 Task: Look for space in Khmel'nyts'kyy, Ukraine from 8th June, 2023 to 12th June, 2023 for 2 adults in price range Rs.8000 to Rs.16000. Place can be private room with 1  bedroom having 1 bed and 1 bathroom. Property type can be flatguest house, hotel. Booking option can be shelf check-in. Required host language is English.
Action: Mouse moved to (572, 118)
Screenshot: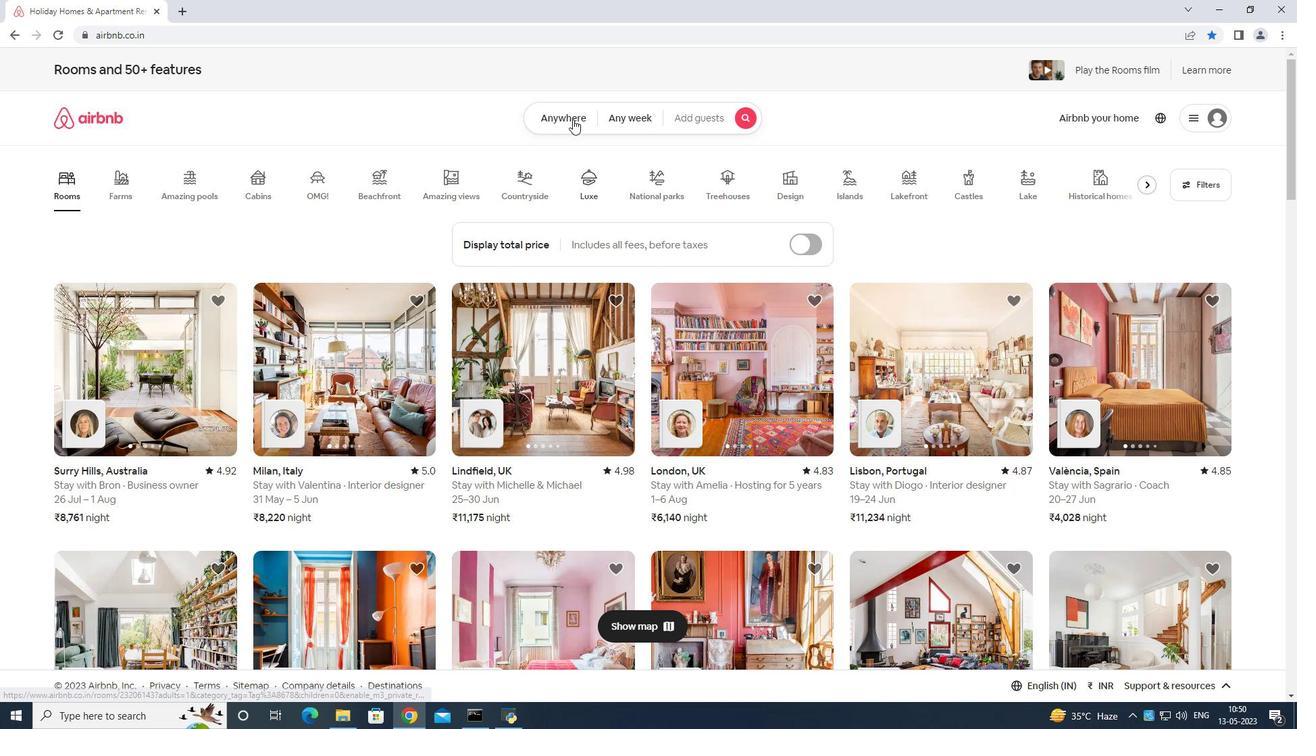 
Action: Mouse pressed left at (572, 118)
Screenshot: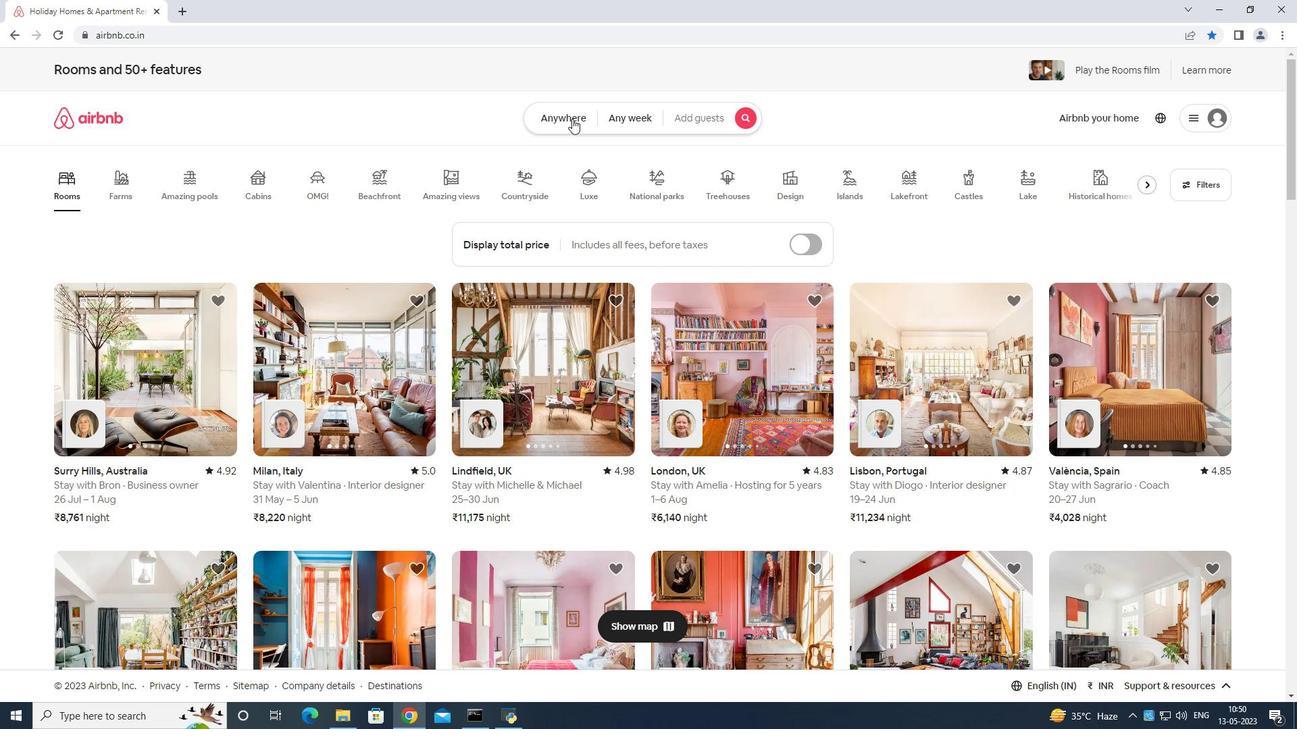 
Action: Mouse moved to (535, 173)
Screenshot: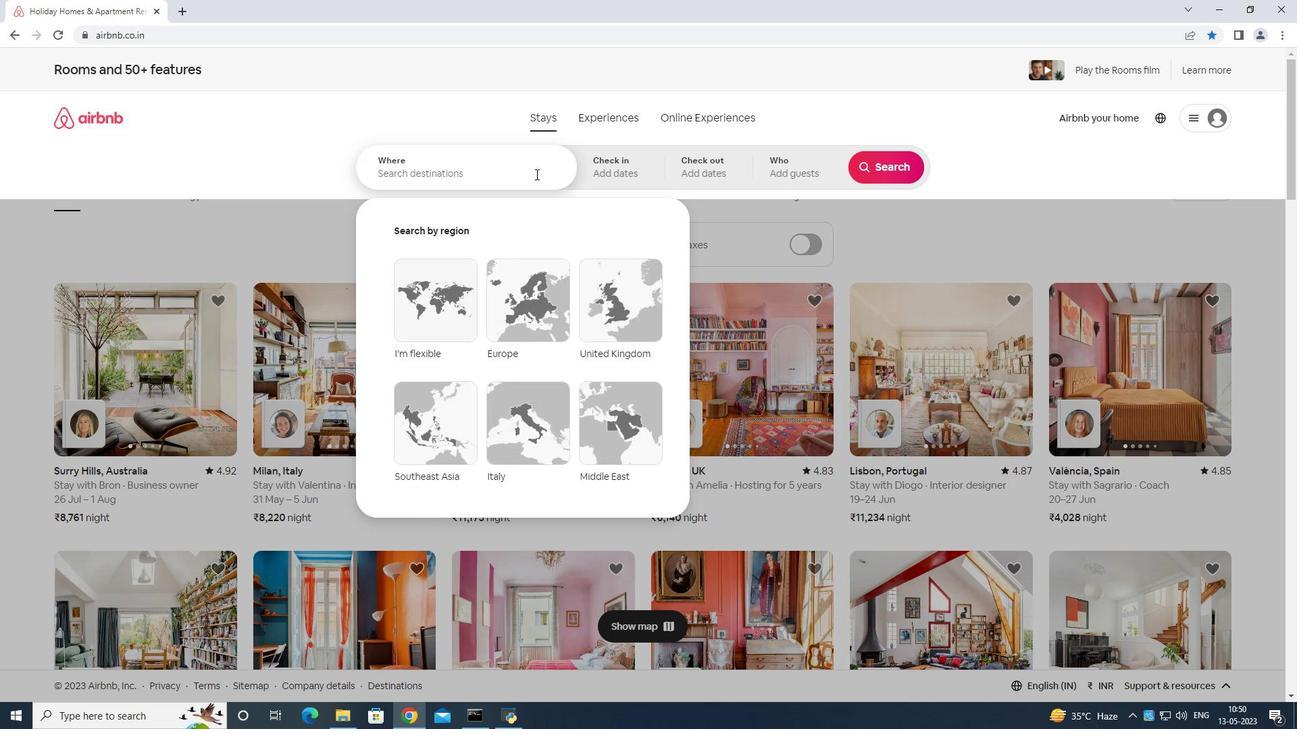 
Action: Mouse pressed left at (535, 173)
Screenshot: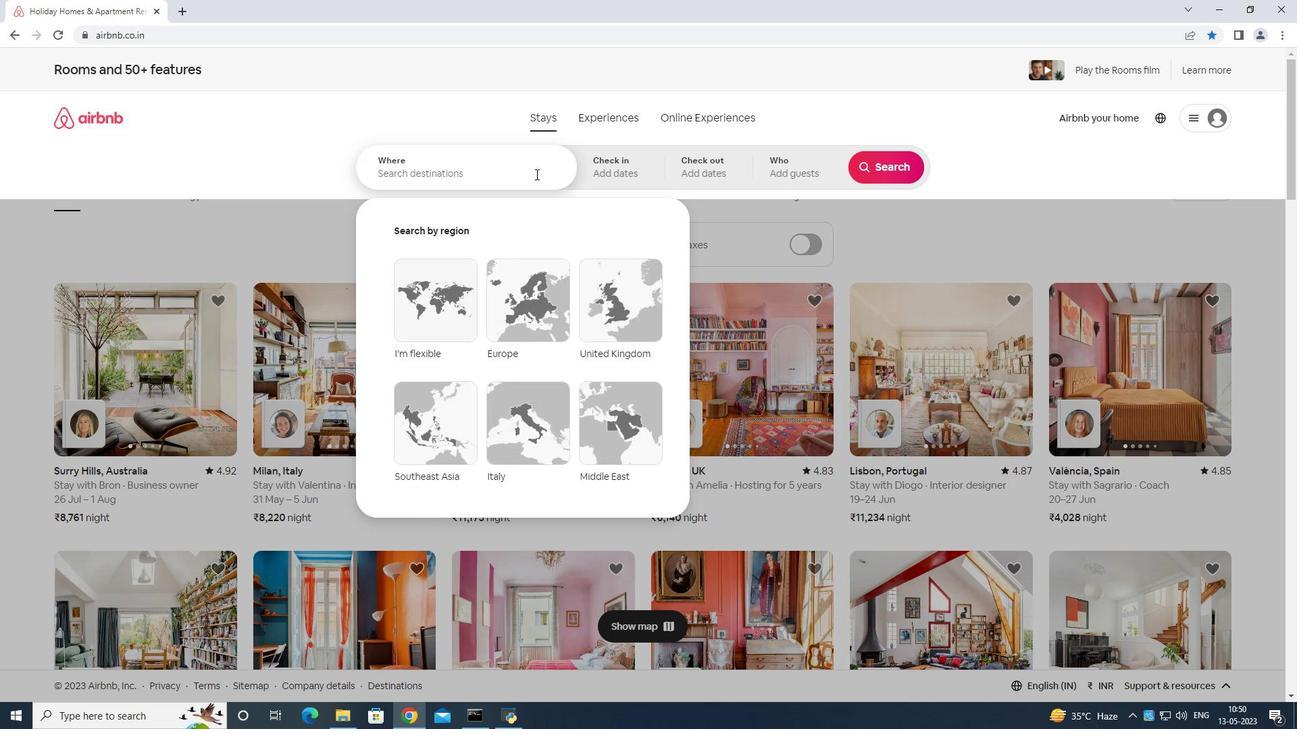 
Action: Mouse moved to (667, 231)
Screenshot: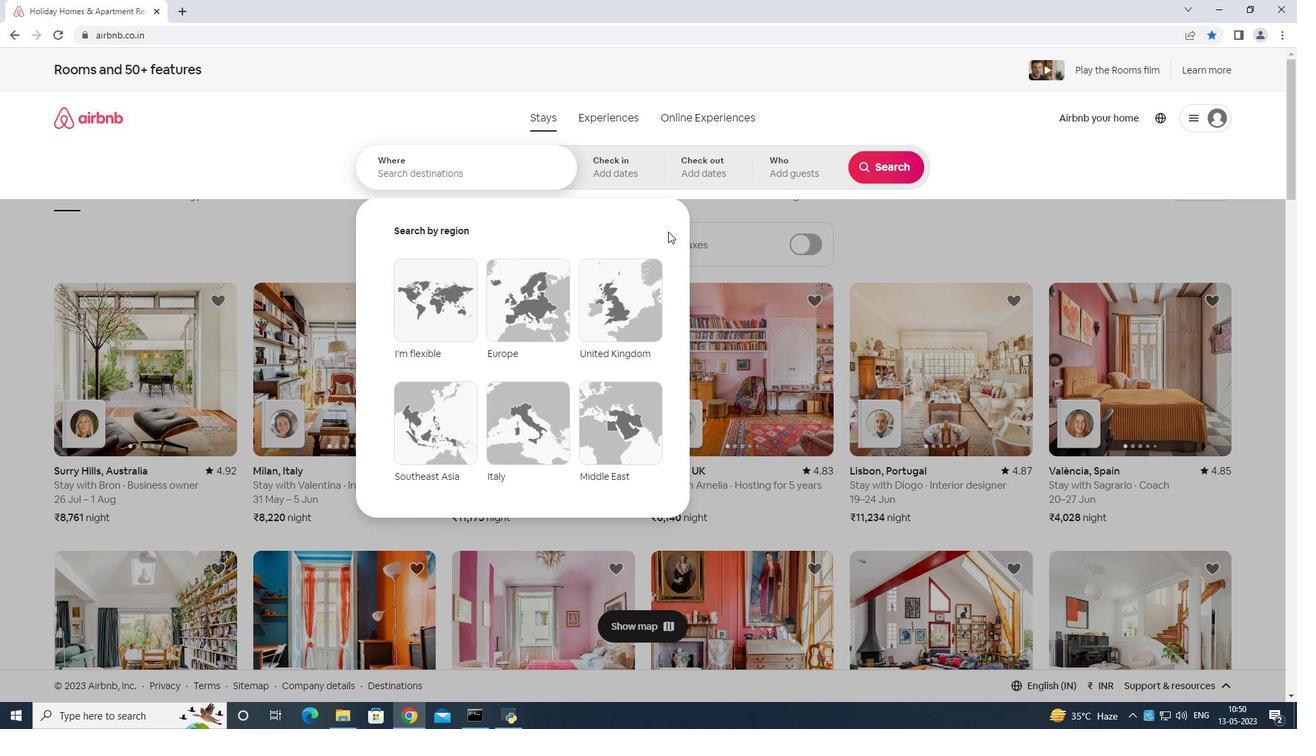 
Action: Key pressed <Key.shift>Khmelny<Key.space>ukraine<Key.enter>
Screenshot: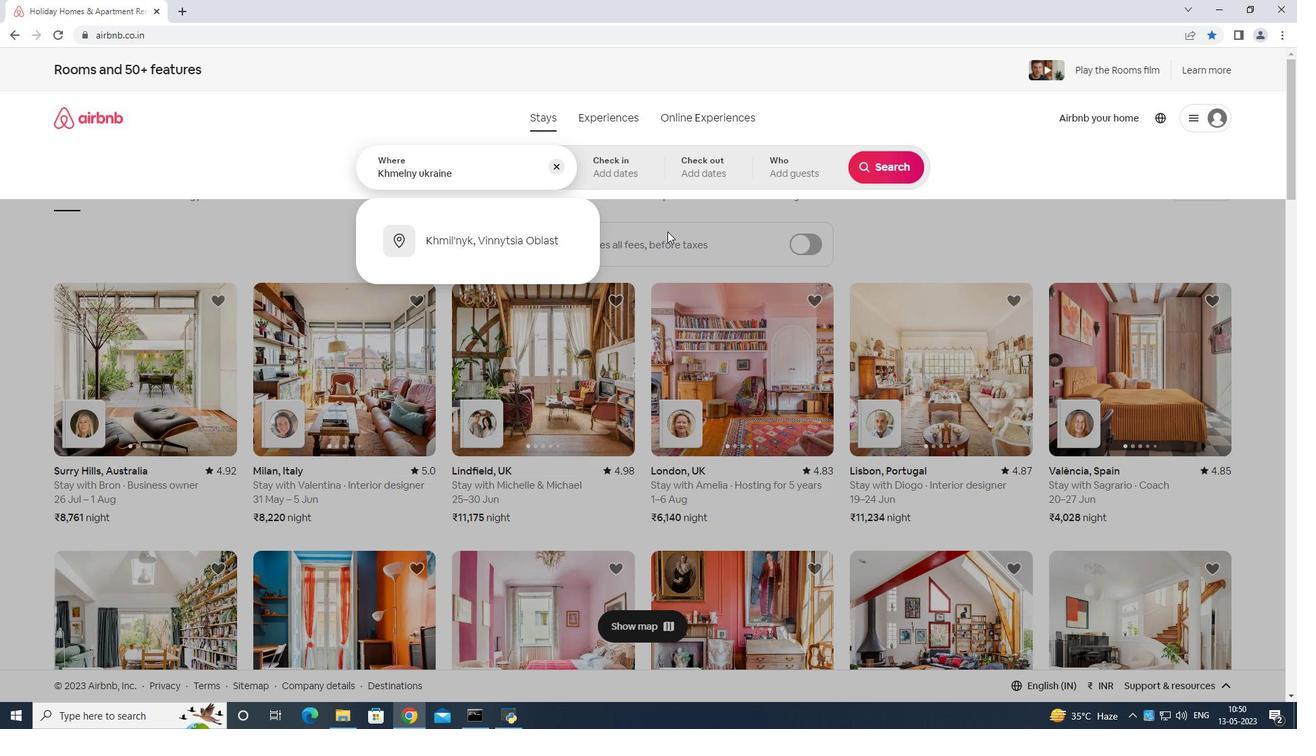 
Action: Mouse moved to (807, 362)
Screenshot: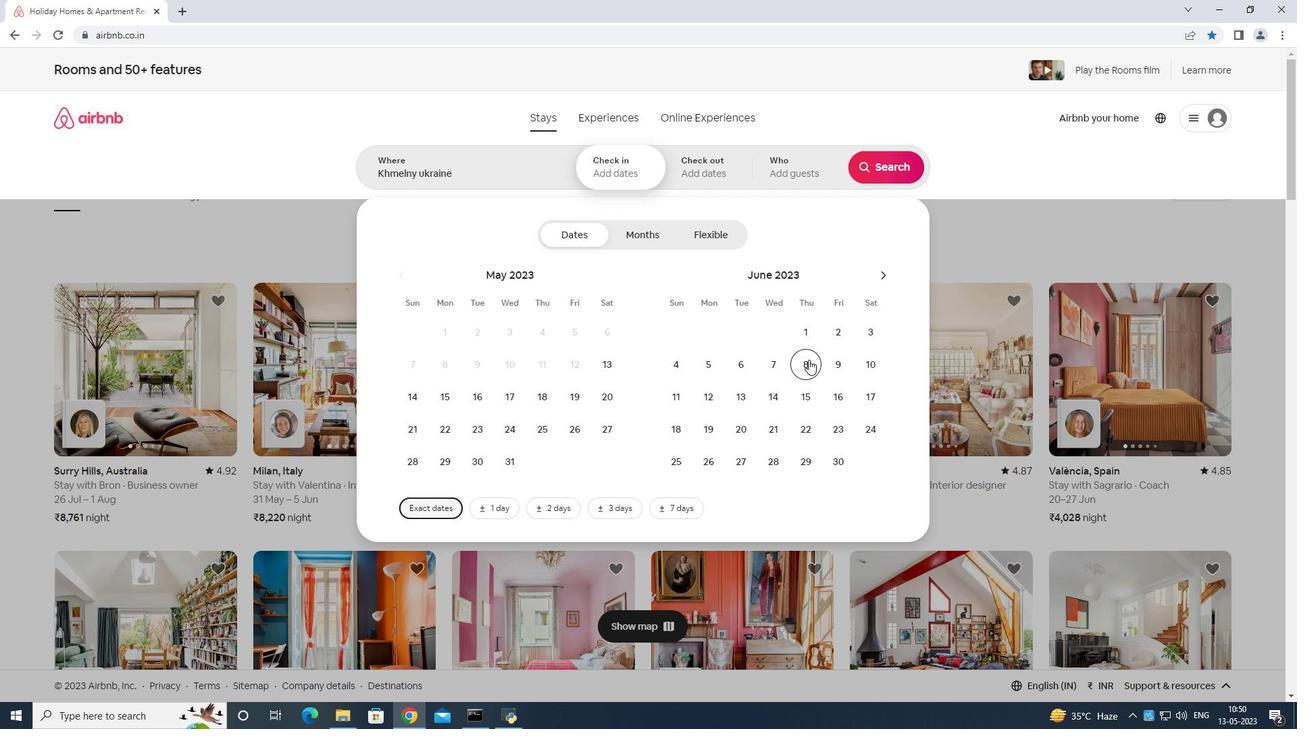
Action: Mouse pressed left at (807, 362)
Screenshot: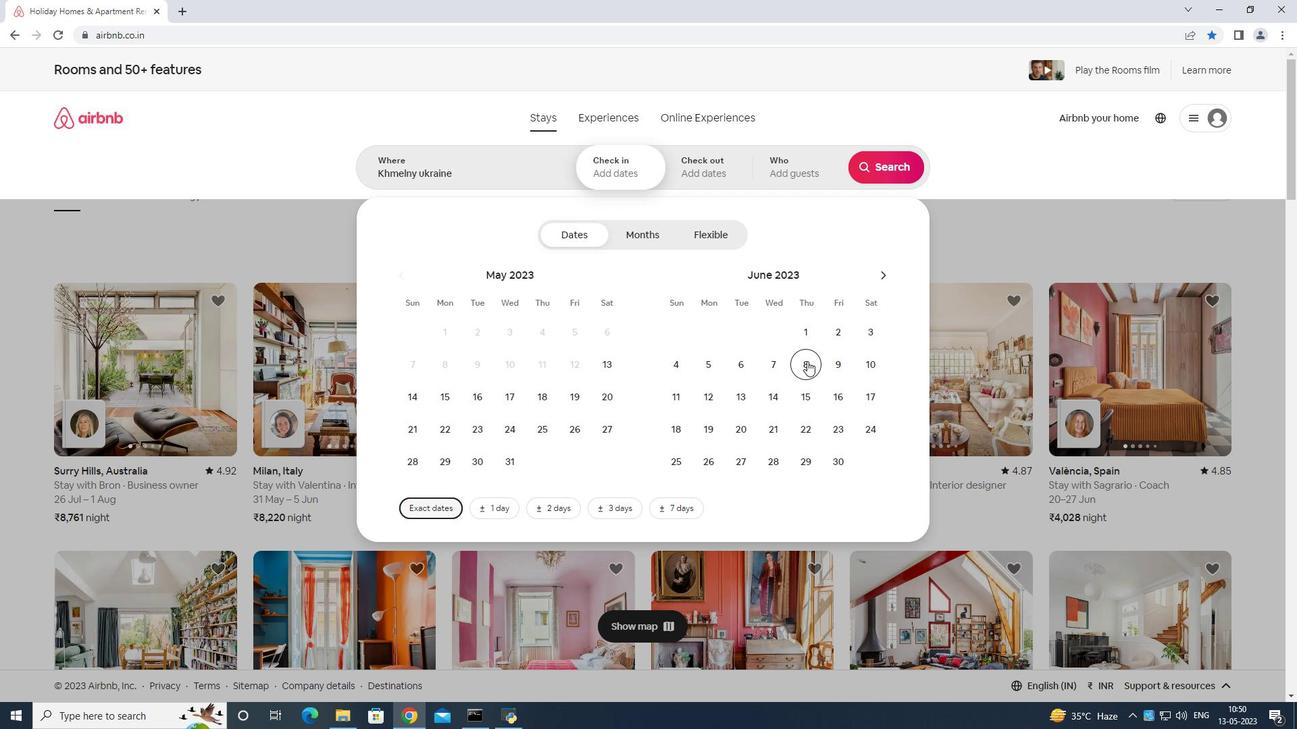 
Action: Mouse moved to (705, 398)
Screenshot: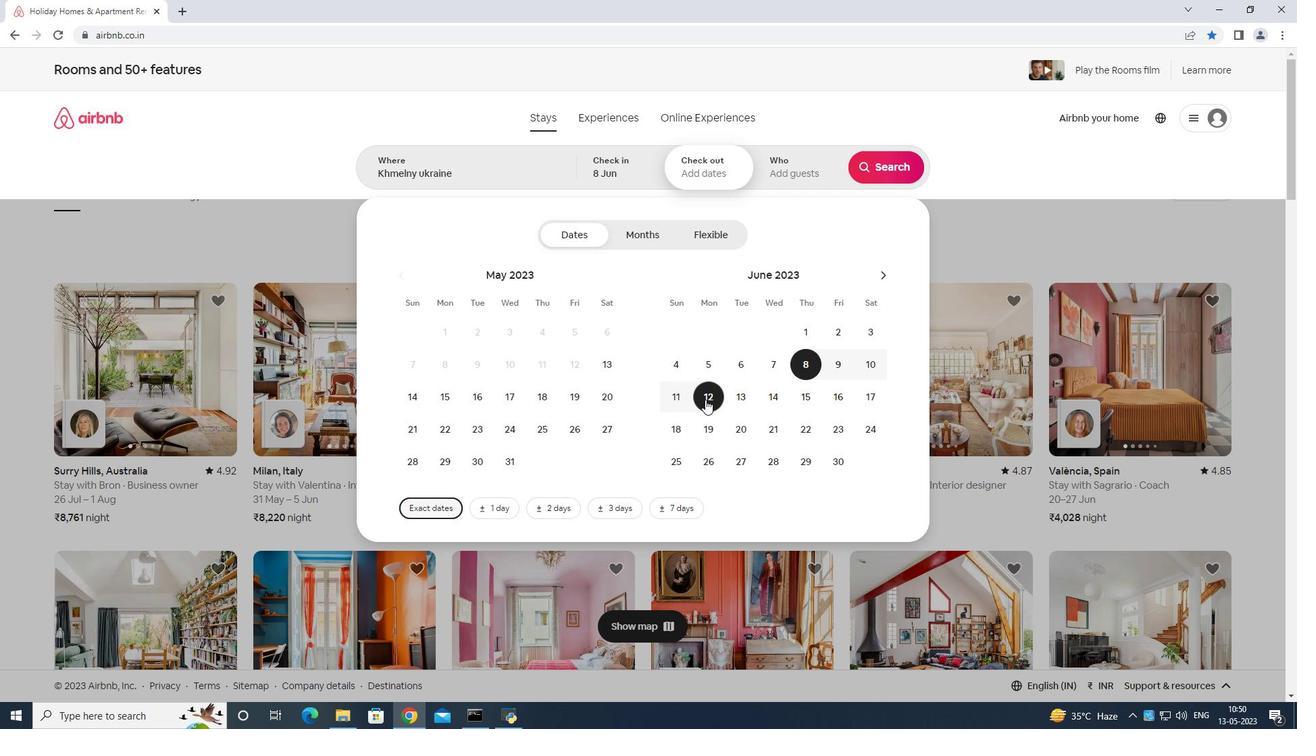 
Action: Mouse pressed left at (705, 398)
Screenshot: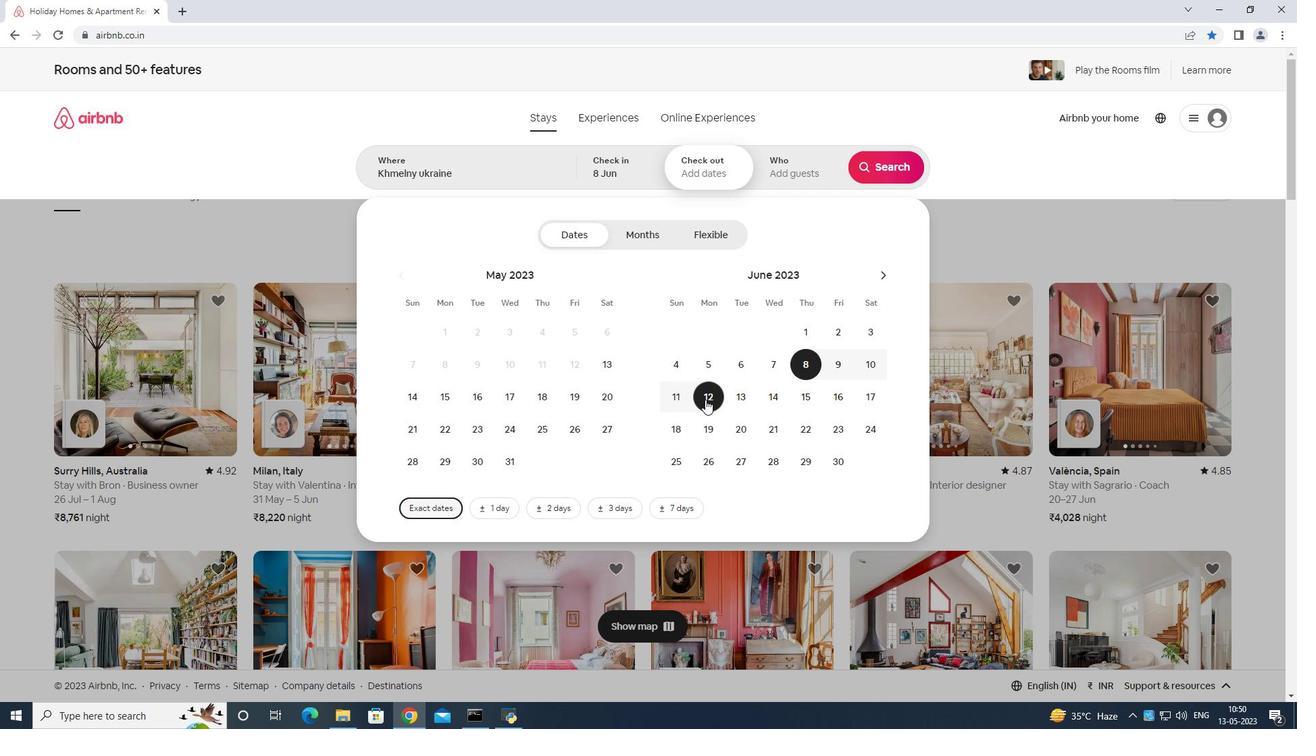 
Action: Mouse moved to (787, 167)
Screenshot: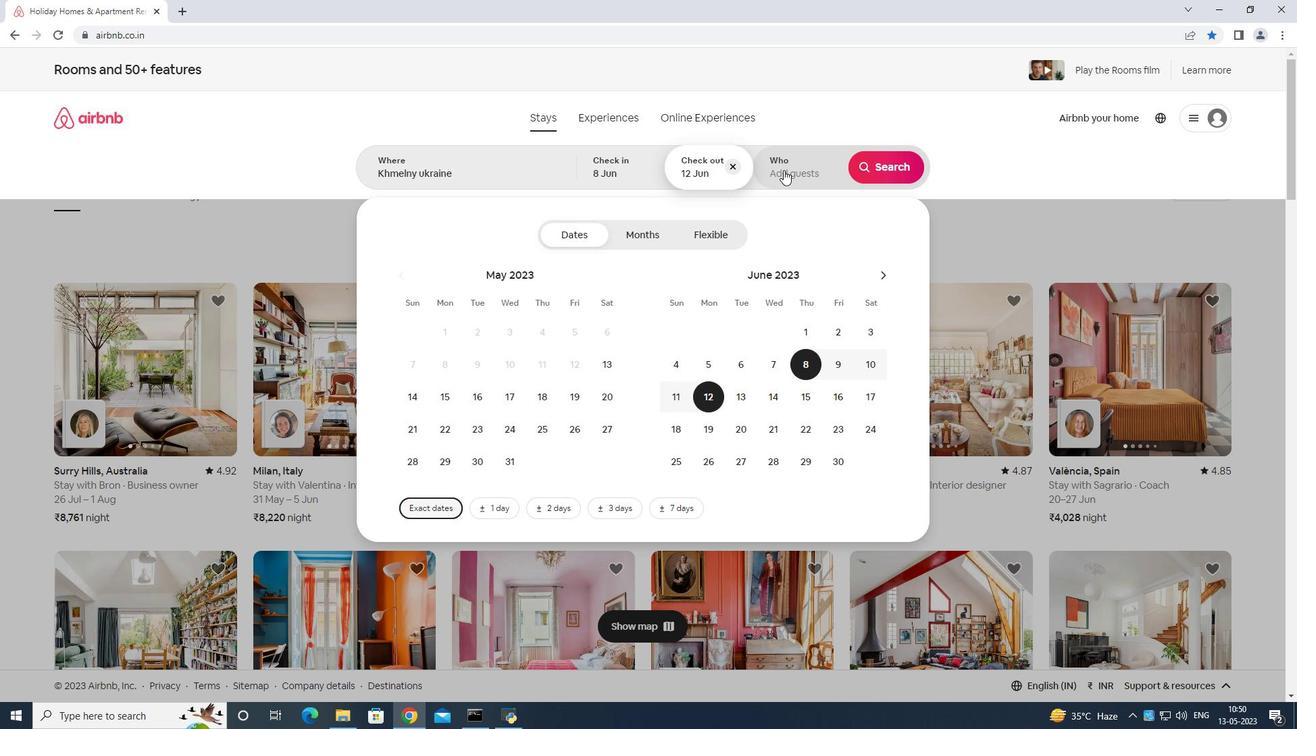 
Action: Mouse pressed left at (787, 167)
Screenshot: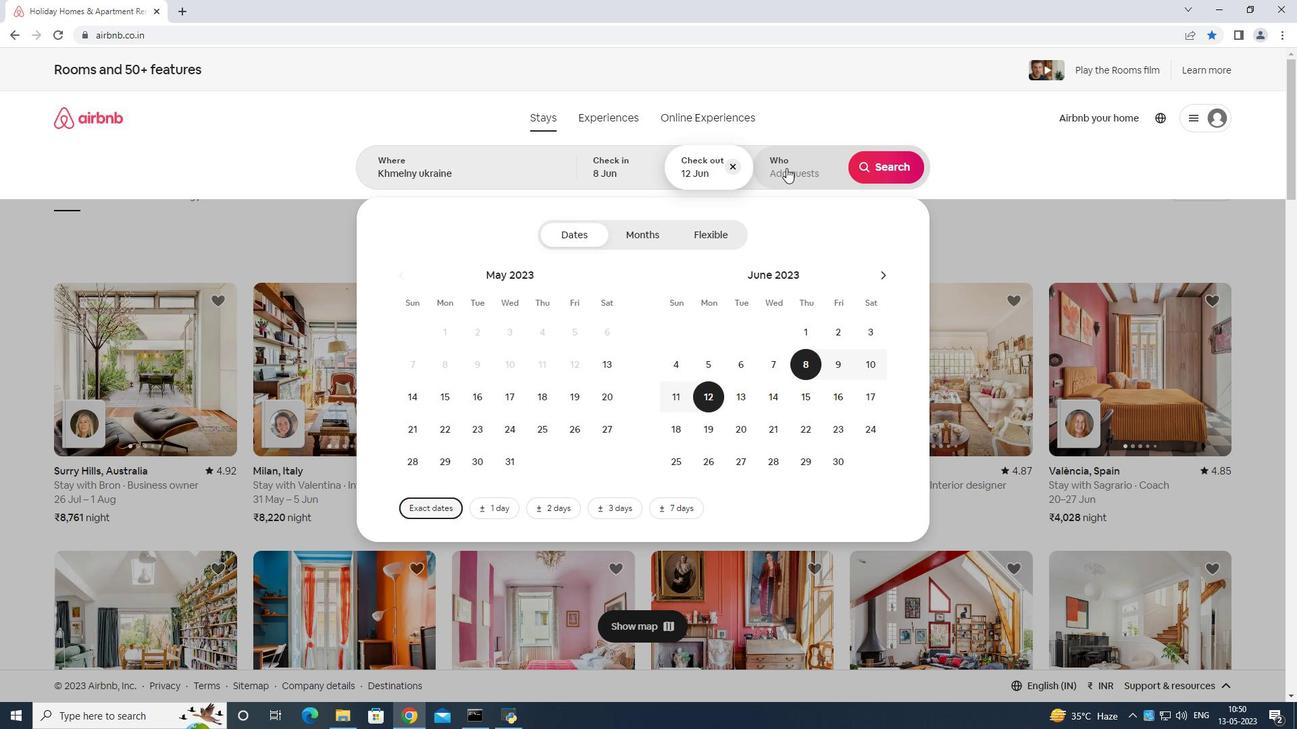 
Action: Mouse moved to (893, 238)
Screenshot: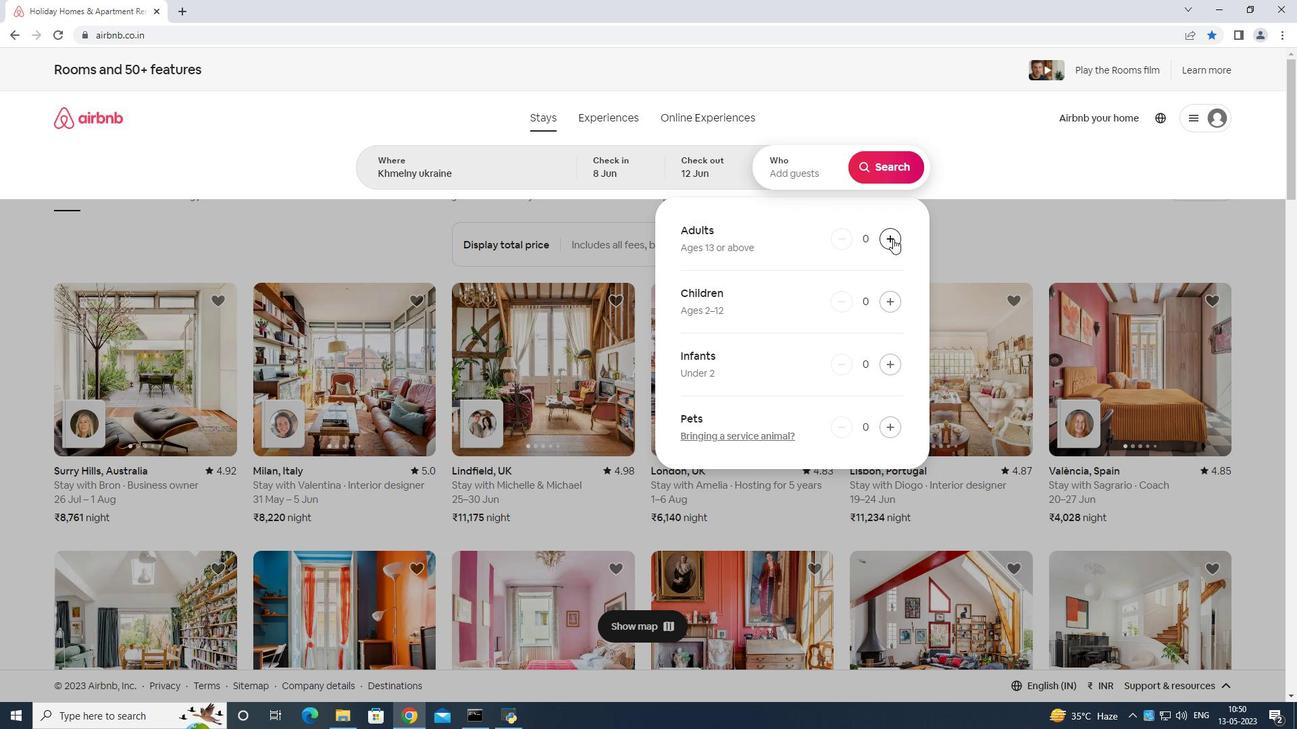 
Action: Mouse pressed left at (893, 238)
Screenshot: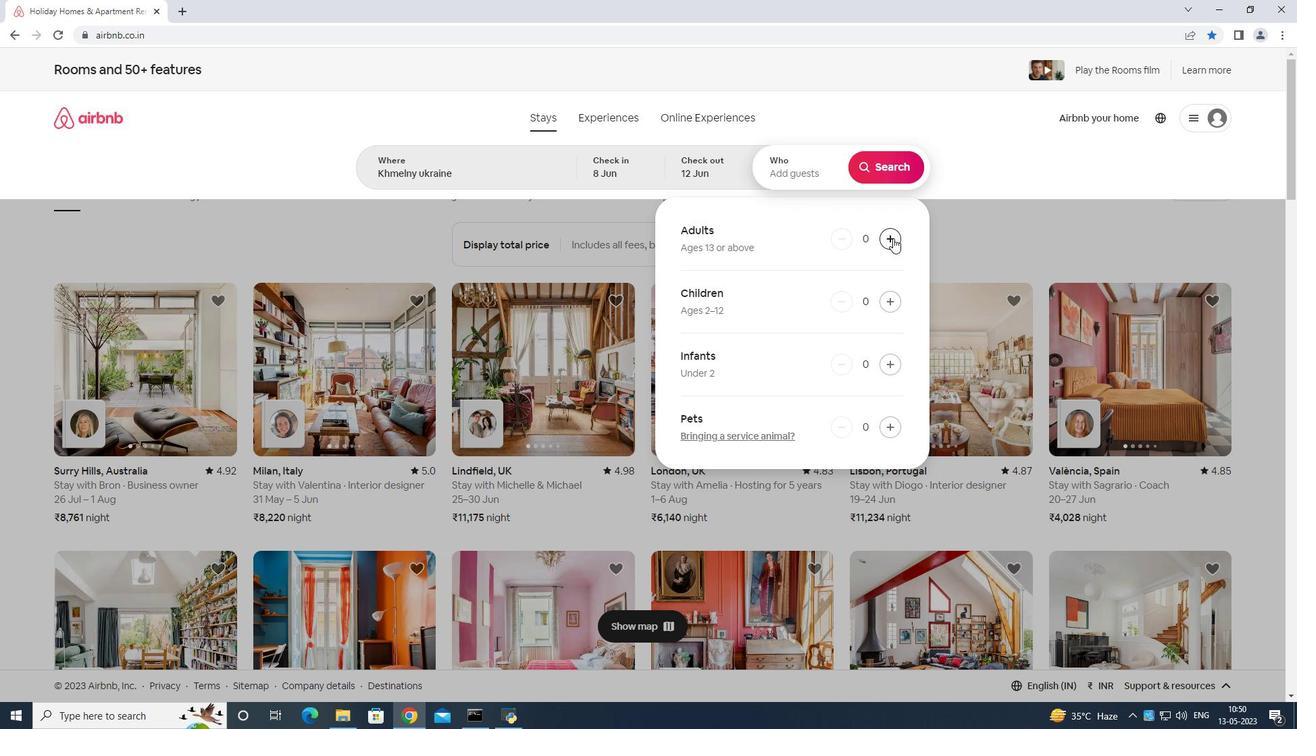 
Action: Mouse moved to (893, 237)
Screenshot: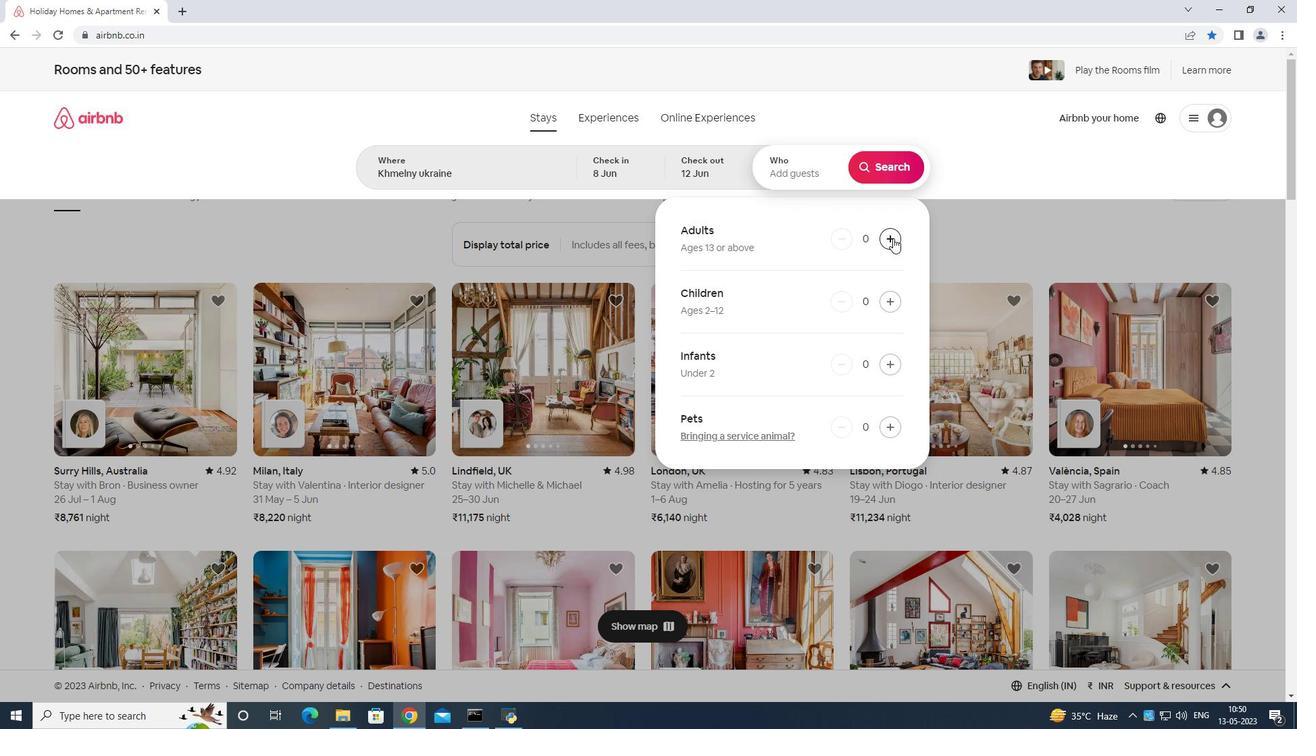 
Action: Mouse pressed left at (893, 237)
Screenshot: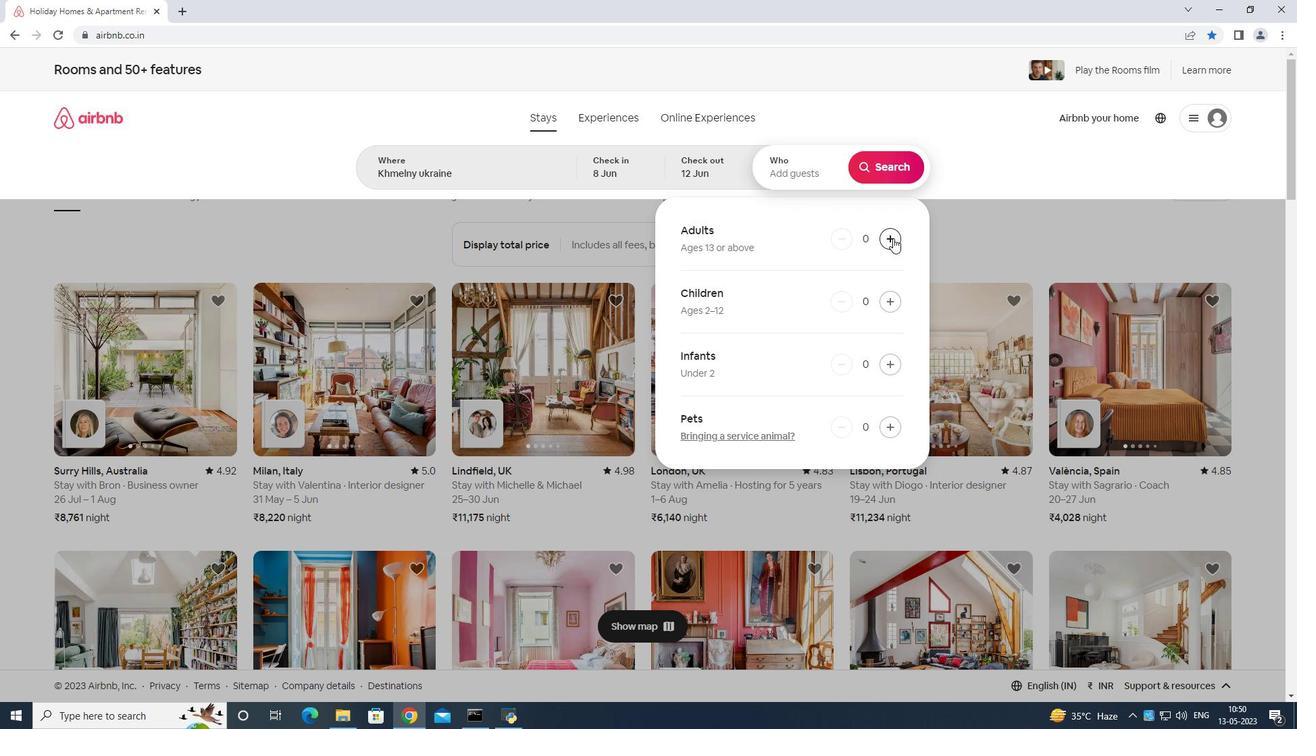 
Action: Mouse moved to (893, 235)
Screenshot: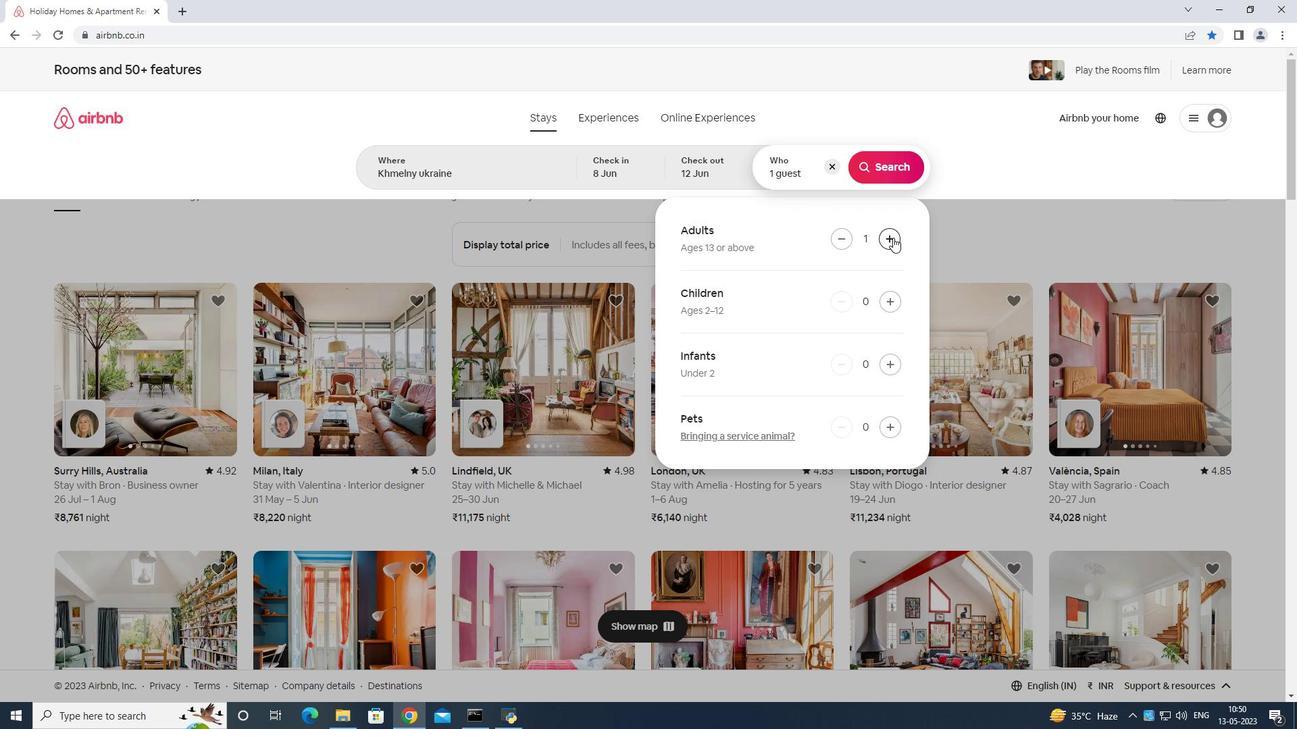 
Action: Mouse pressed left at (893, 235)
Screenshot: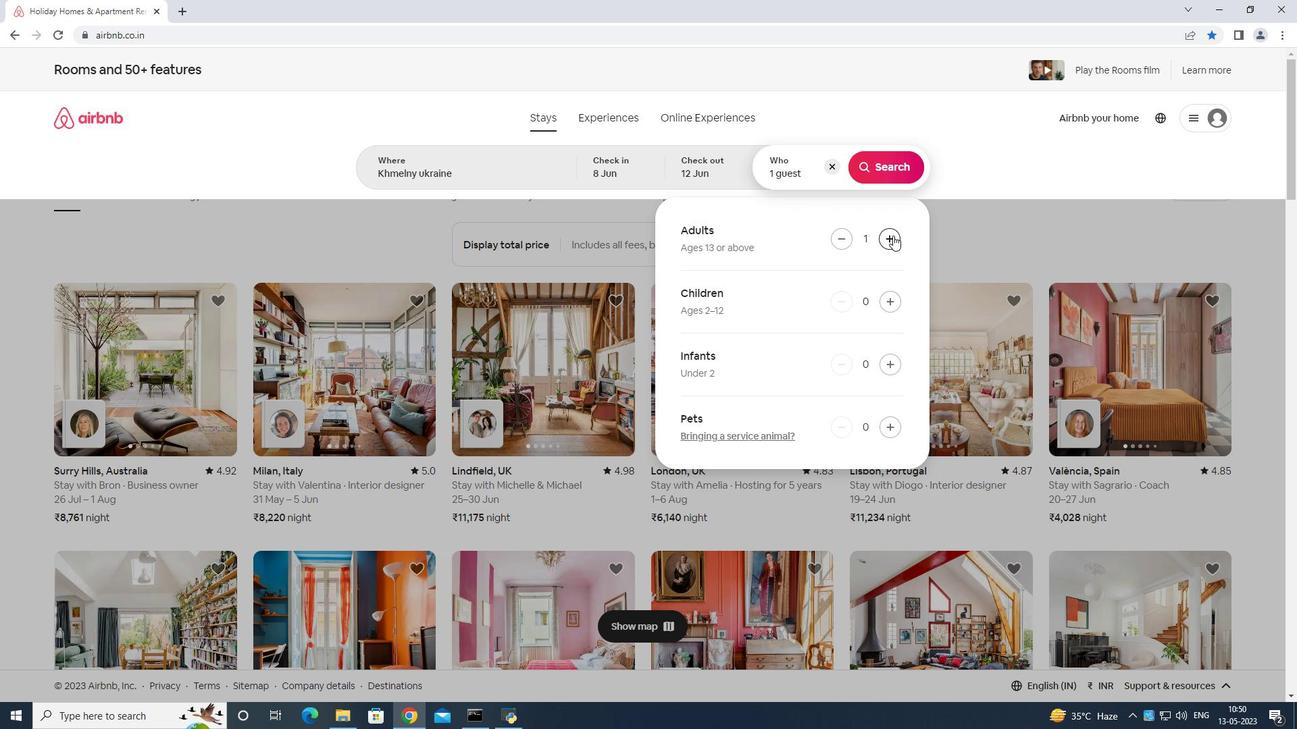 
Action: Mouse moved to (893, 233)
Screenshot: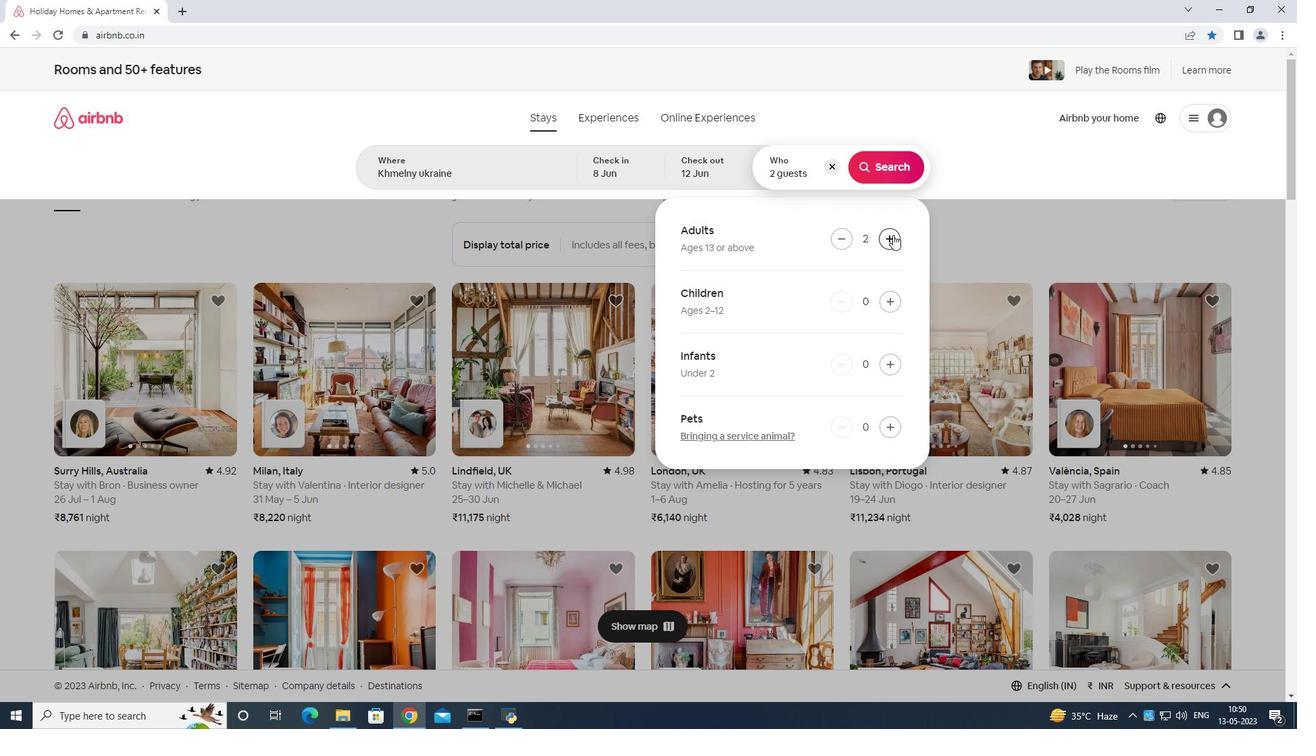 
Action: Mouse pressed left at (893, 233)
Screenshot: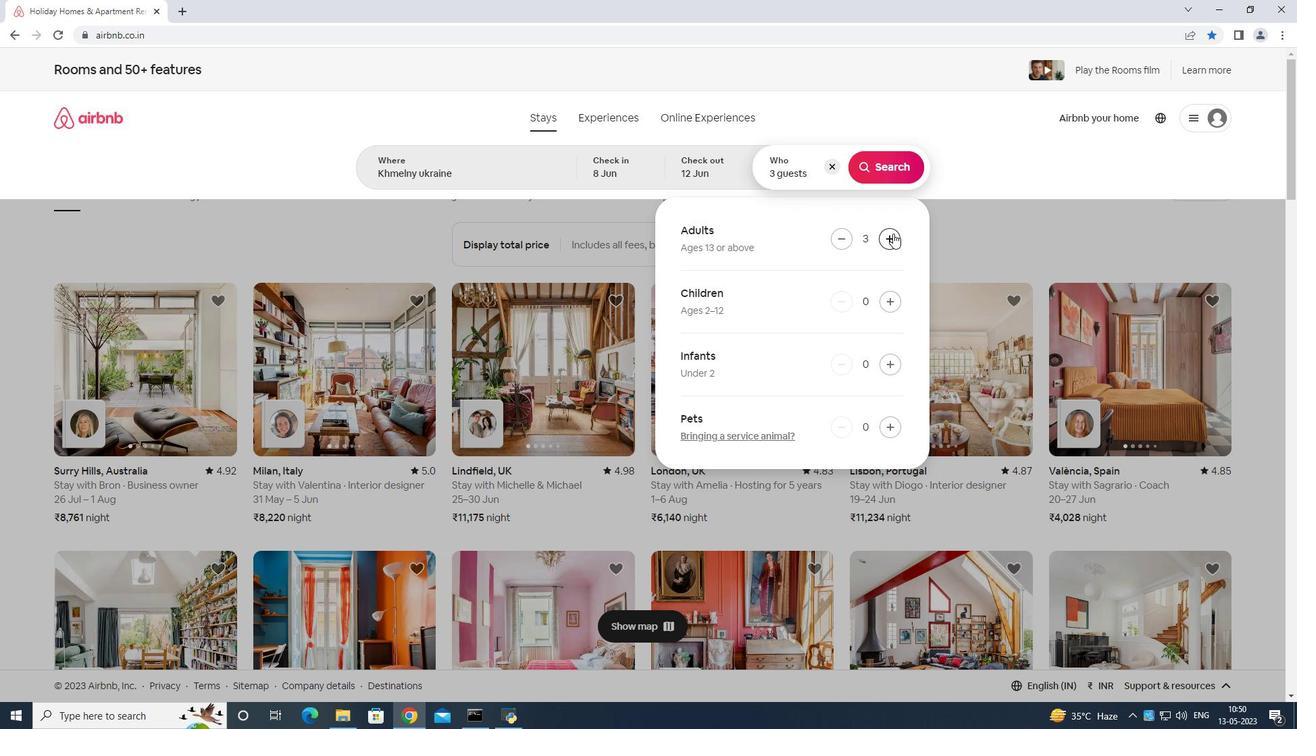 
Action: Mouse pressed left at (893, 233)
Screenshot: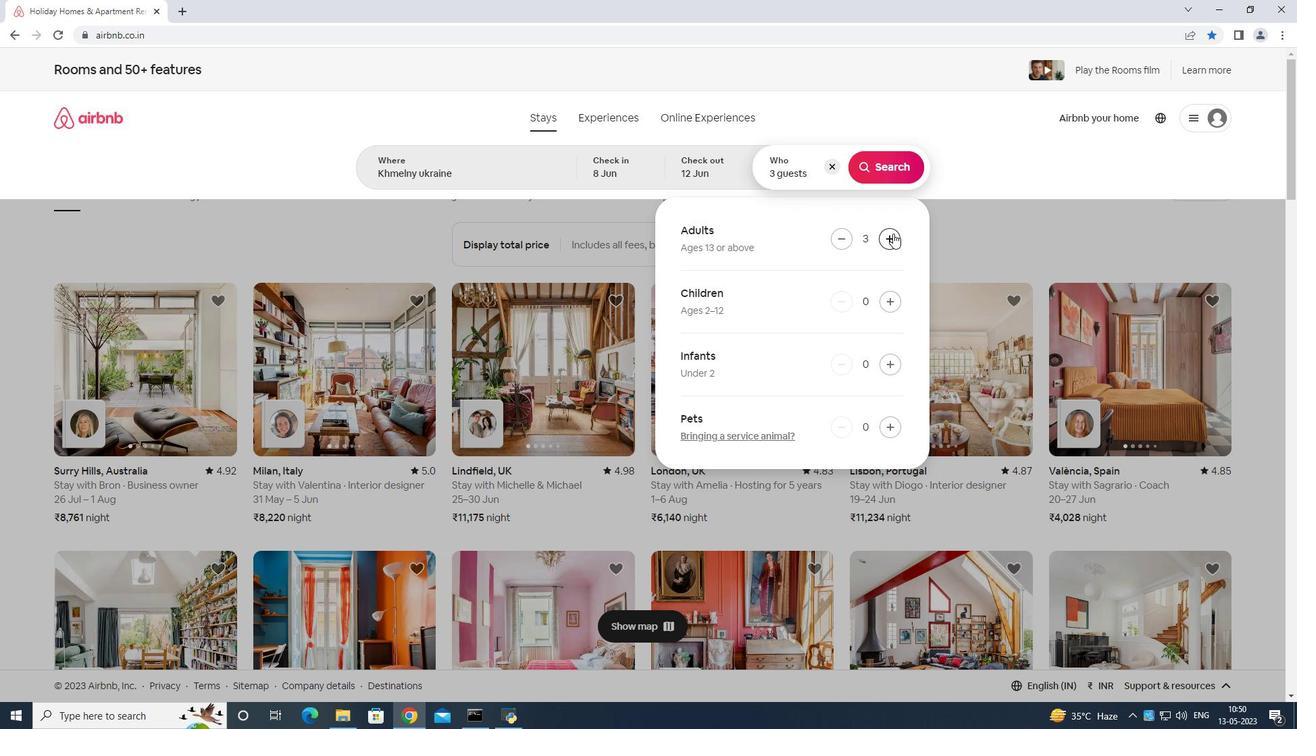 
Action: Mouse pressed left at (893, 233)
Screenshot: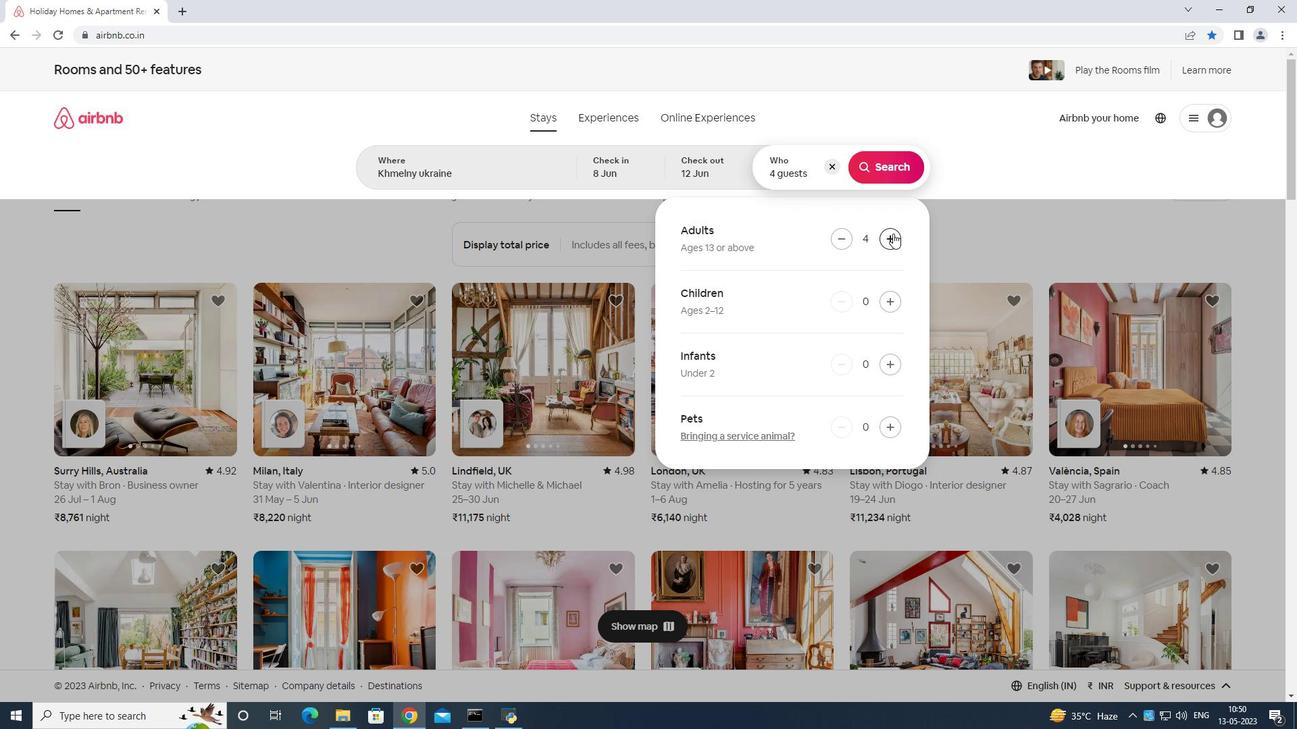 
Action: Mouse moved to (837, 236)
Screenshot: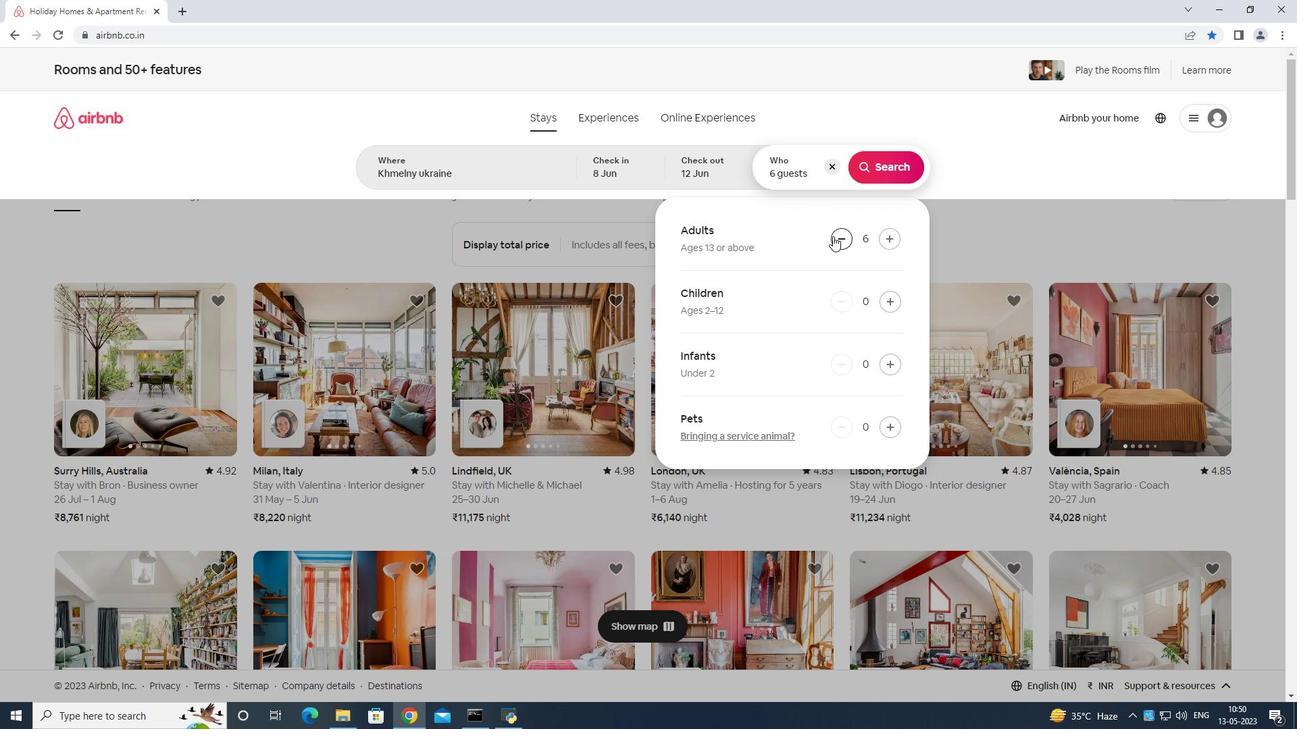 
Action: Mouse pressed left at (837, 236)
Screenshot: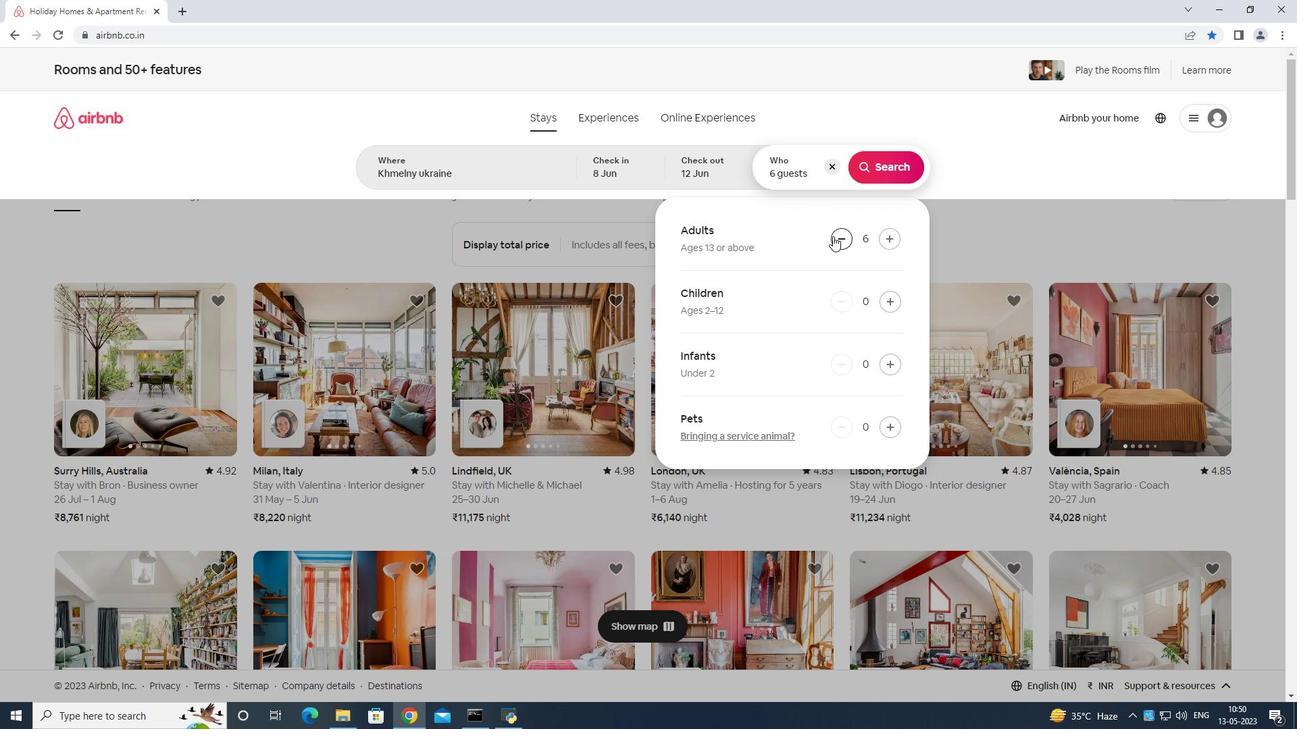 
Action: Mouse moved to (837, 235)
Screenshot: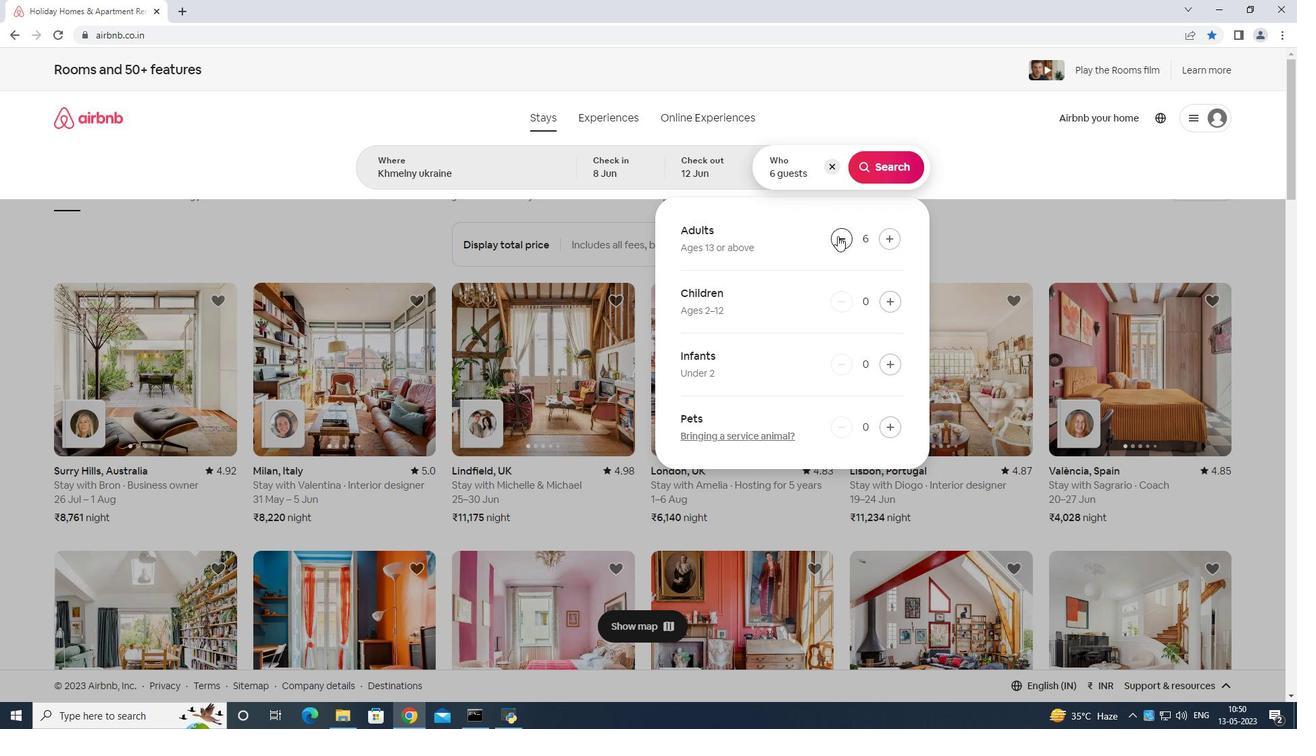 
Action: Mouse pressed left at (837, 235)
Screenshot: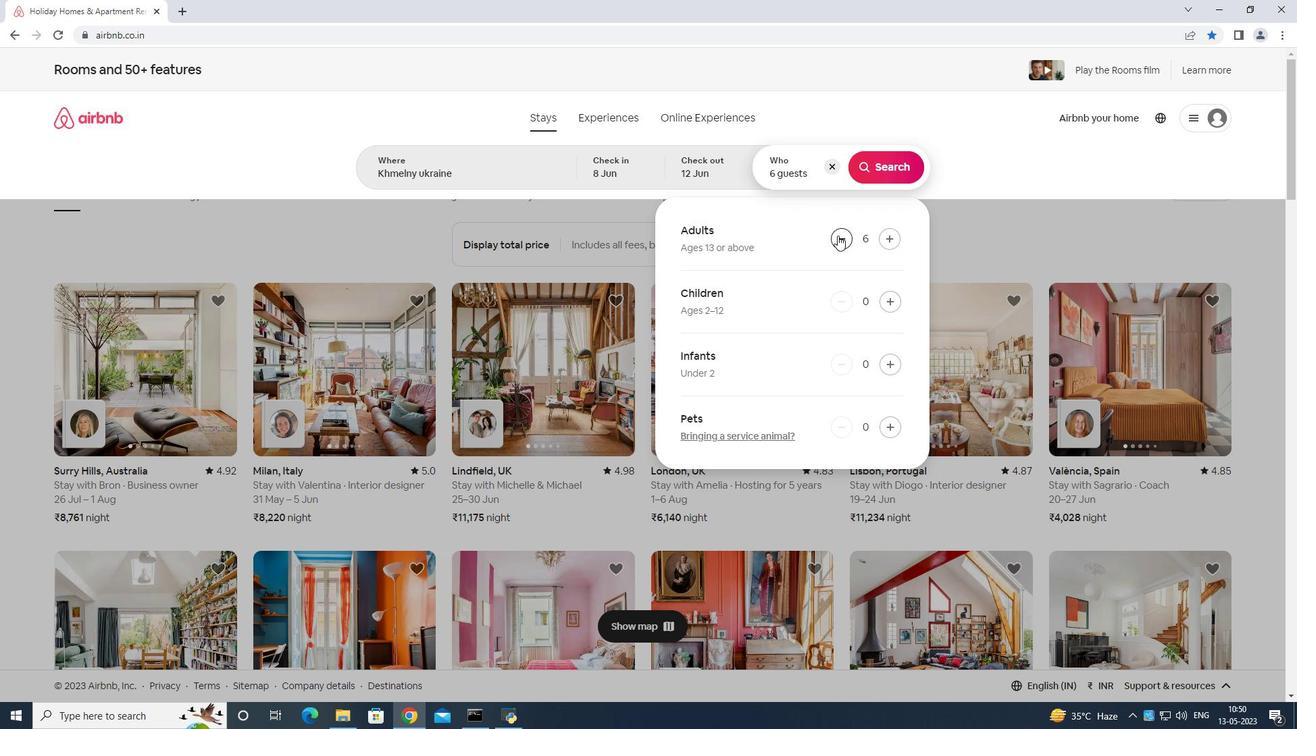 
Action: Mouse moved to (837, 235)
Screenshot: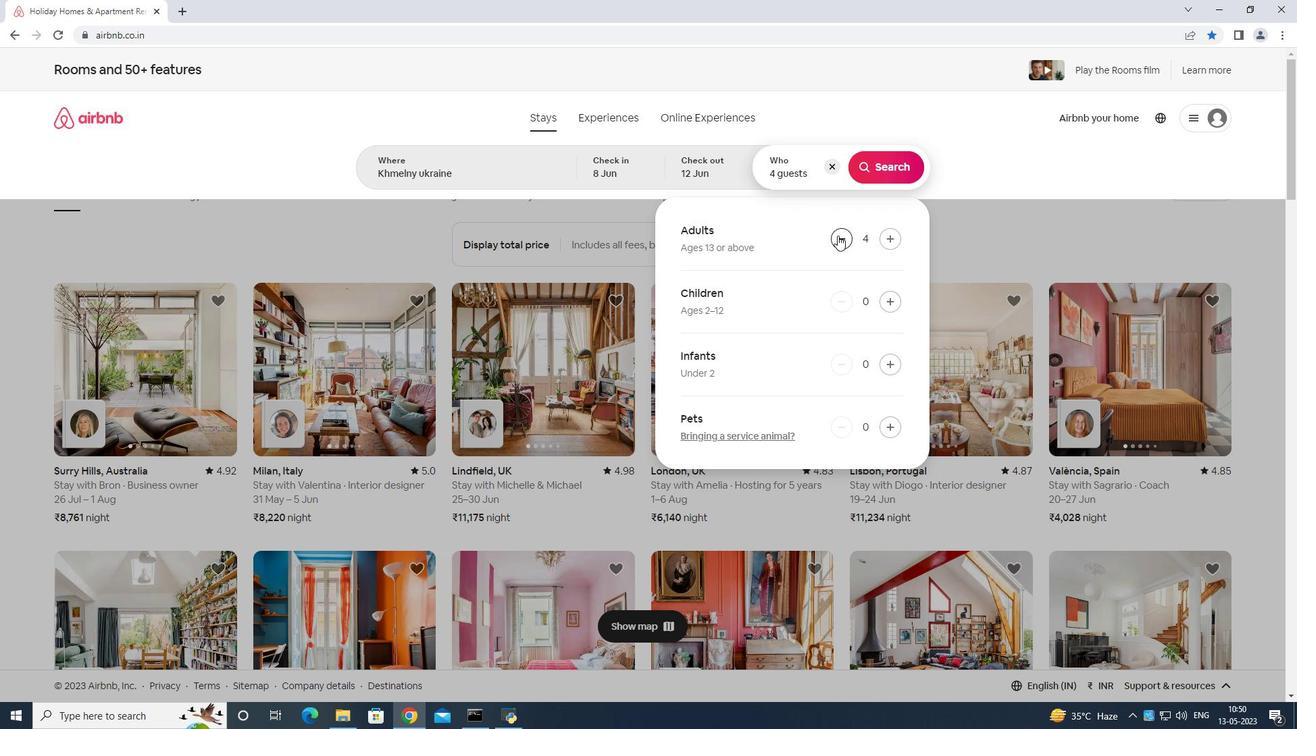 
Action: Mouse pressed left at (837, 235)
Screenshot: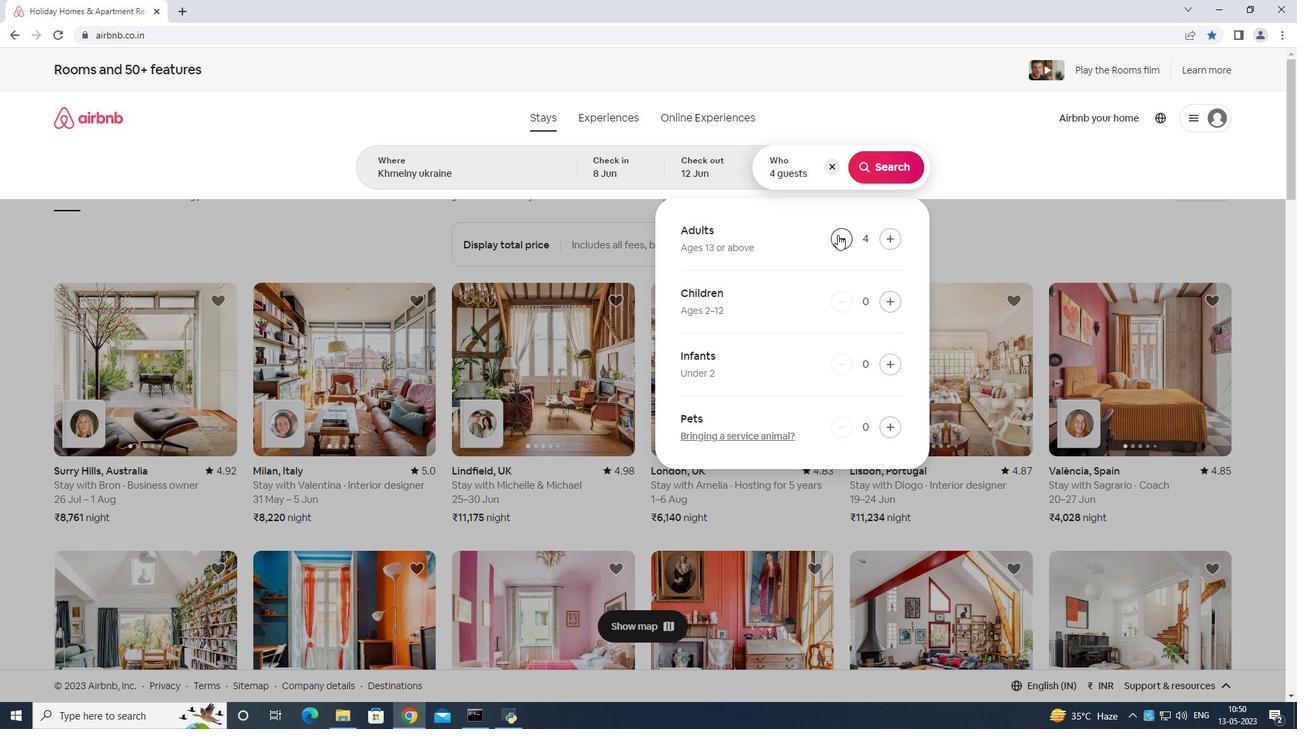 
Action: Mouse moved to (837, 234)
Screenshot: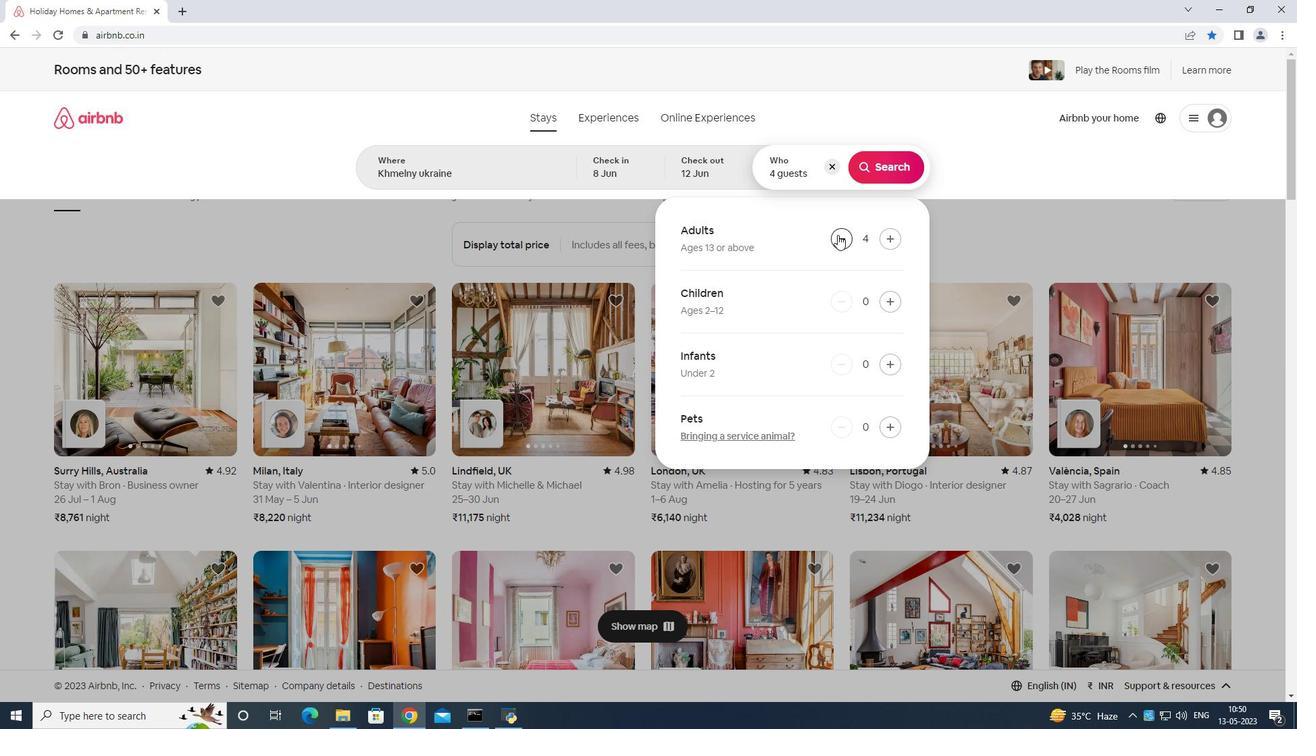 
Action: Mouse pressed left at (837, 234)
Screenshot: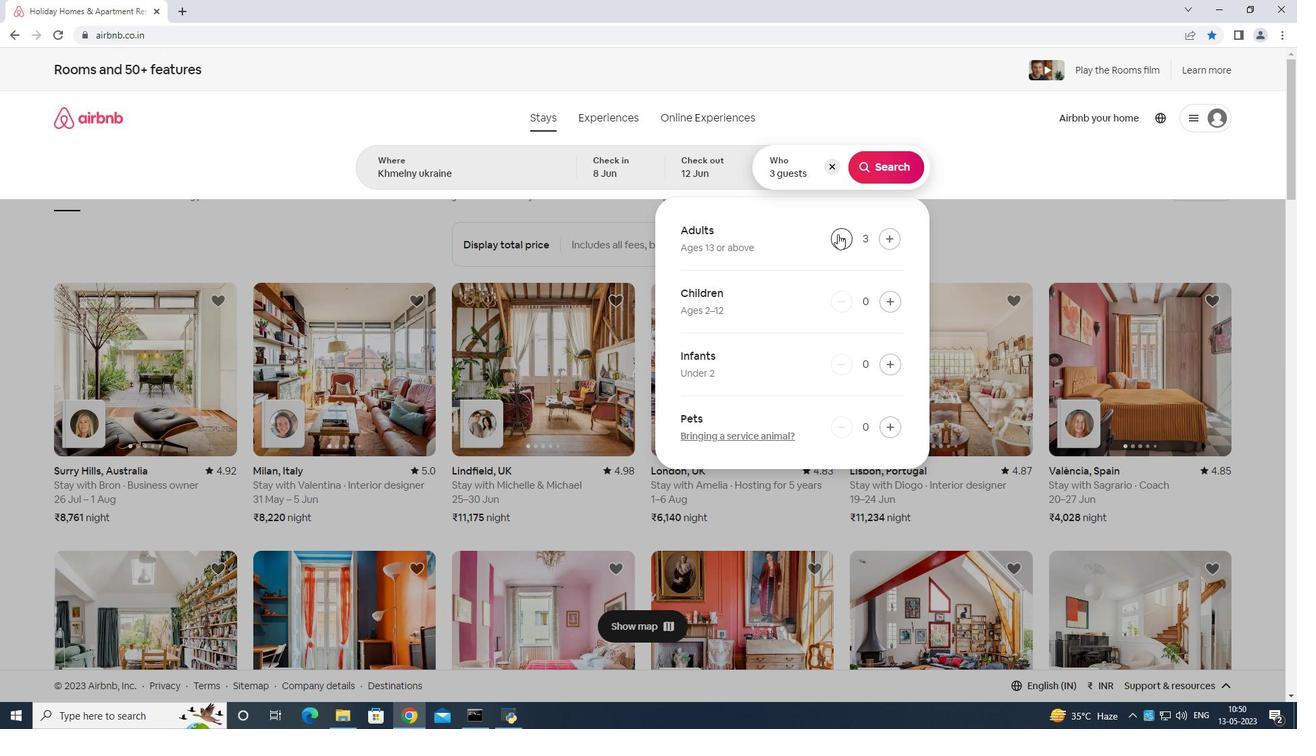 
Action: Mouse moved to (885, 162)
Screenshot: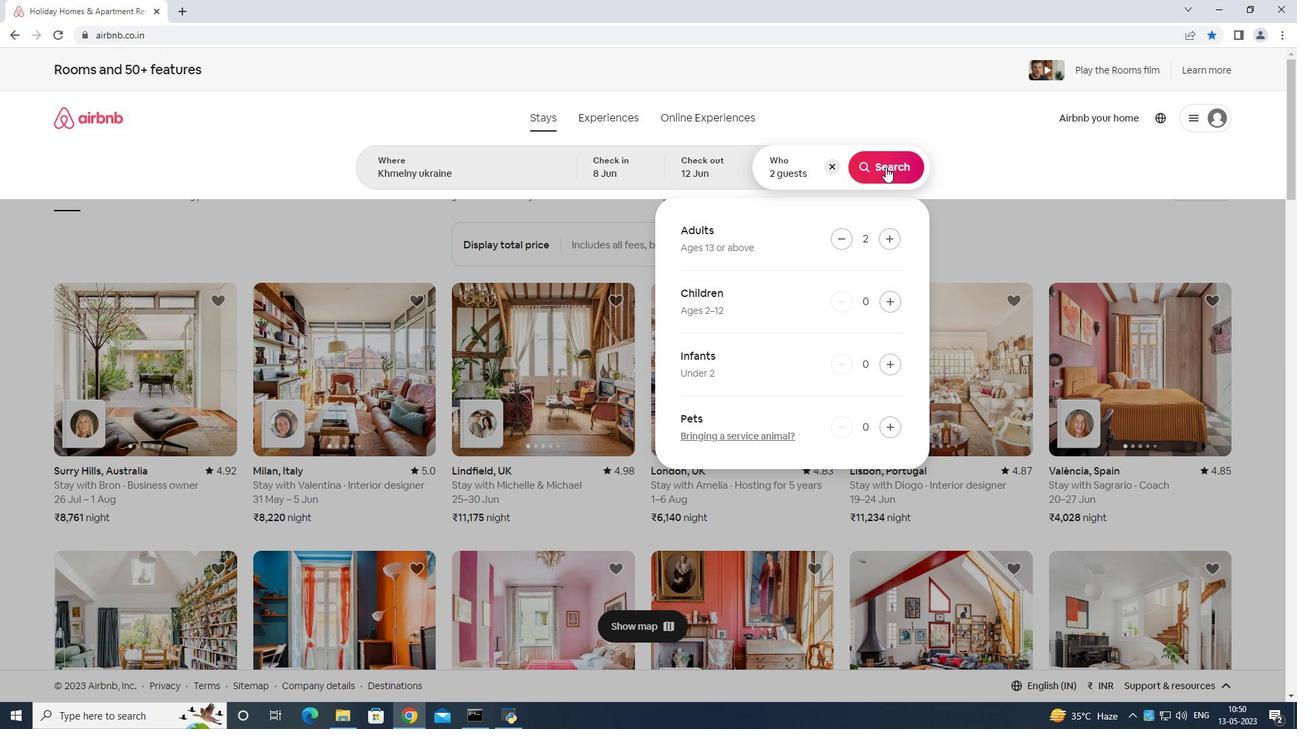 
Action: Mouse pressed left at (885, 162)
Screenshot: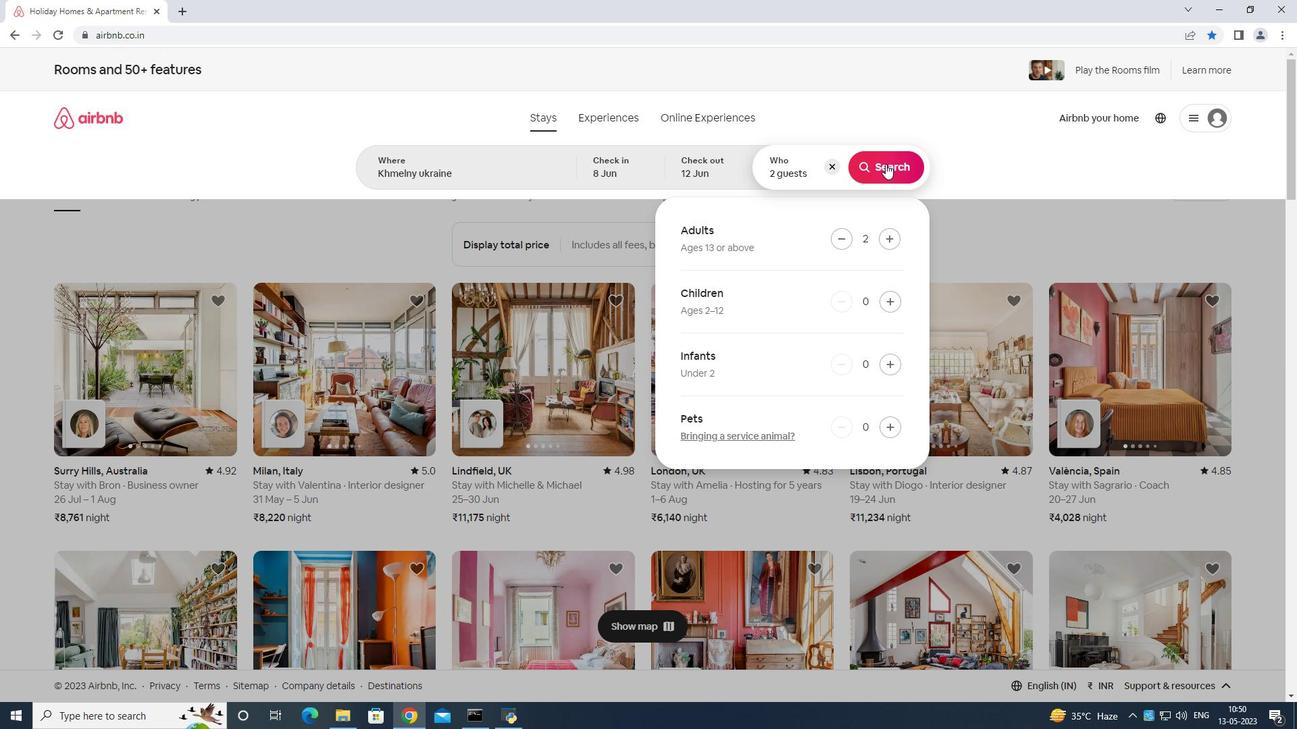 
Action: Mouse moved to (1232, 131)
Screenshot: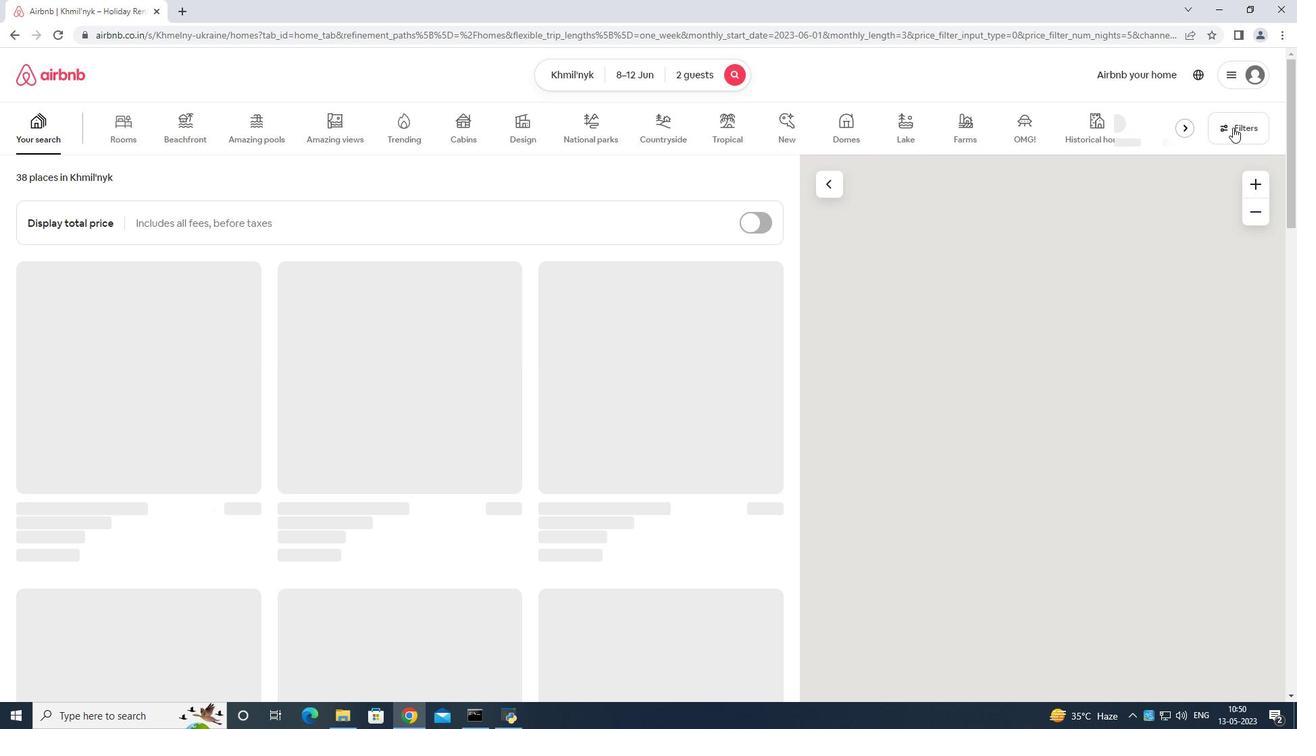 
Action: Mouse pressed left at (1232, 131)
Screenshot: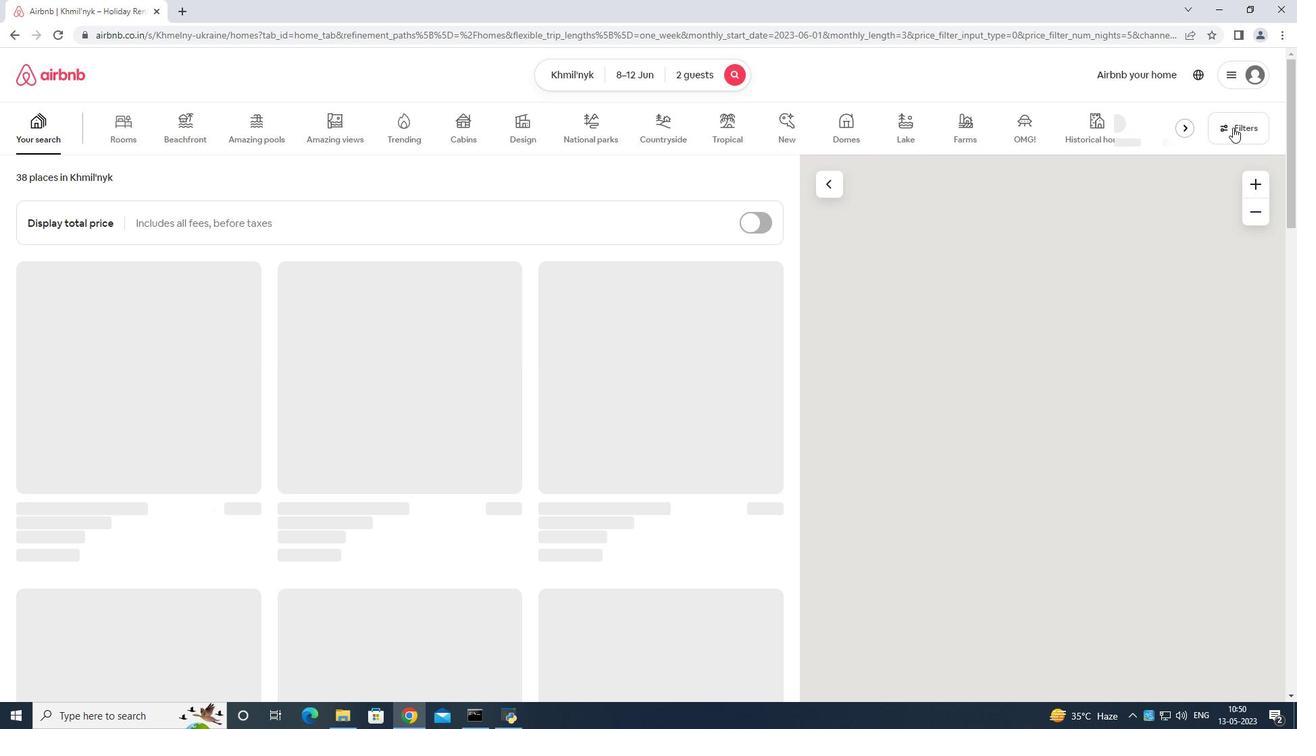 
Action: Mouse moved to (581, 445)
Screenshot: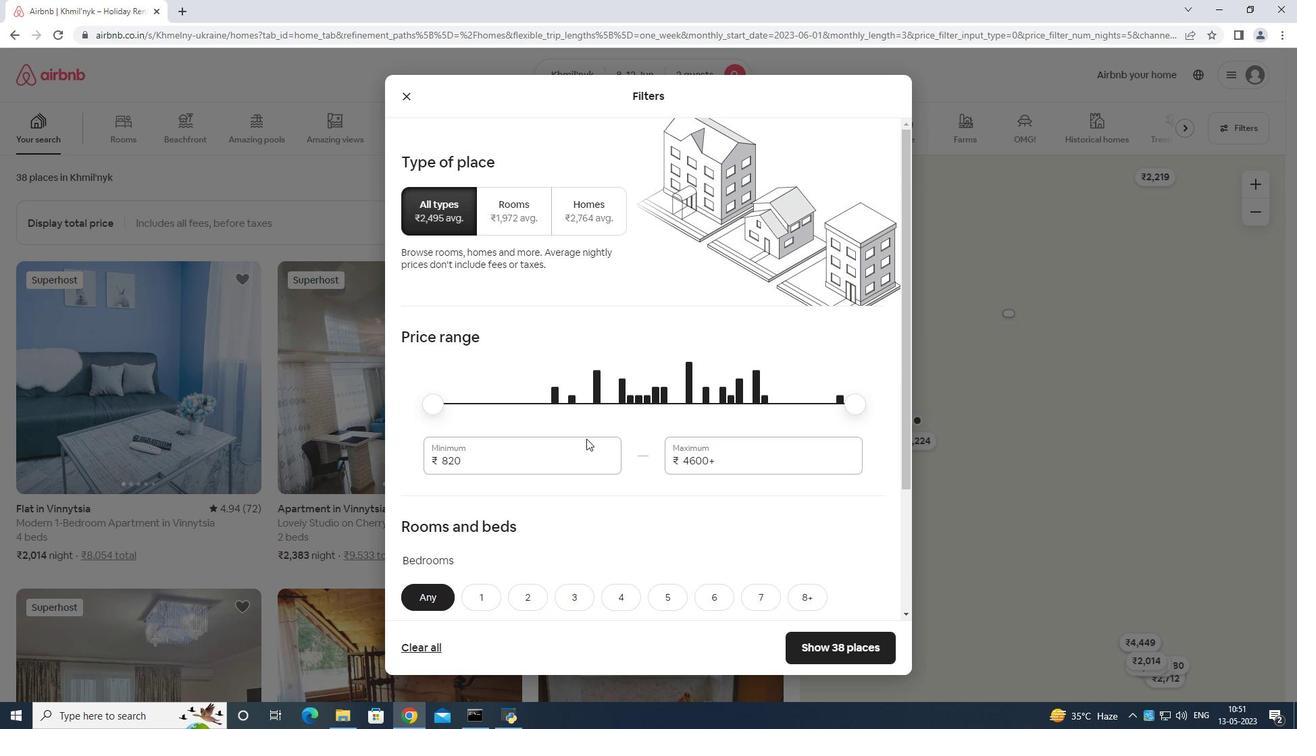 
Action: Mouse pressed left at (581, 445)
Screenshot: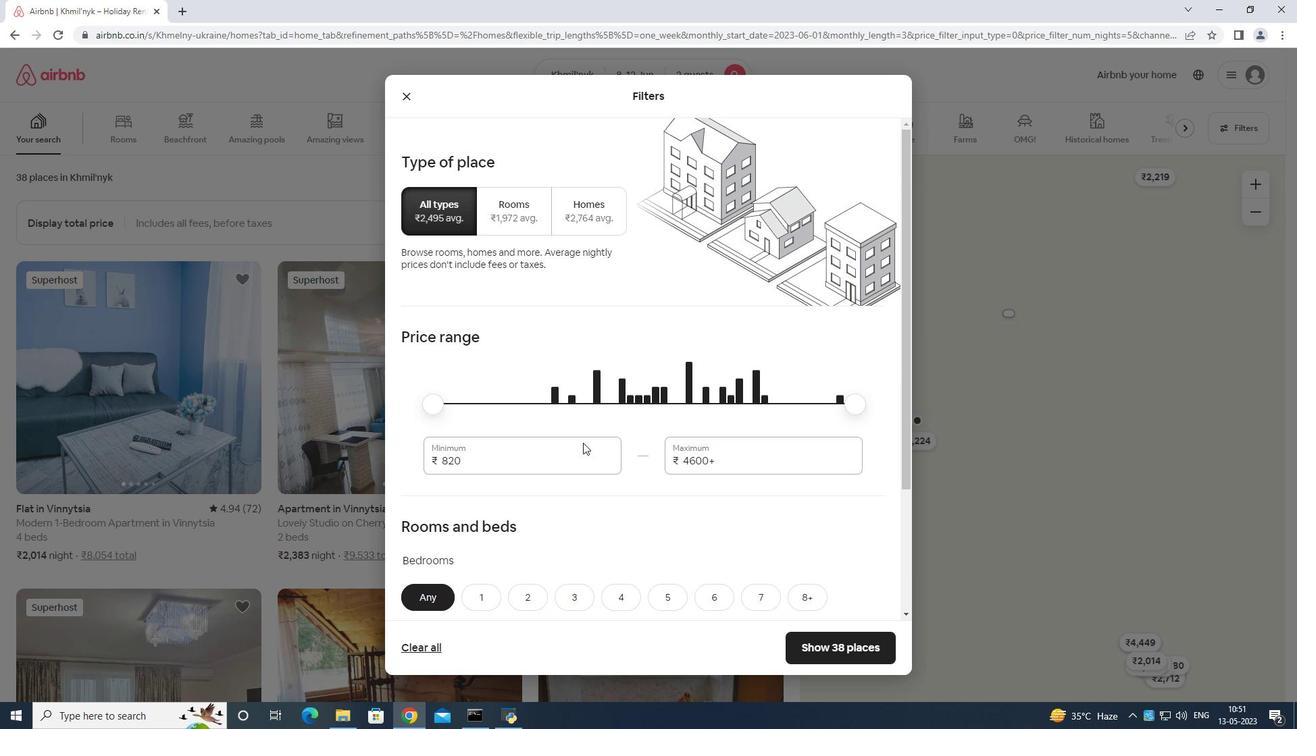 
Action: Mouse moved to (590, 428)
Screenshot: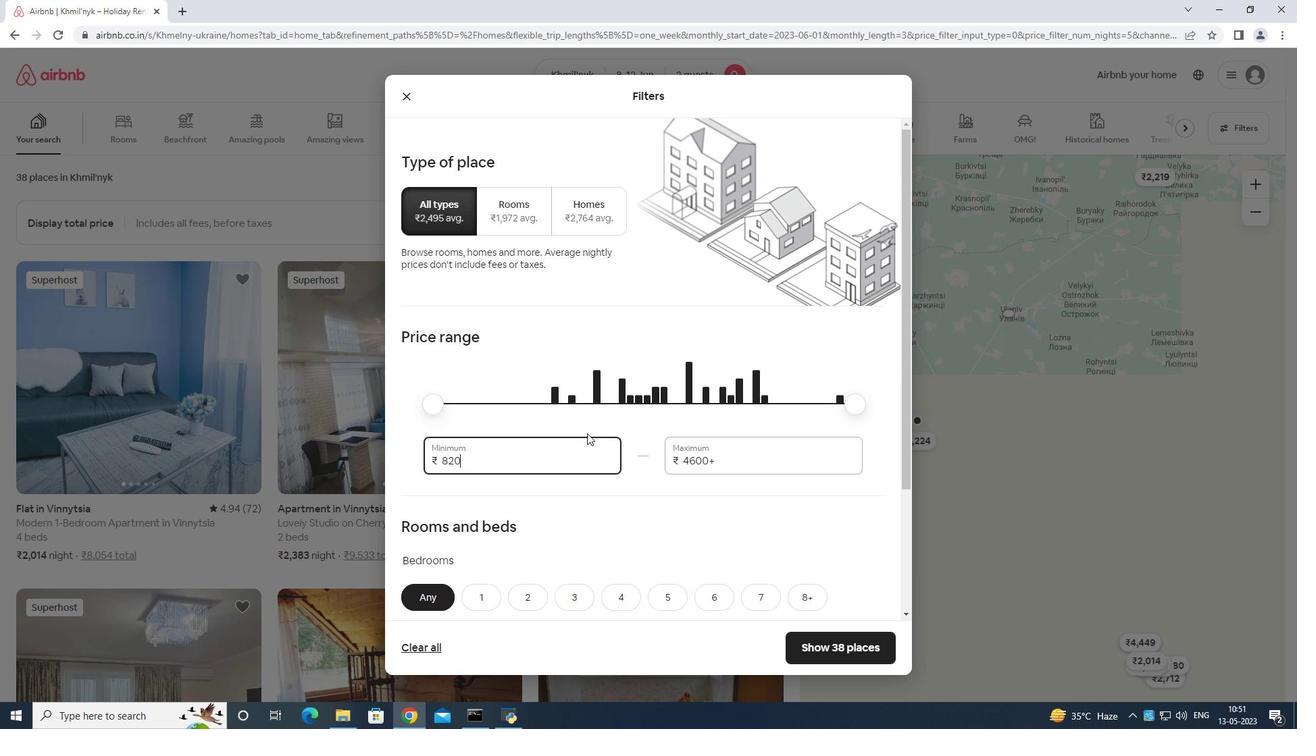 
Action: Key pressed <Key.backspace>
Screenshot: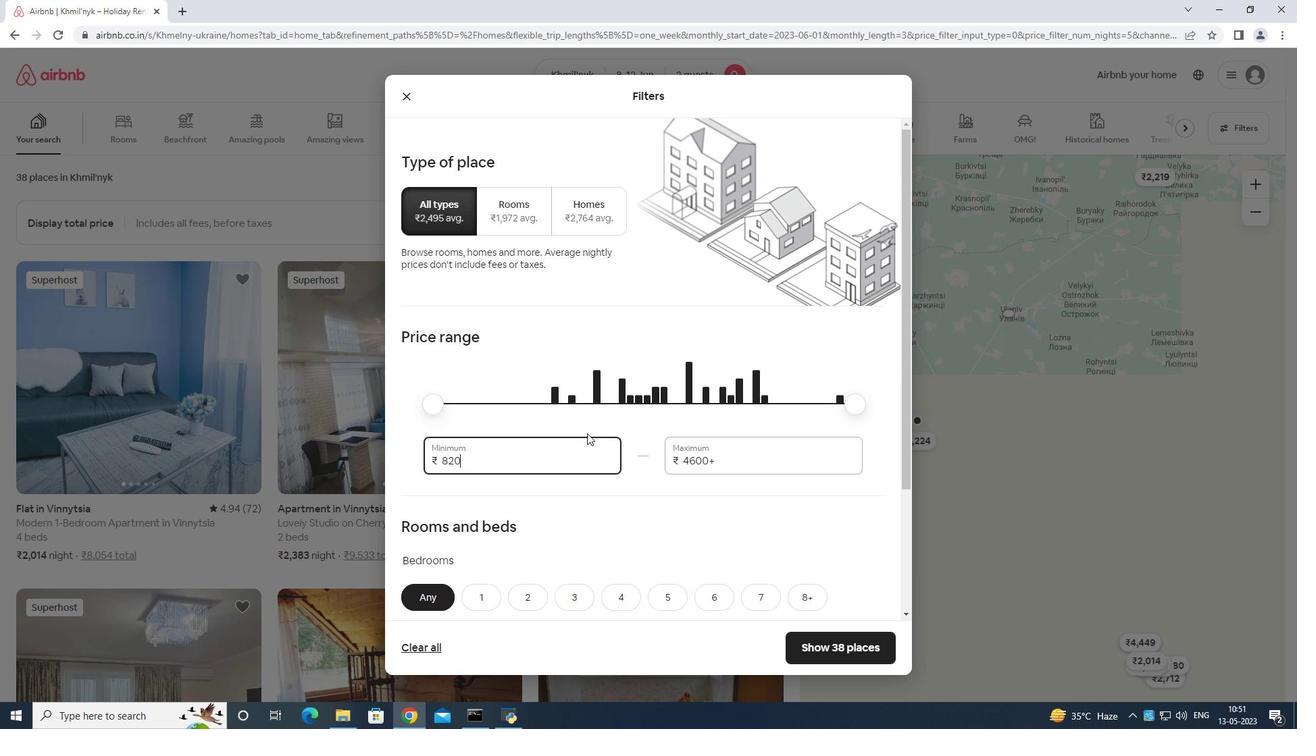 
Action: Mouse moved to (591, 426)
Screenshot: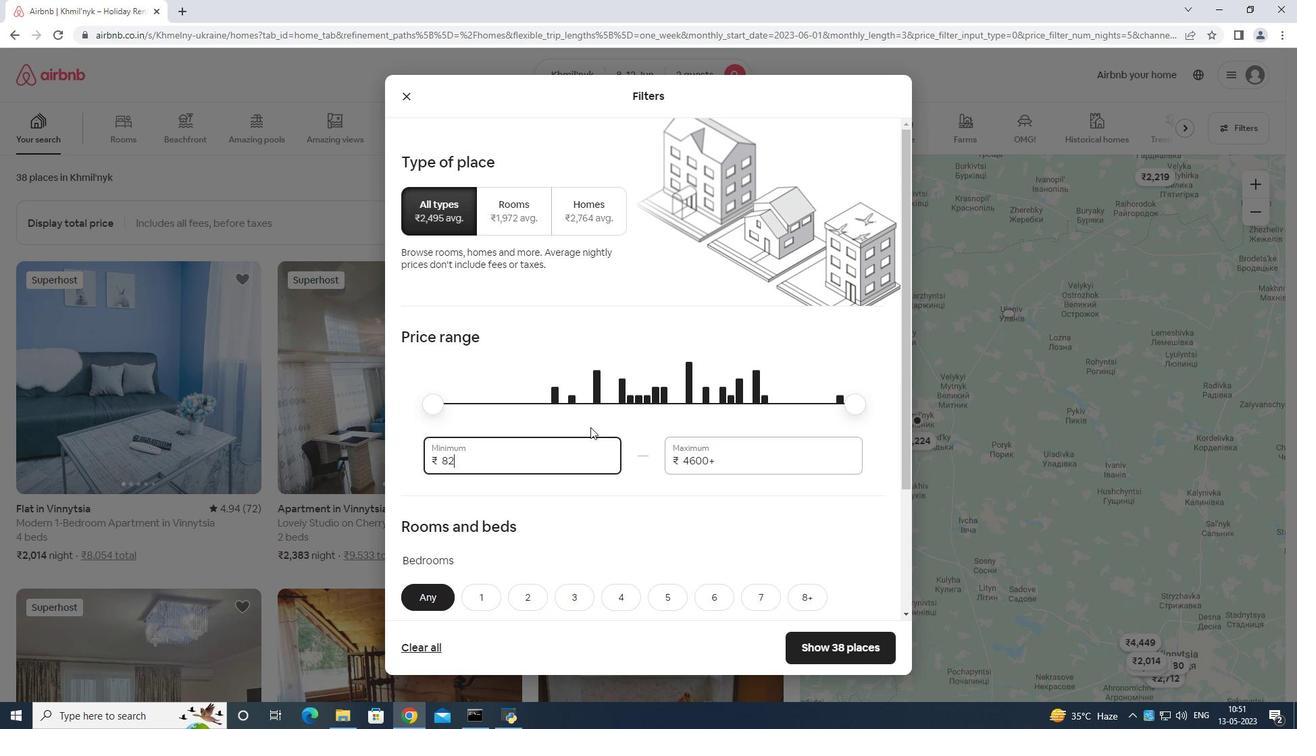 
Action: Key pressed <Key.backspace><Key.backspace>
Screenshot: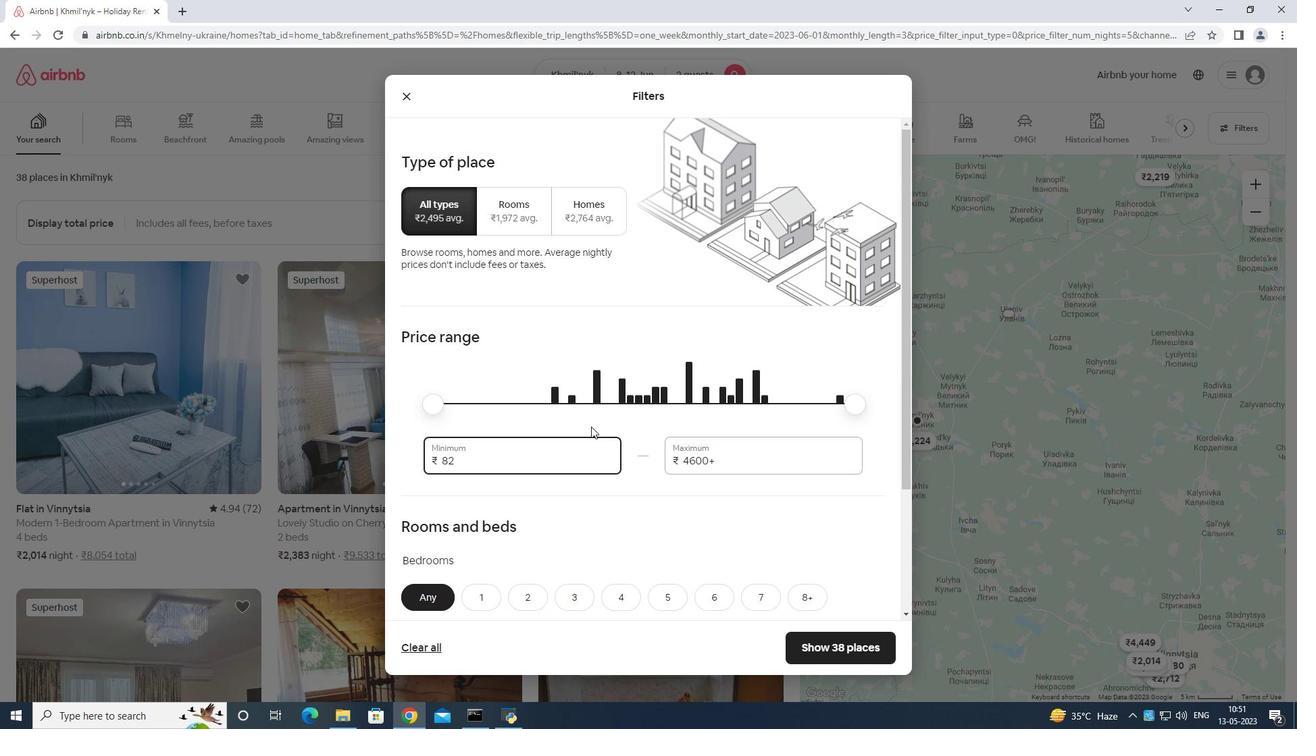 
Action: Mouse moved to (591, 426)
Screenshot: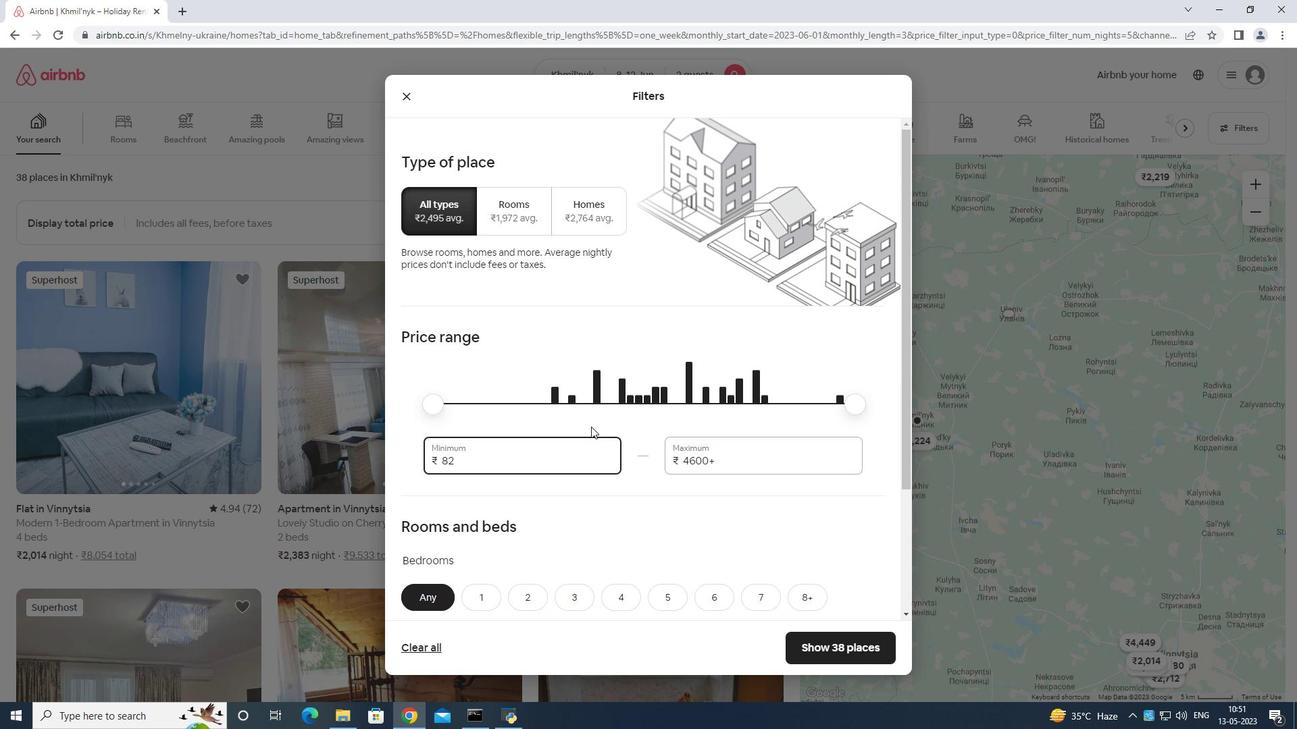 
Action: Key pressed <Key.backspace>
Screenshot: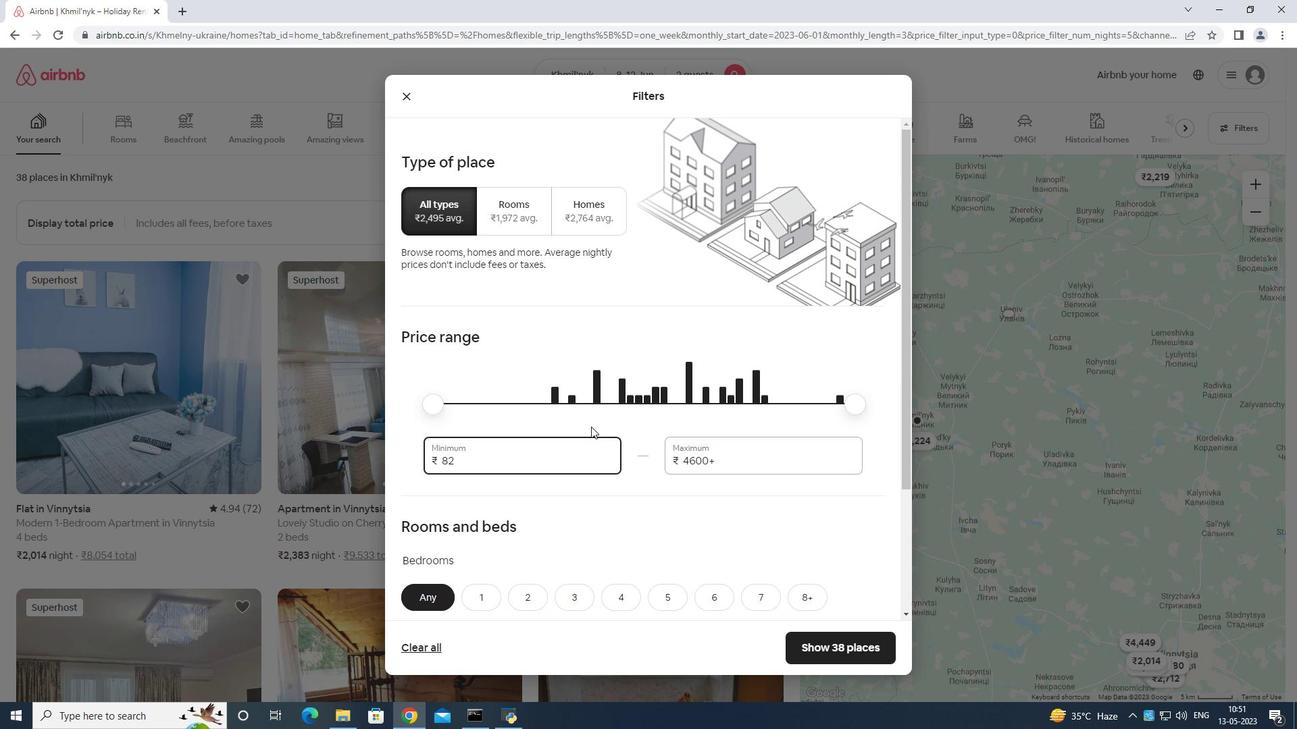 
Action: Mouse moved to (591, 426)
Screenshot: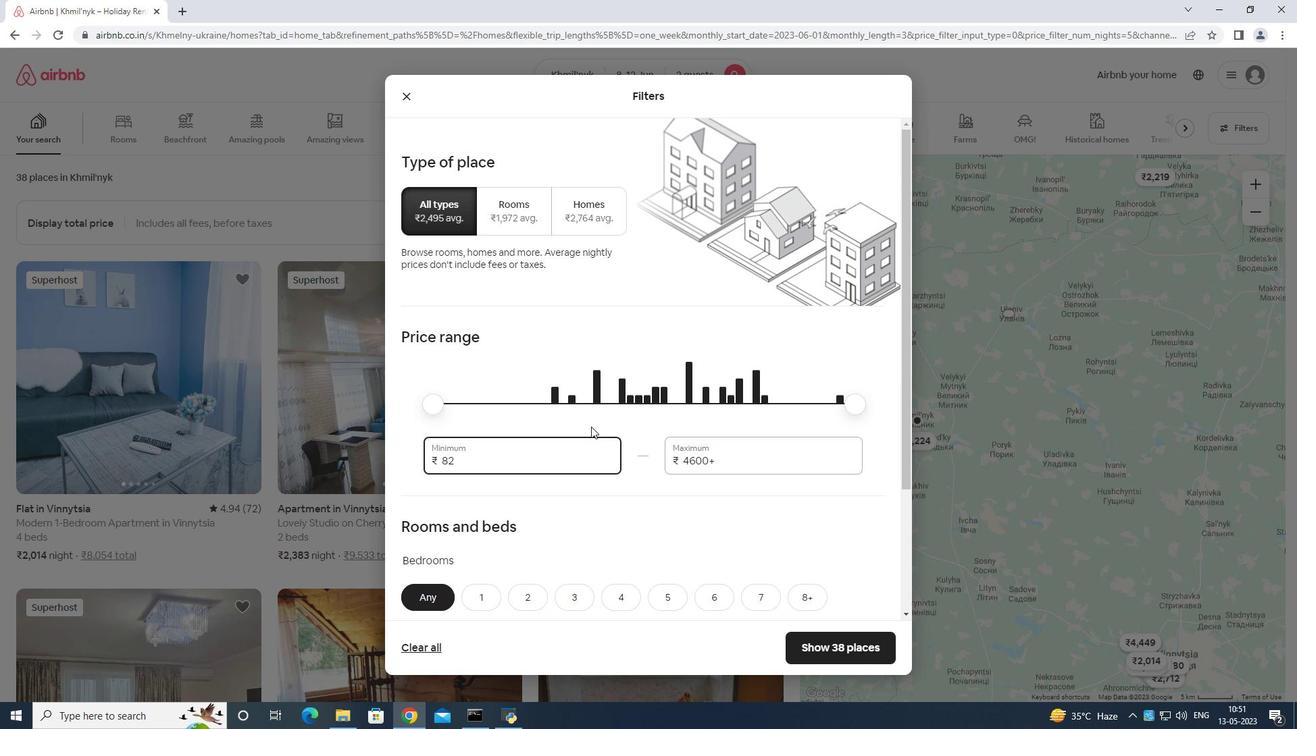 
Action: Key pressed <Key.backspace>
Screenshot: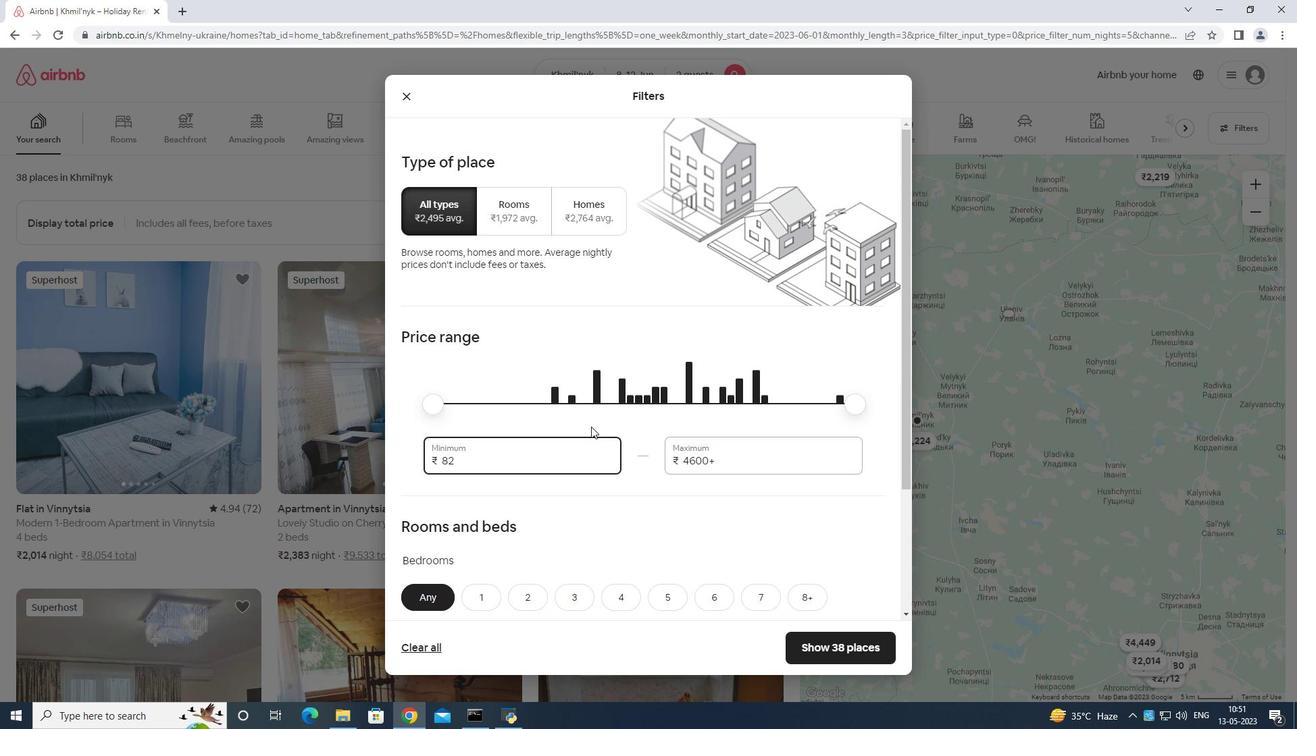 
Action: Mouse moved to (592, 425)
Screenshot: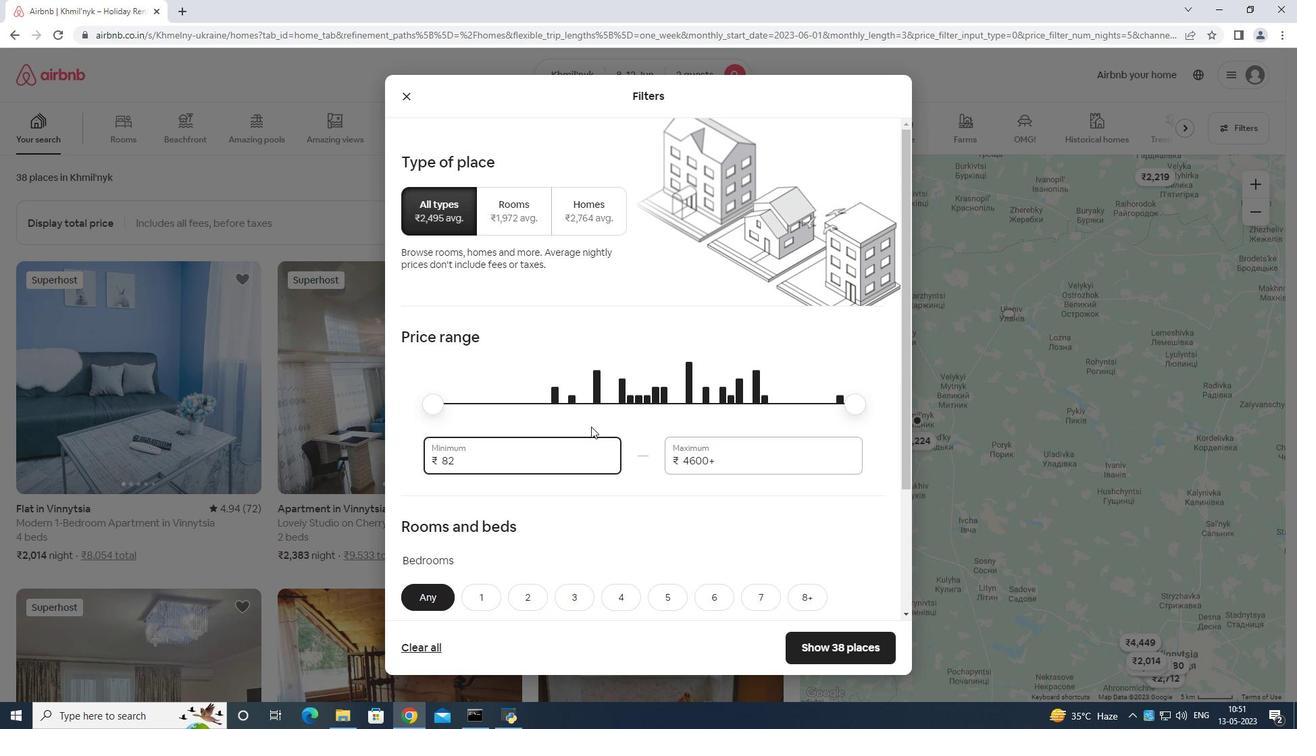 
Action: Key pressed <Key.backspace>
Screenshot: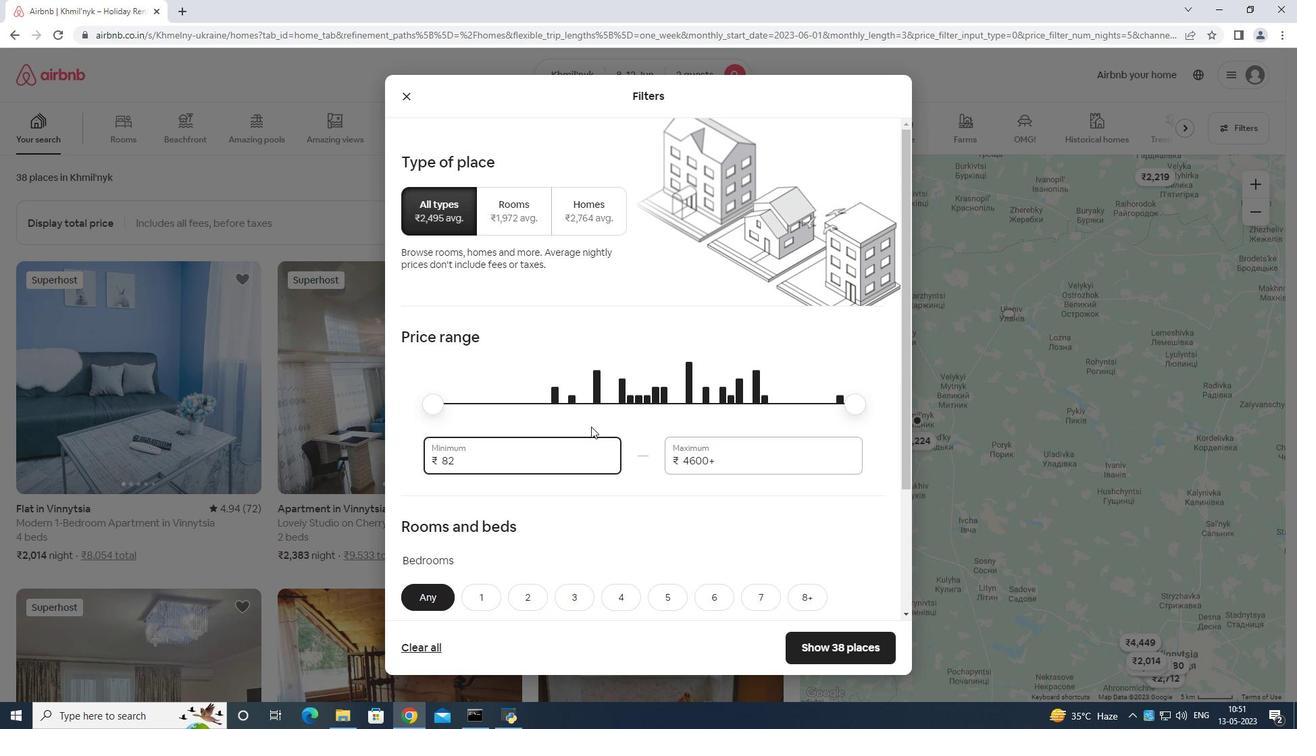 
Action: Mouse moved to (593, 425)
Screenshot: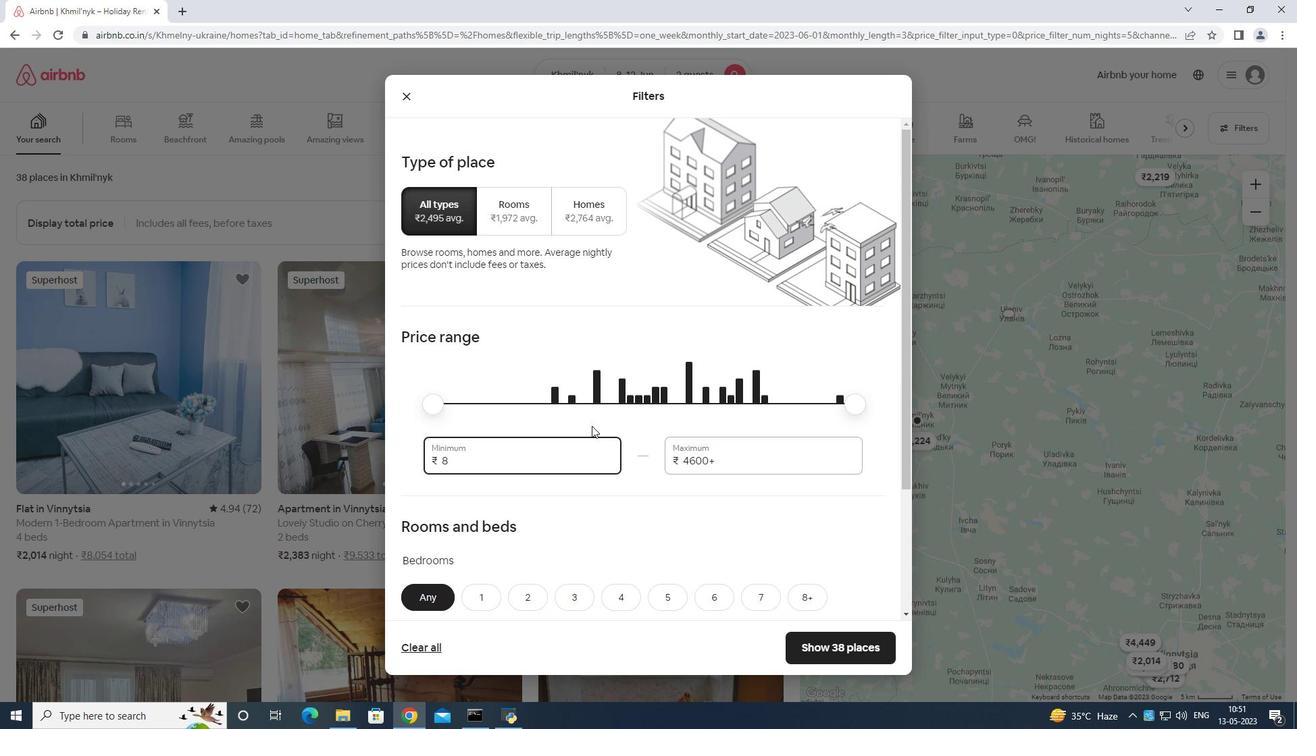 
Action: Key pressed <Key.backspace>
Screenshot: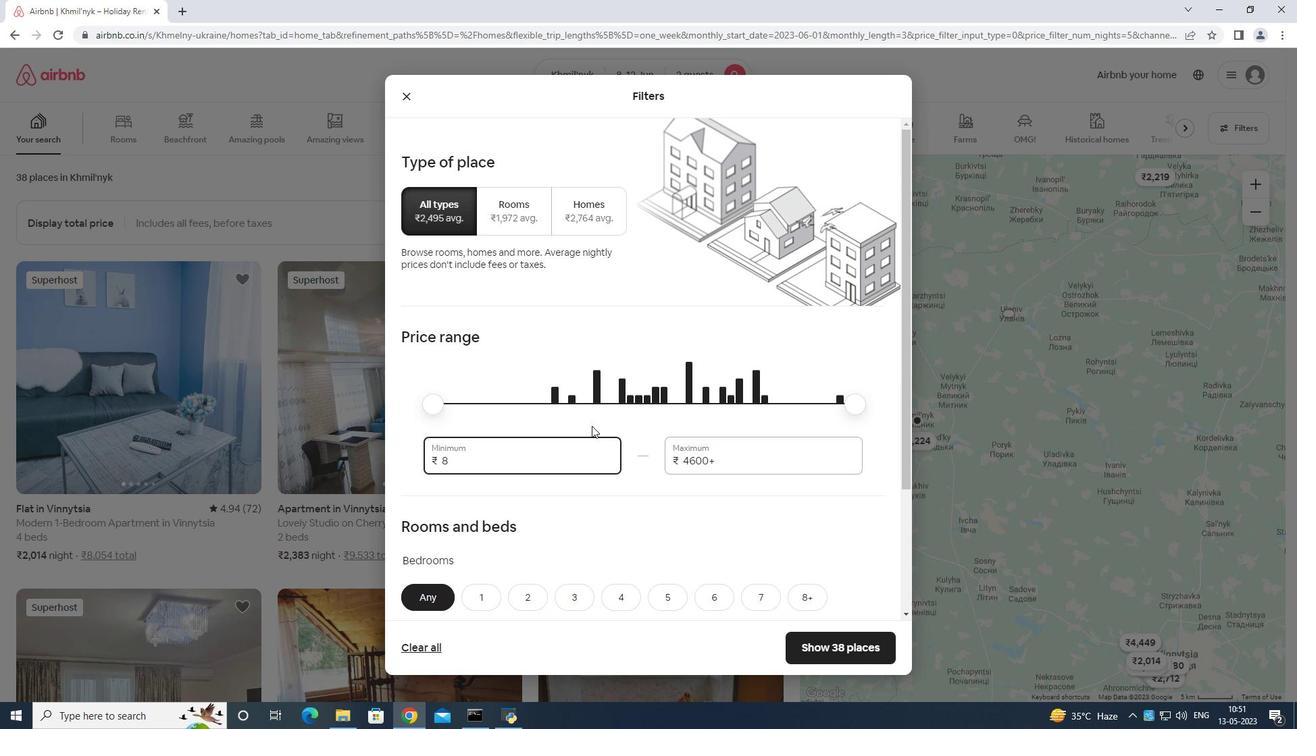 
Action: Mouse moved to (596, 424)
Screenshot: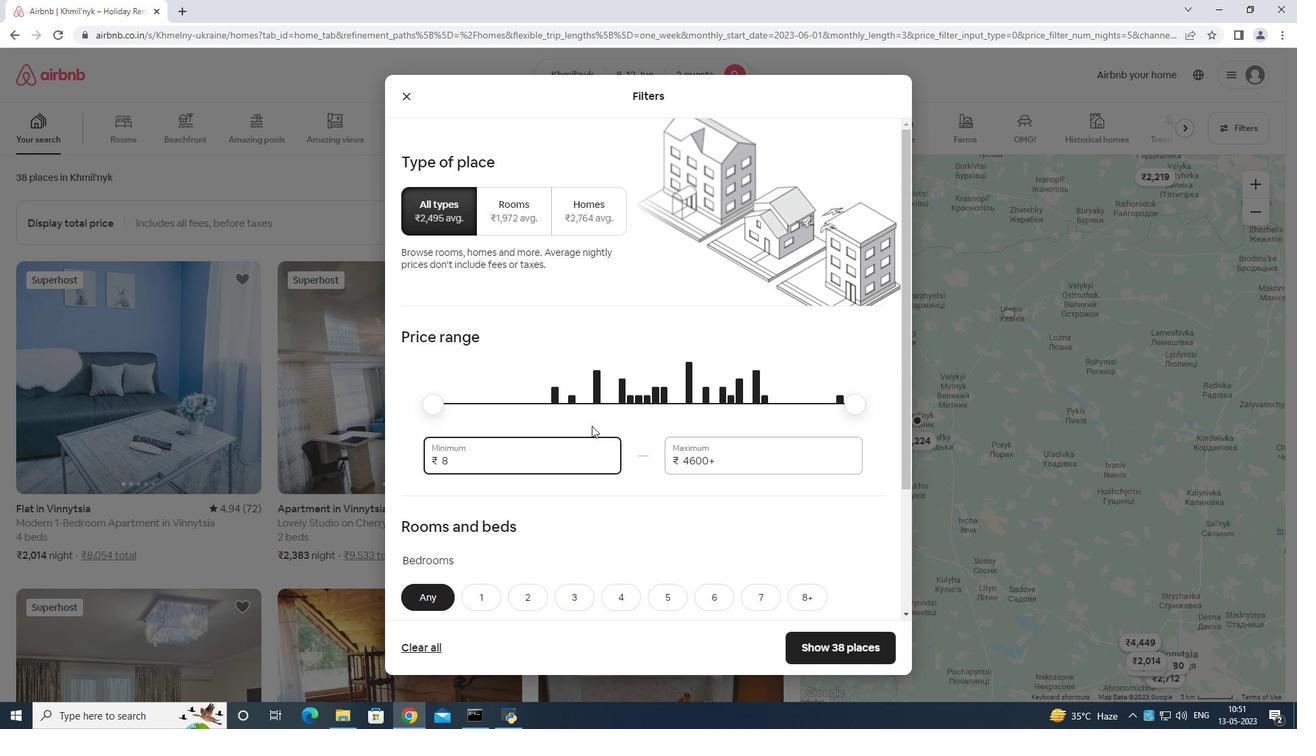 
Action: Key pressed <Key.backspace><Key.backspace>
Screenshot: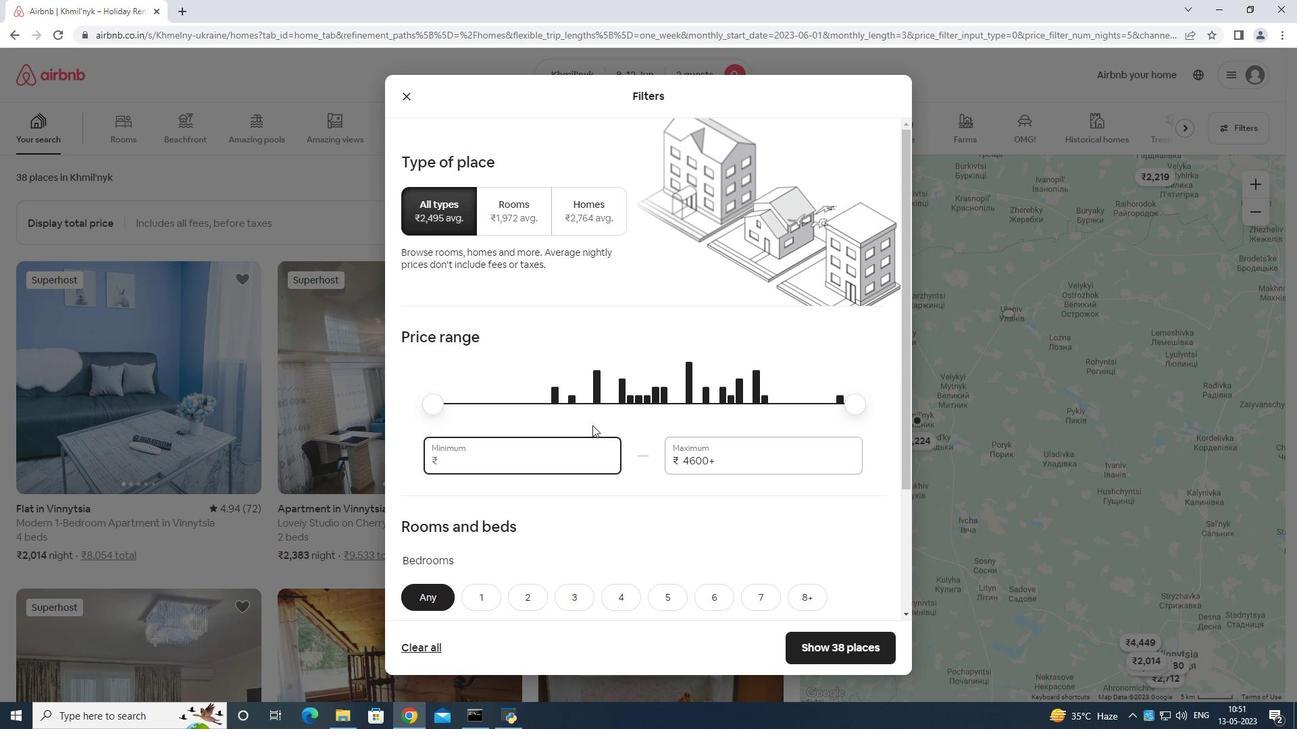
Action: Mouse moved to (601, 423)
Screenshot: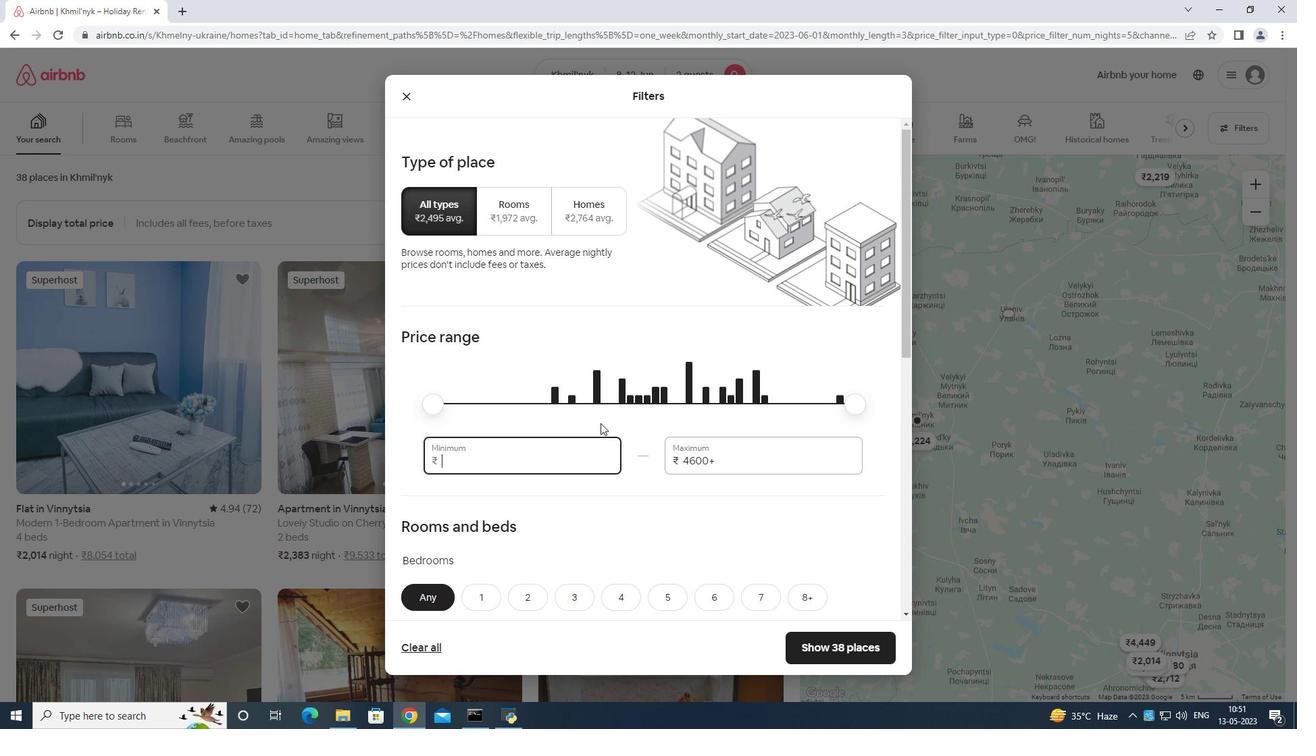 
Action: Key pressed 8
Screenshot: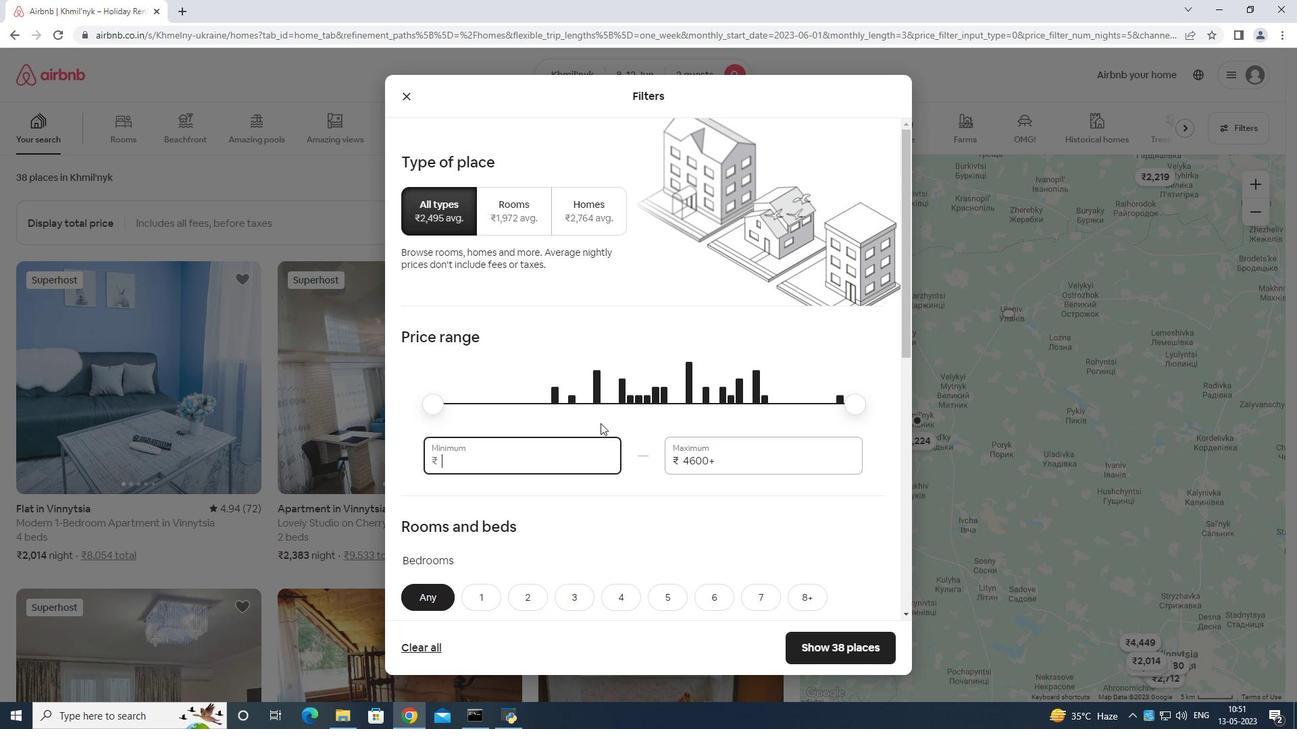 
Action: Mouse moved to (603, 422)
Screenshot: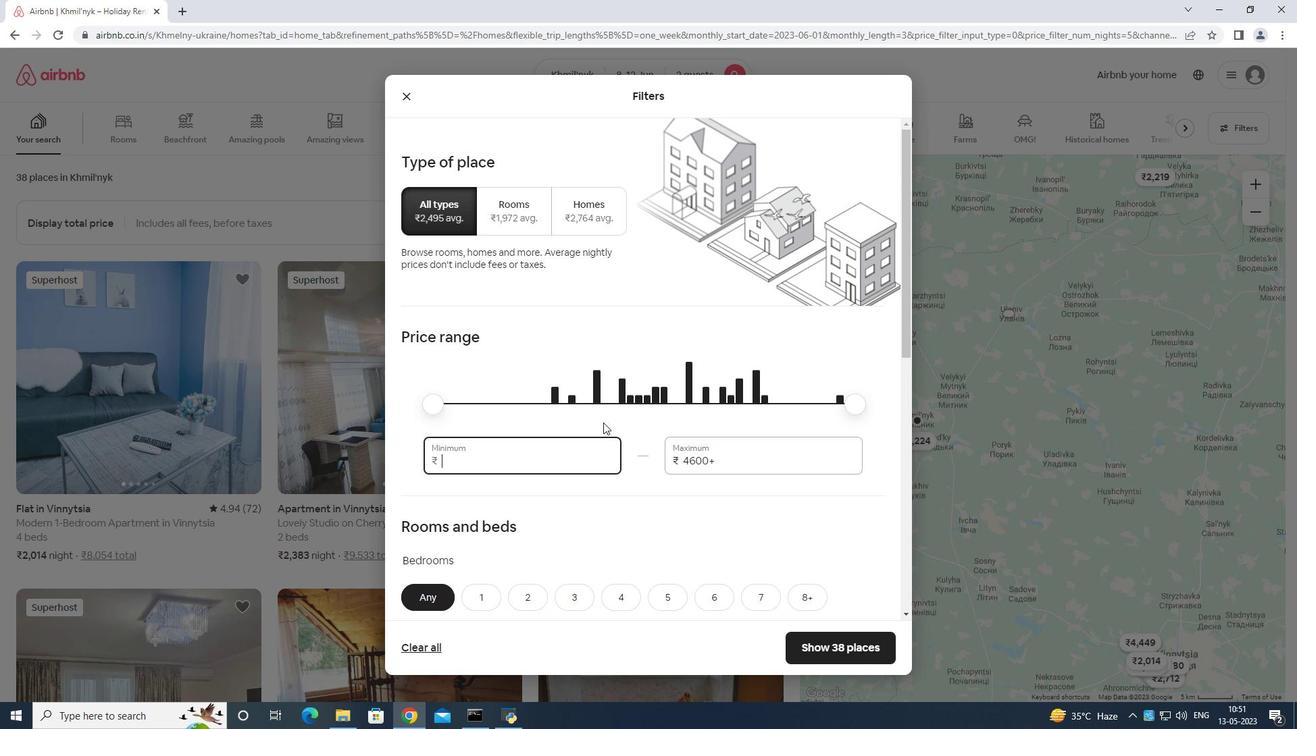 
Action: Key pressed 00
Screenshot: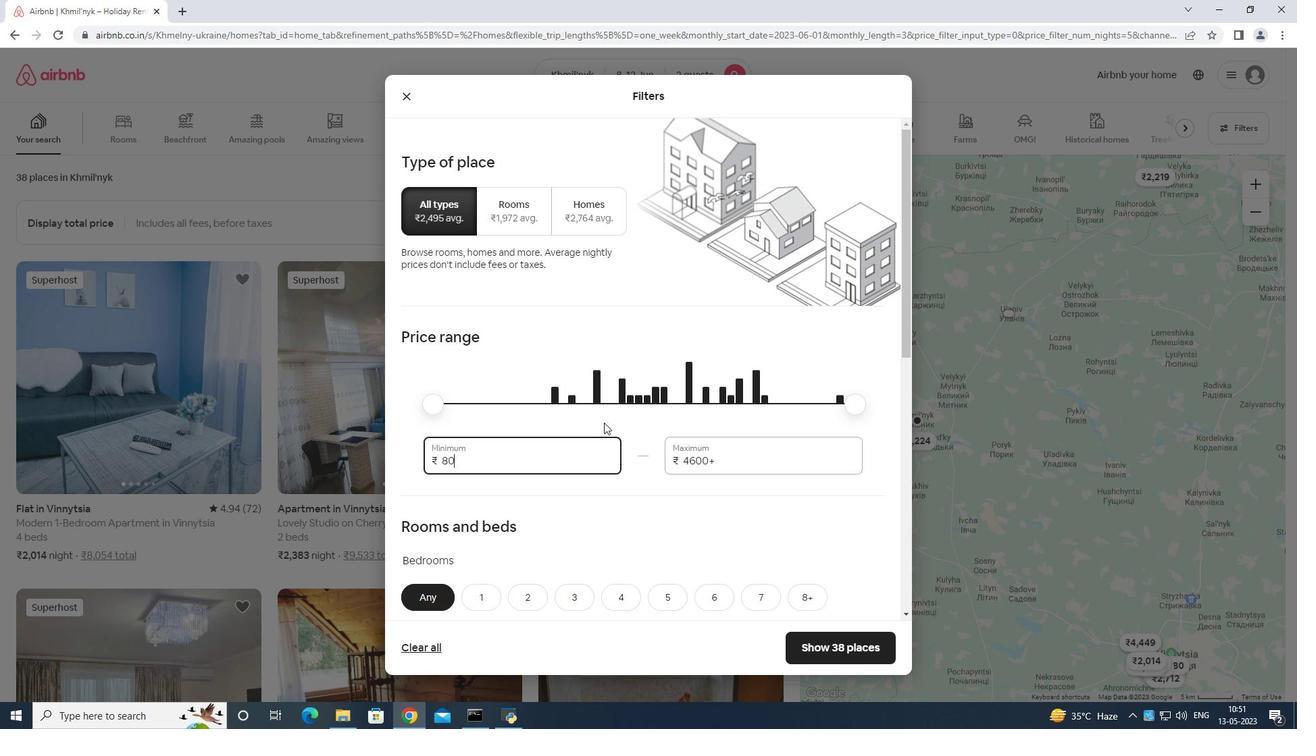
Action: Mouse moved to (604, 422)
Screenshot: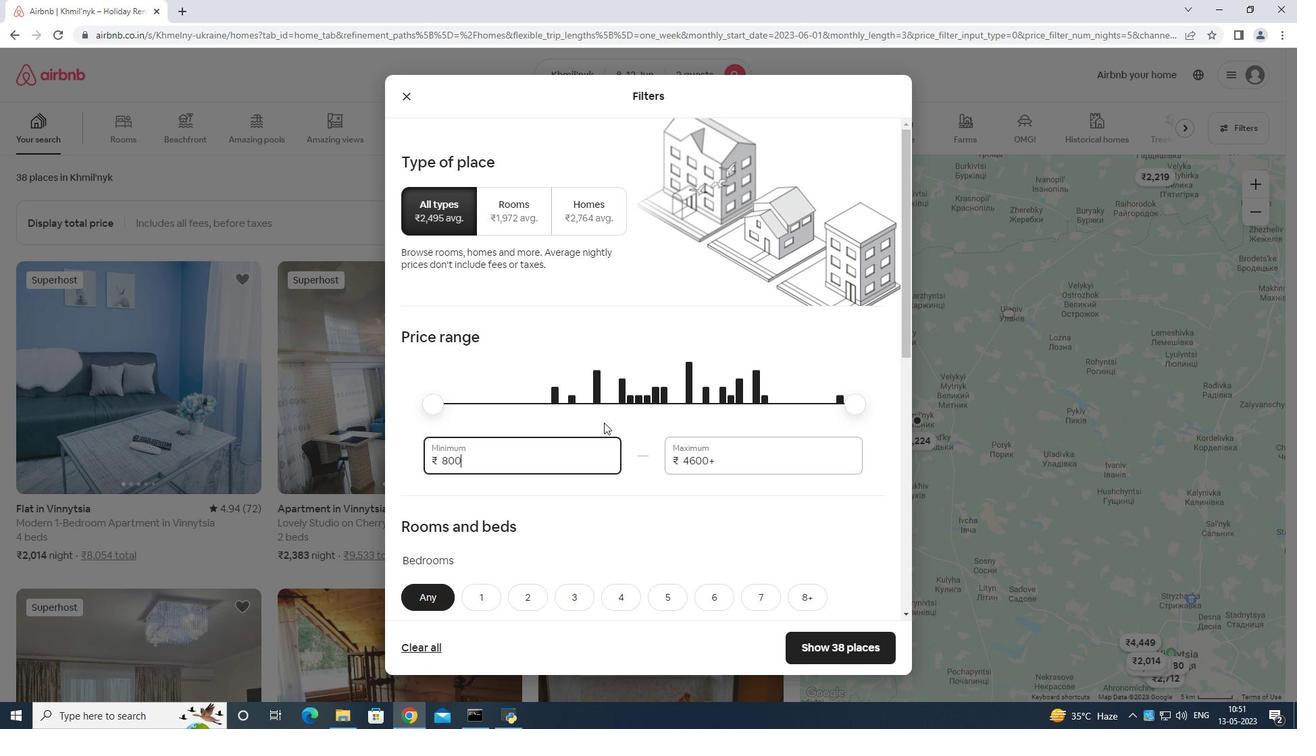 
Action: Key pressed 0
Screenshot: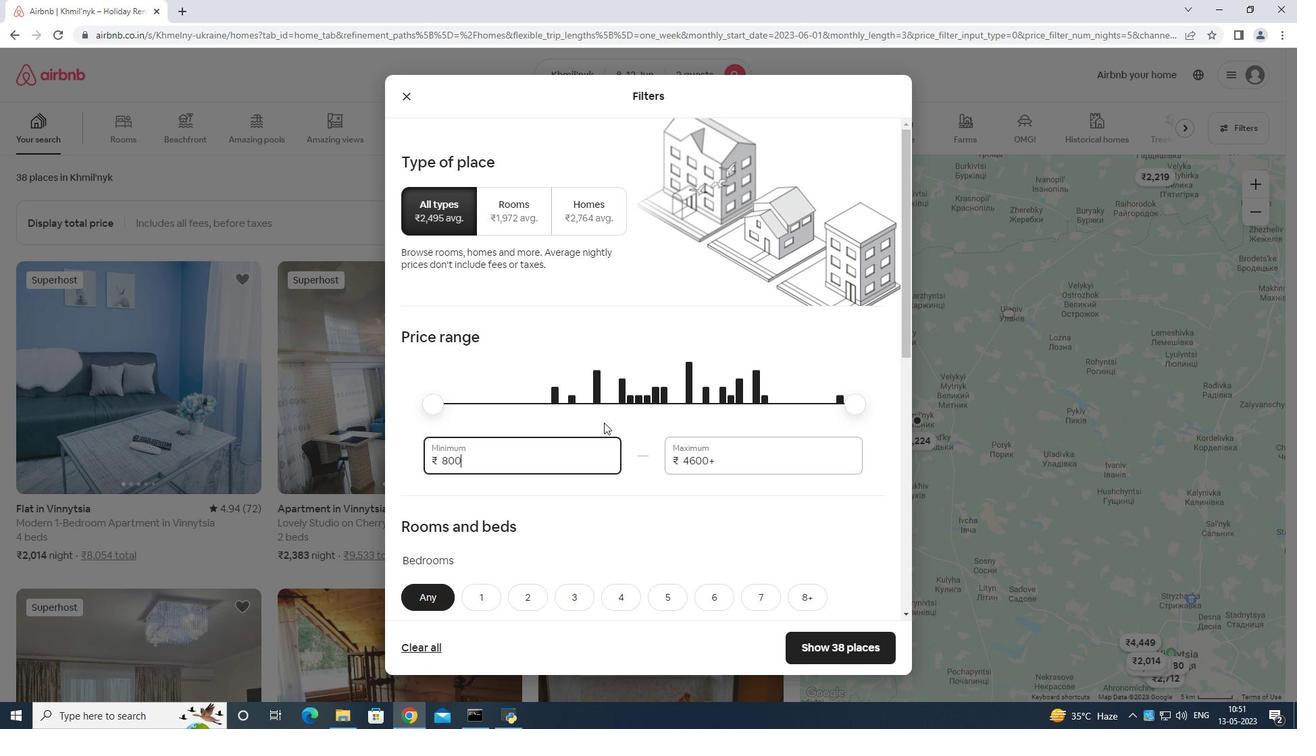 
Action: Mouse moved to (758, 441)
Screenshot: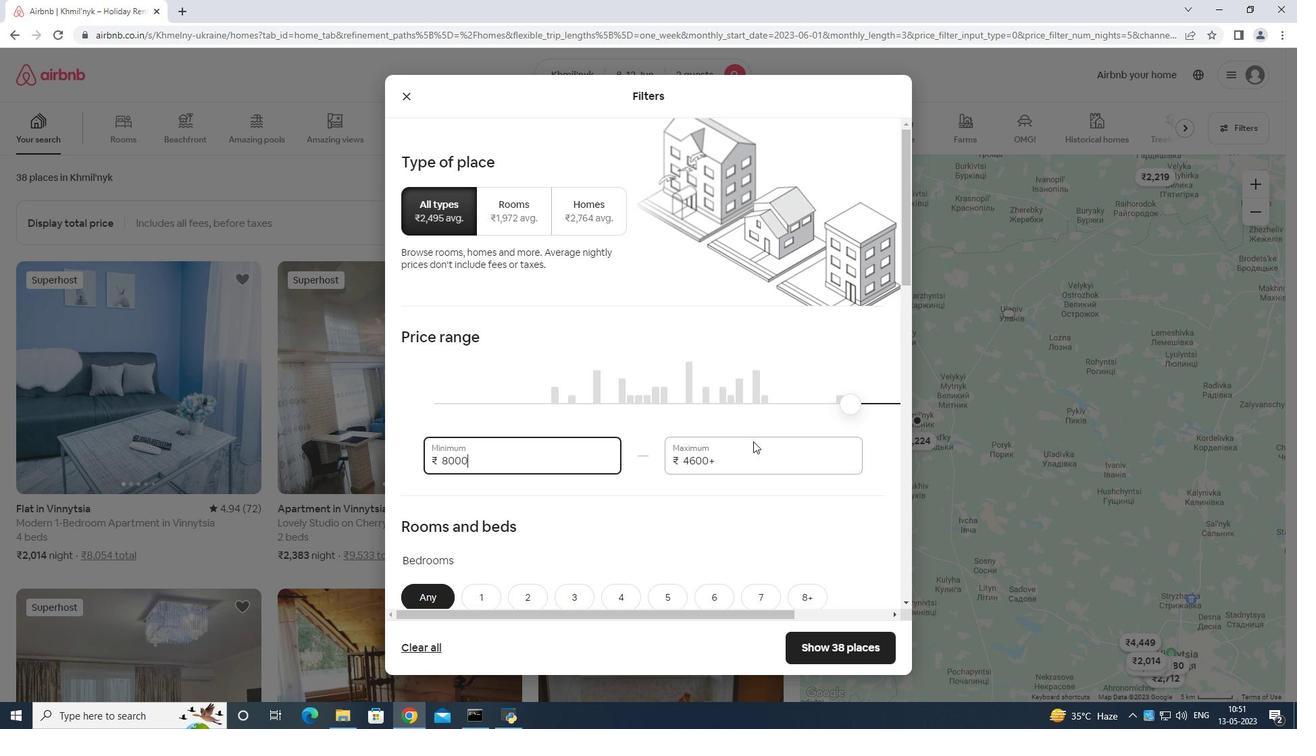 
Action: Mouse pressed left at (758, 441)
Screenshot: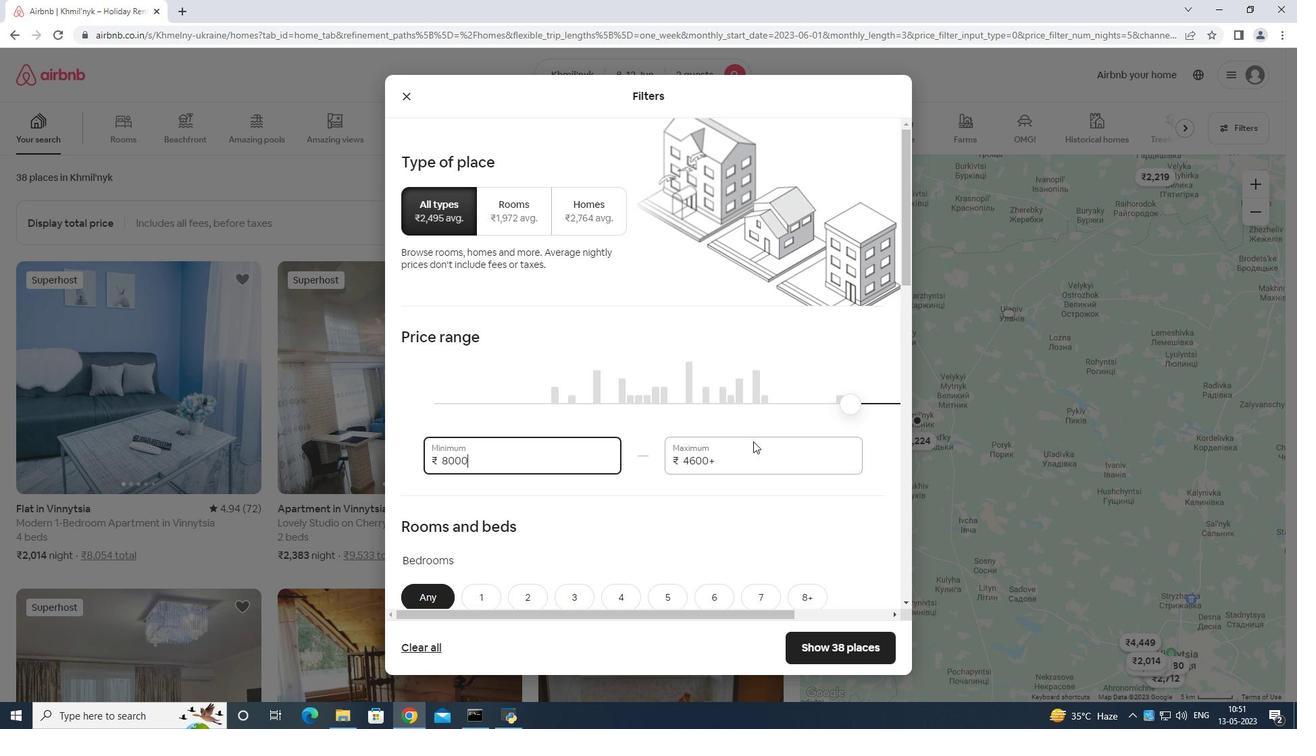 
Action: Mouse moved to (758, 439)
Screenshot: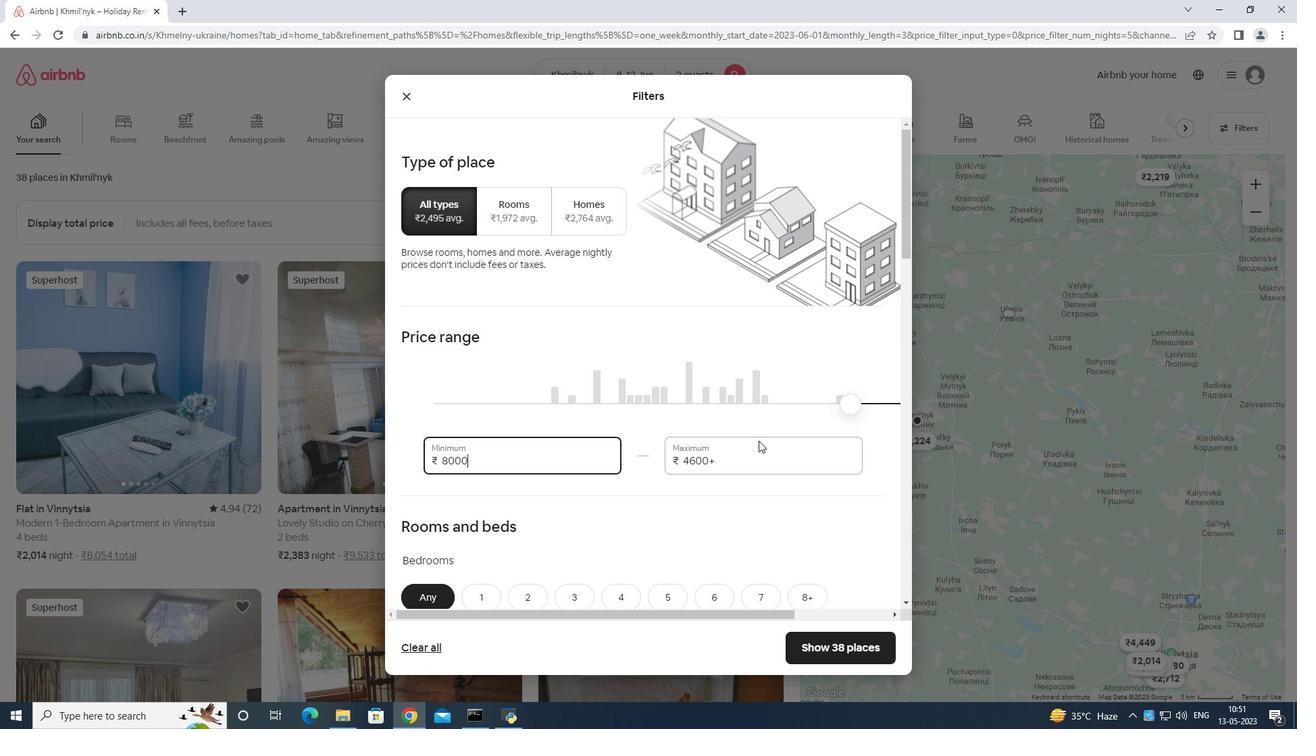 
Action: Key pressed <Key.backspace>
Screenshot: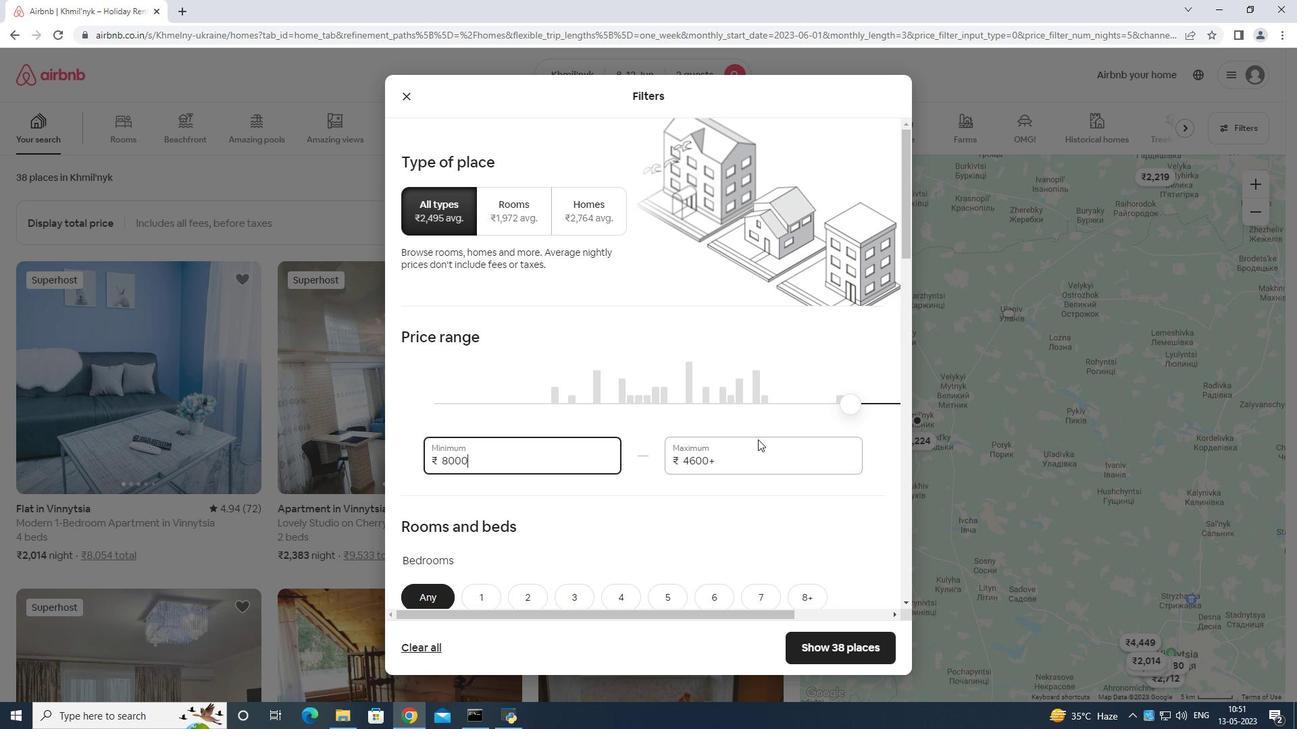 
Action: Mouse moved to (757, 436)
Screenshot: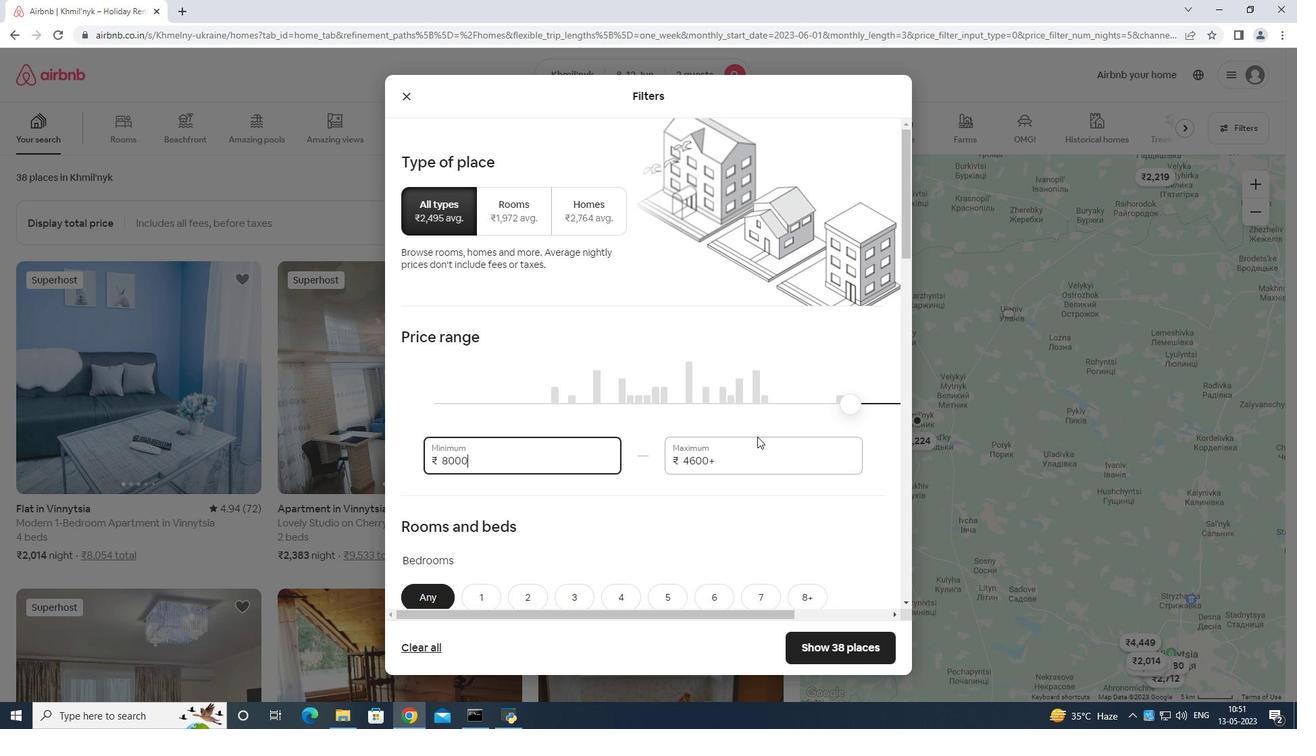 
Action: Key pressed <Key.backspace><Key.backspace><Key.backspace>
Screenshot: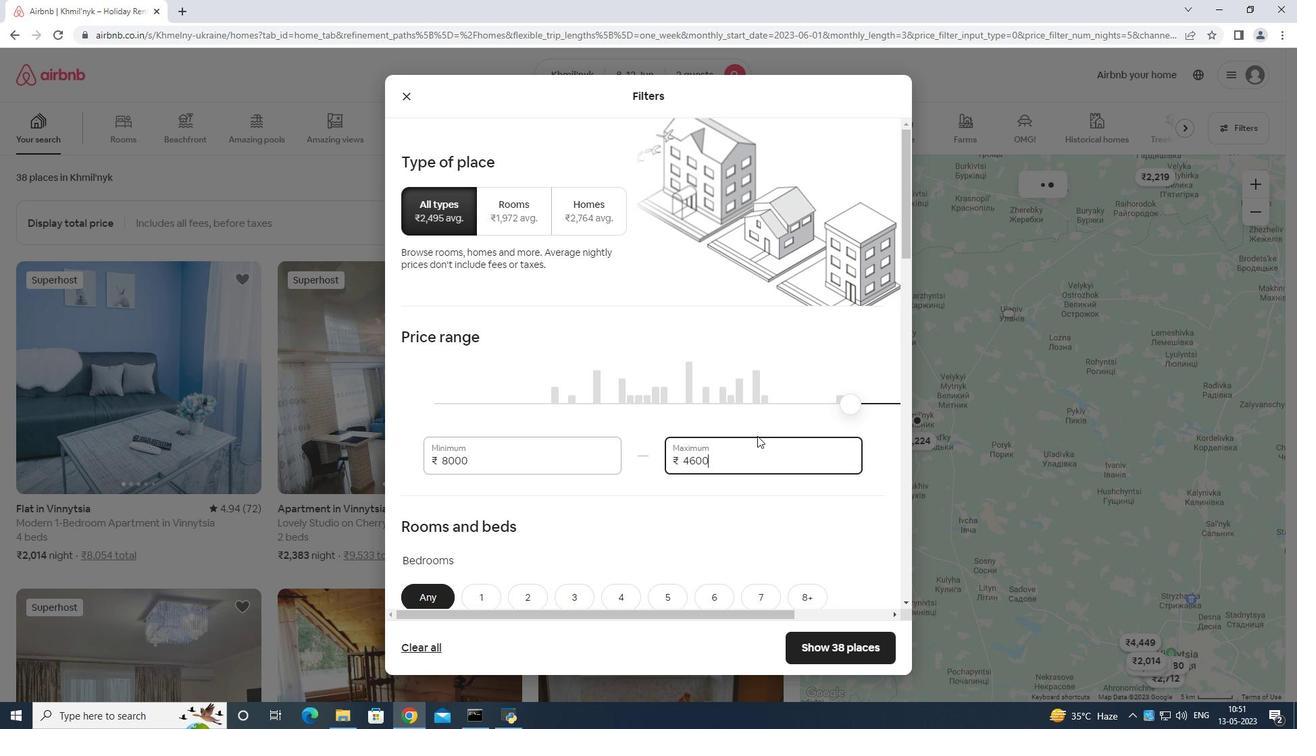 
Action: Mouse moved to (757, 435)
Screenshot: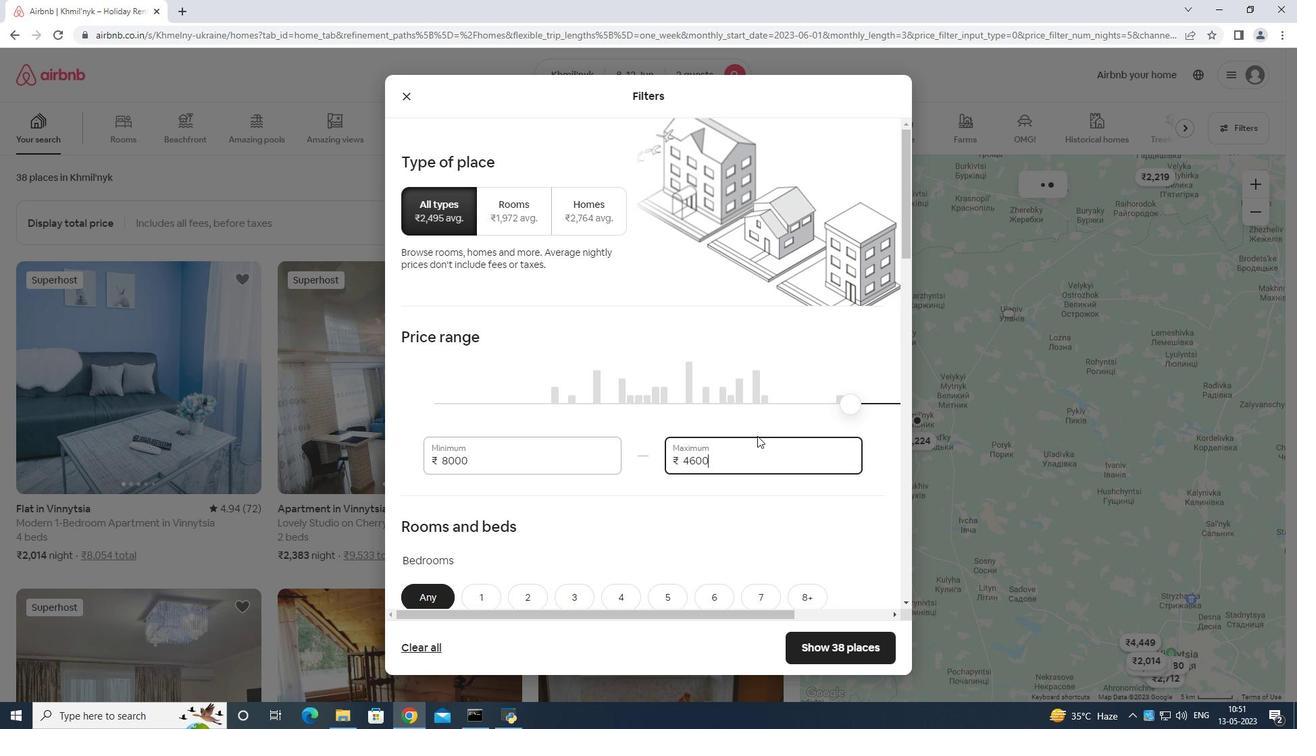 
Action: Key pressed <Key.backspace><Key.backspace><Key.backspace><Key.backspace><Key.backspace><Key.backspace><Key.backspace><Key.backspace><Key.backspace><Key.backspace><Key.backspace><Key.backspace><Key.backspace>
Screenshot: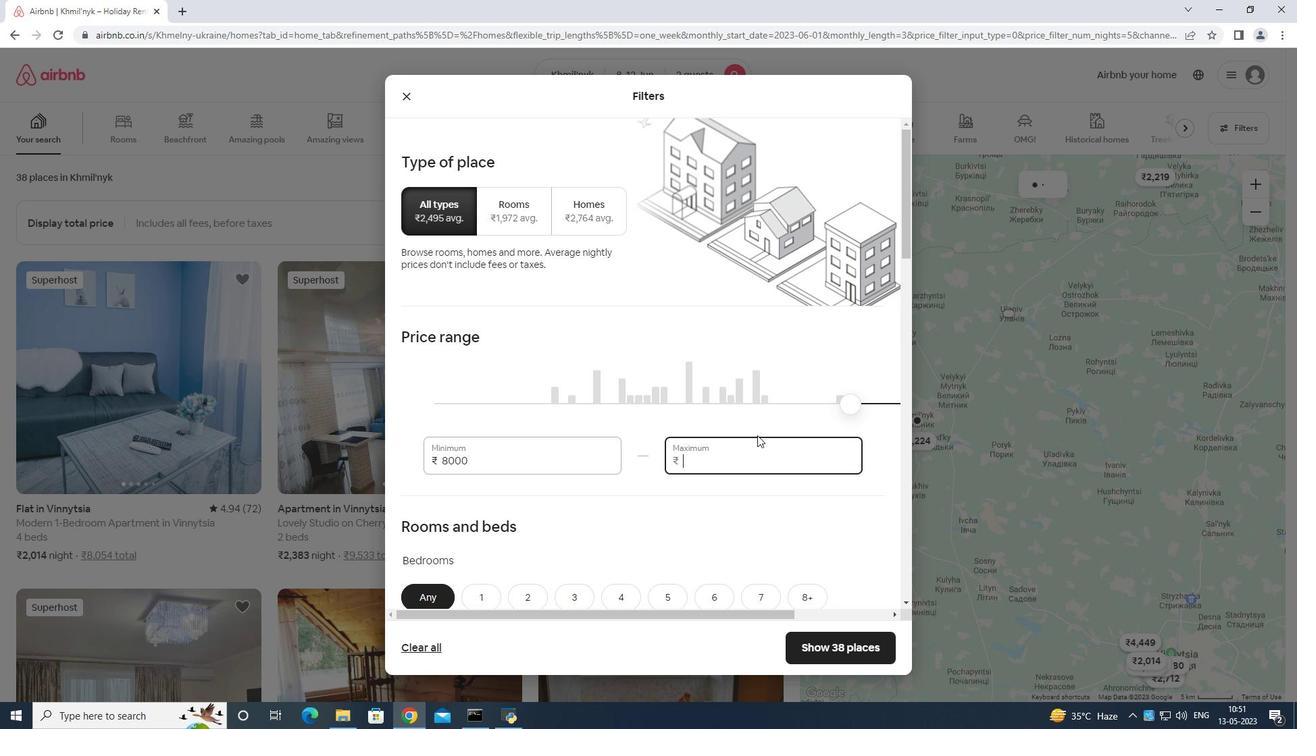 
Action: Mouse moved to (757, 435)
Screenshot: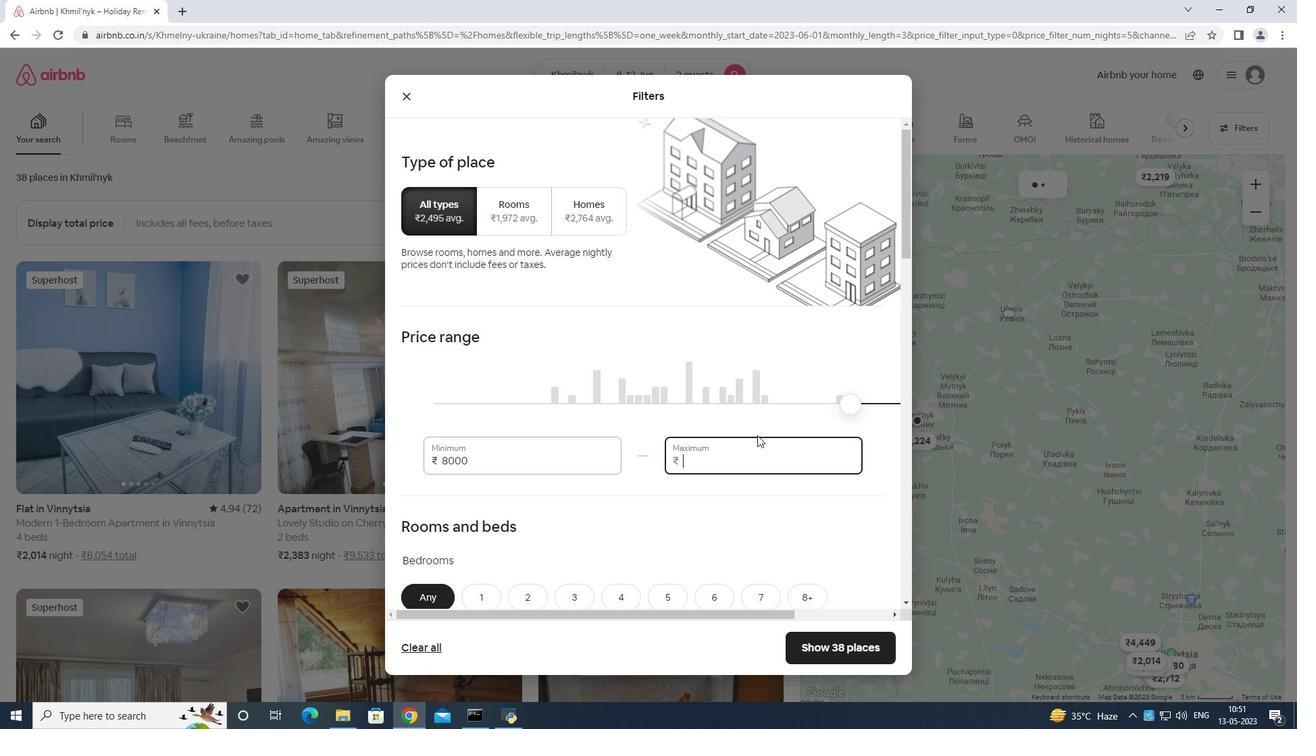 
Action: Key pressed <Key.backspace>
Screenshot: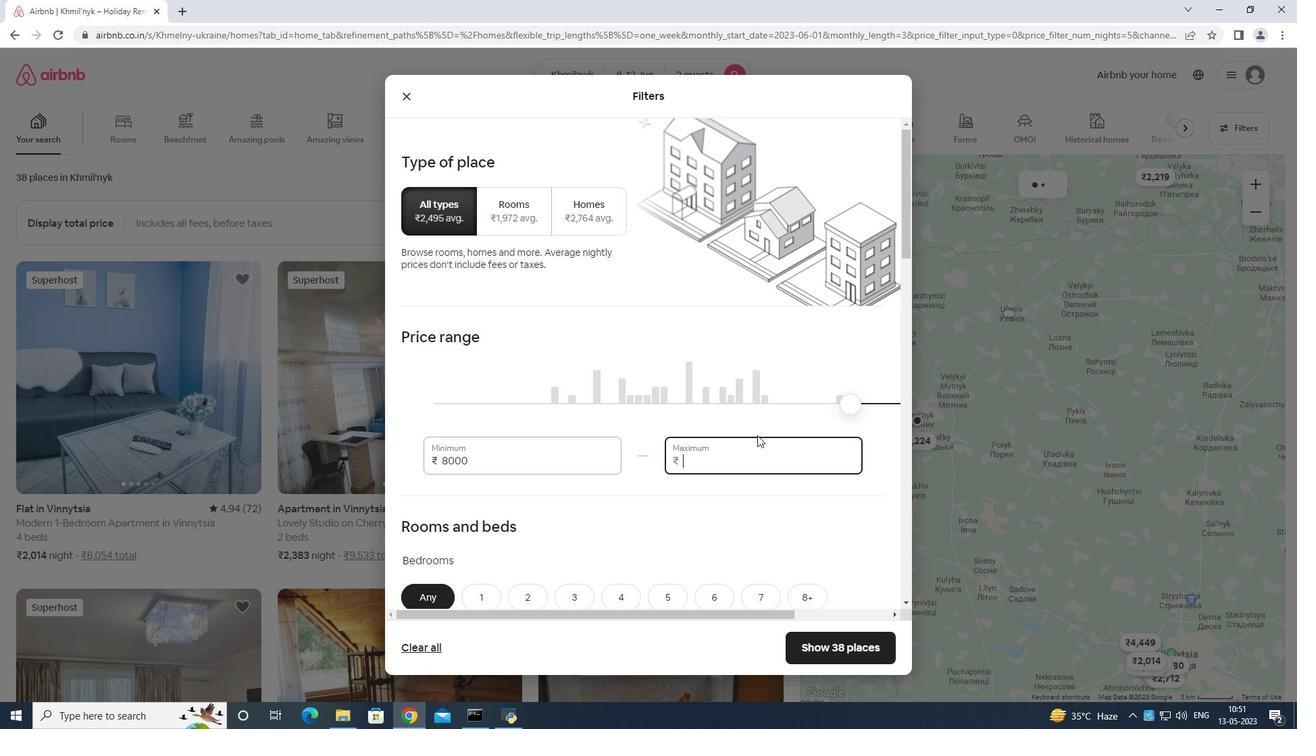 
Action: Mouse moved to (757, 435)
Screenshot: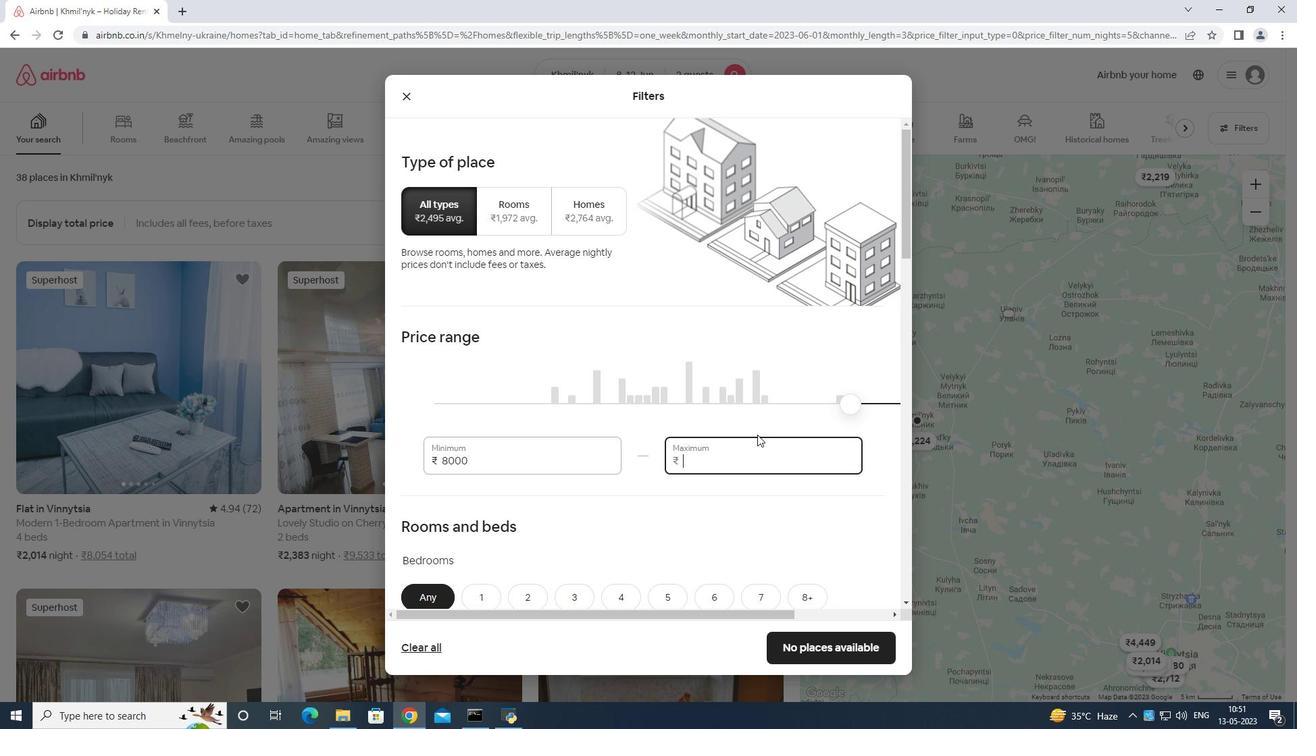 
Action: Key pressed 1
Screenshot: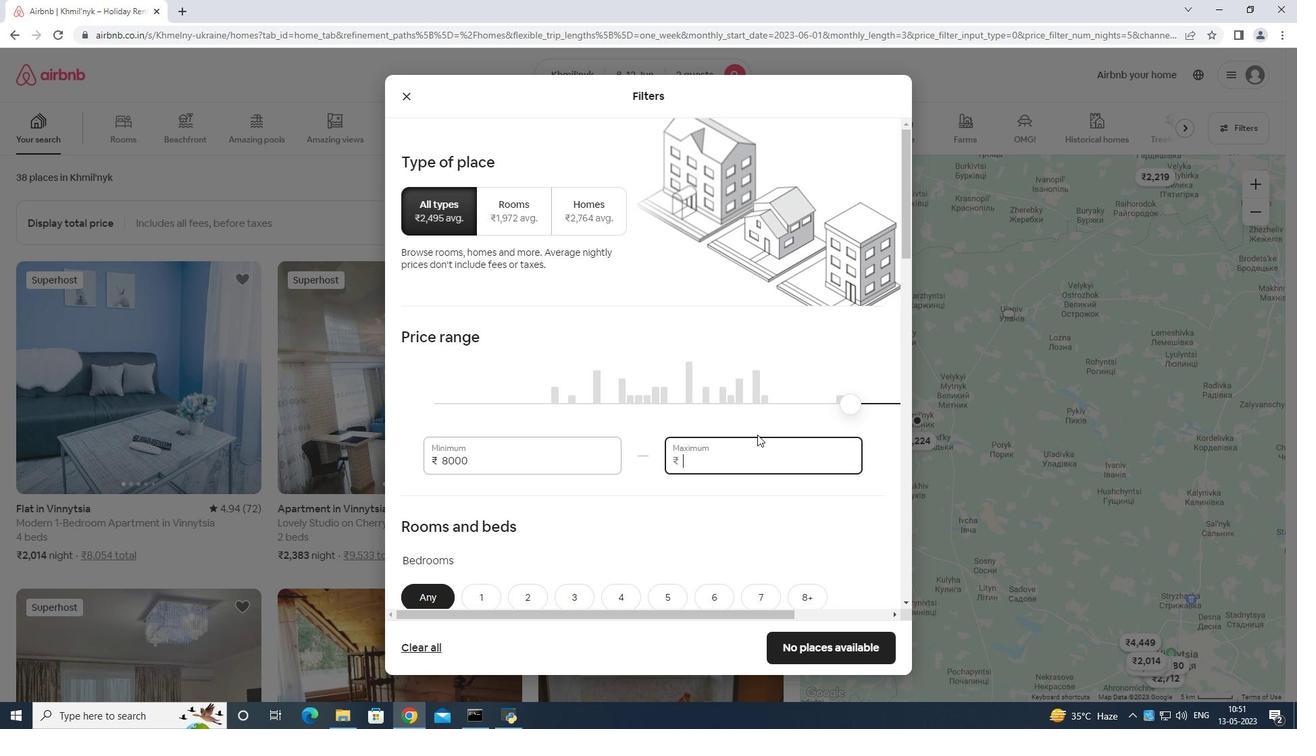 
Action: Mouse moved to (757, 434)
Screenshot: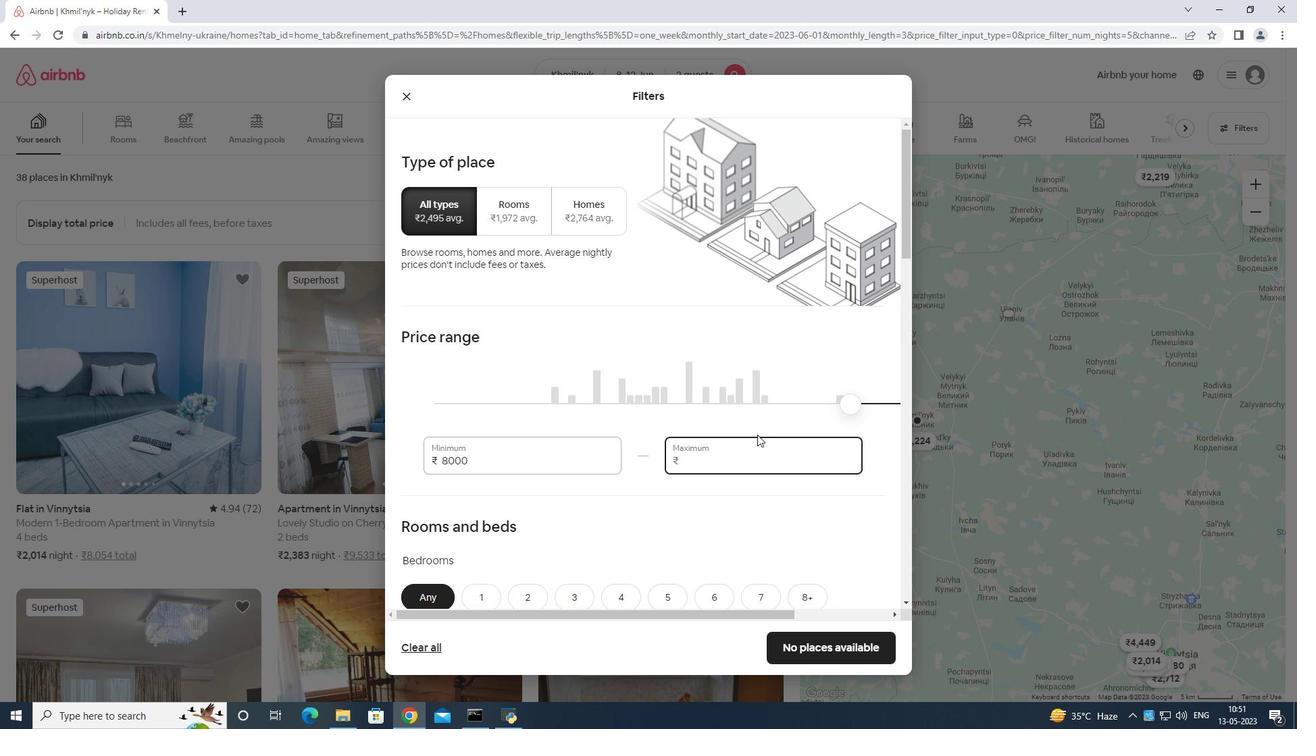 
Action: Key pressed 6
Screenshot: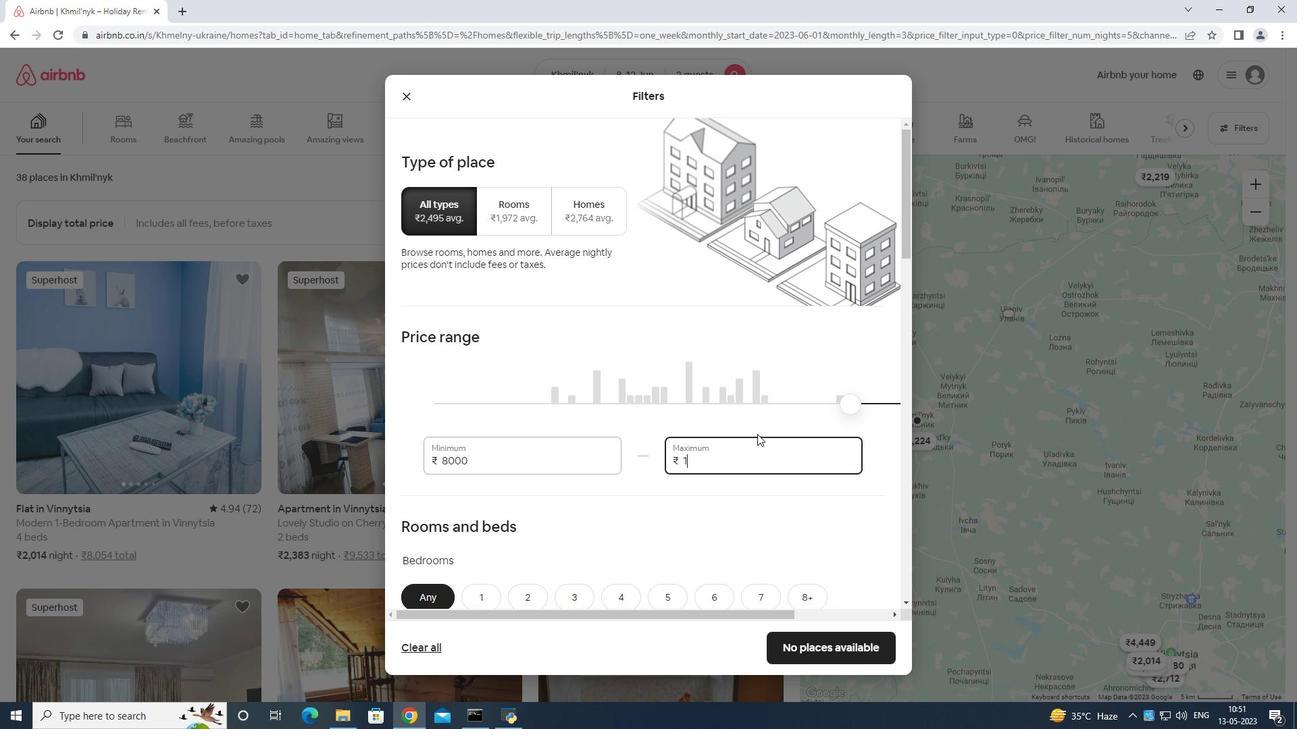 
Action: Mouse moved to (758, 434)
Screenshot: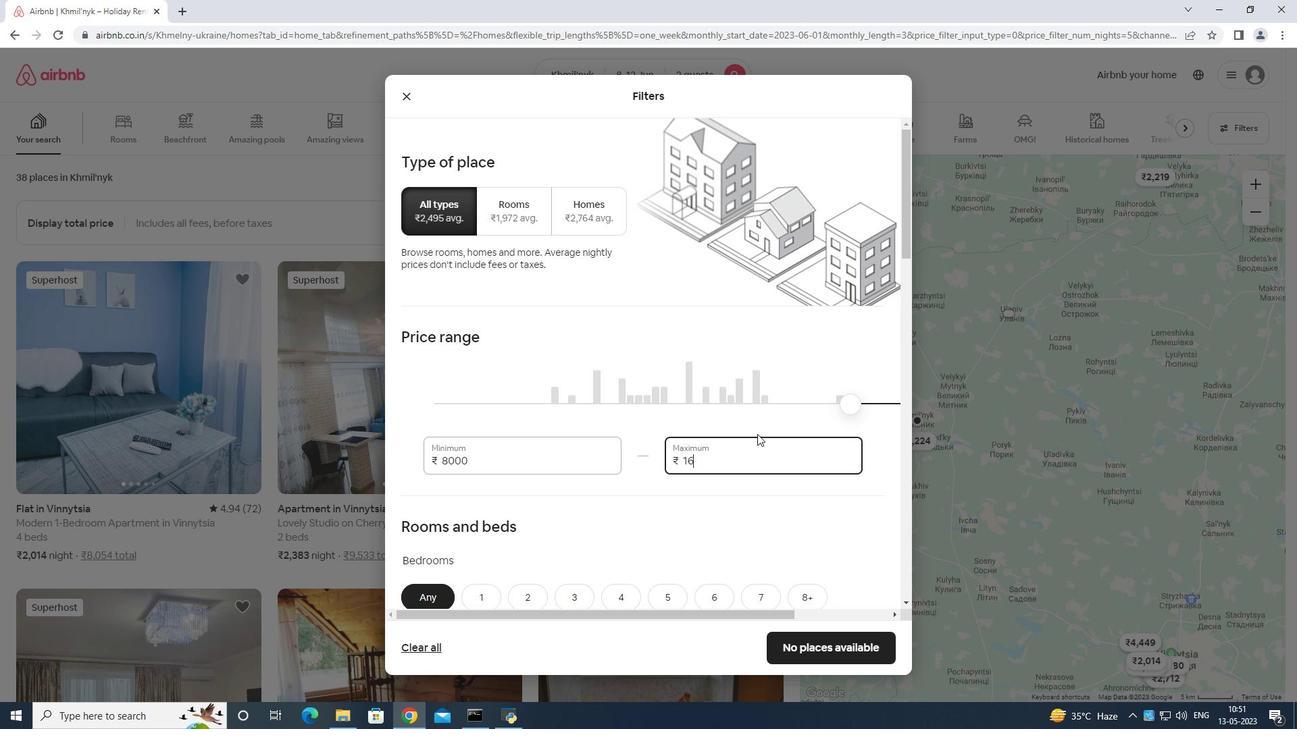 
Action: Key pressed 000
Screenshot: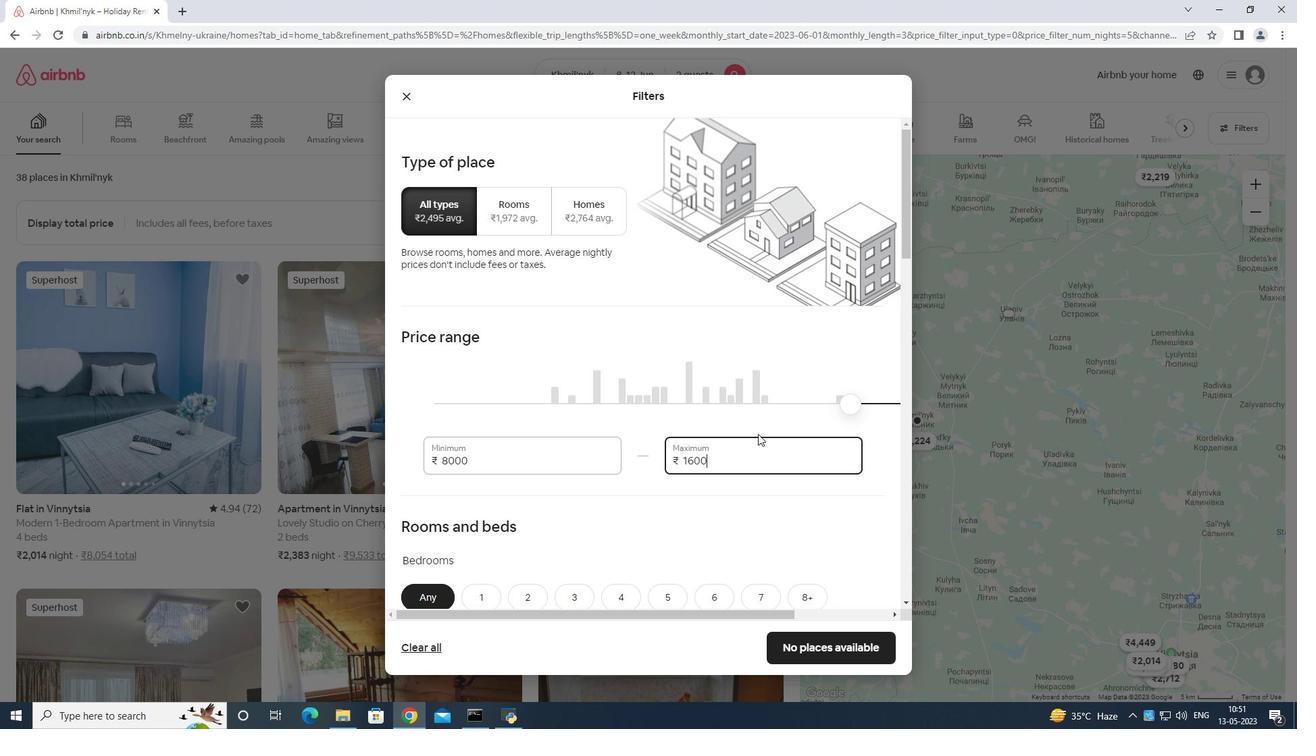 
Action: Mouse moved to (755, 433)
Screenshot: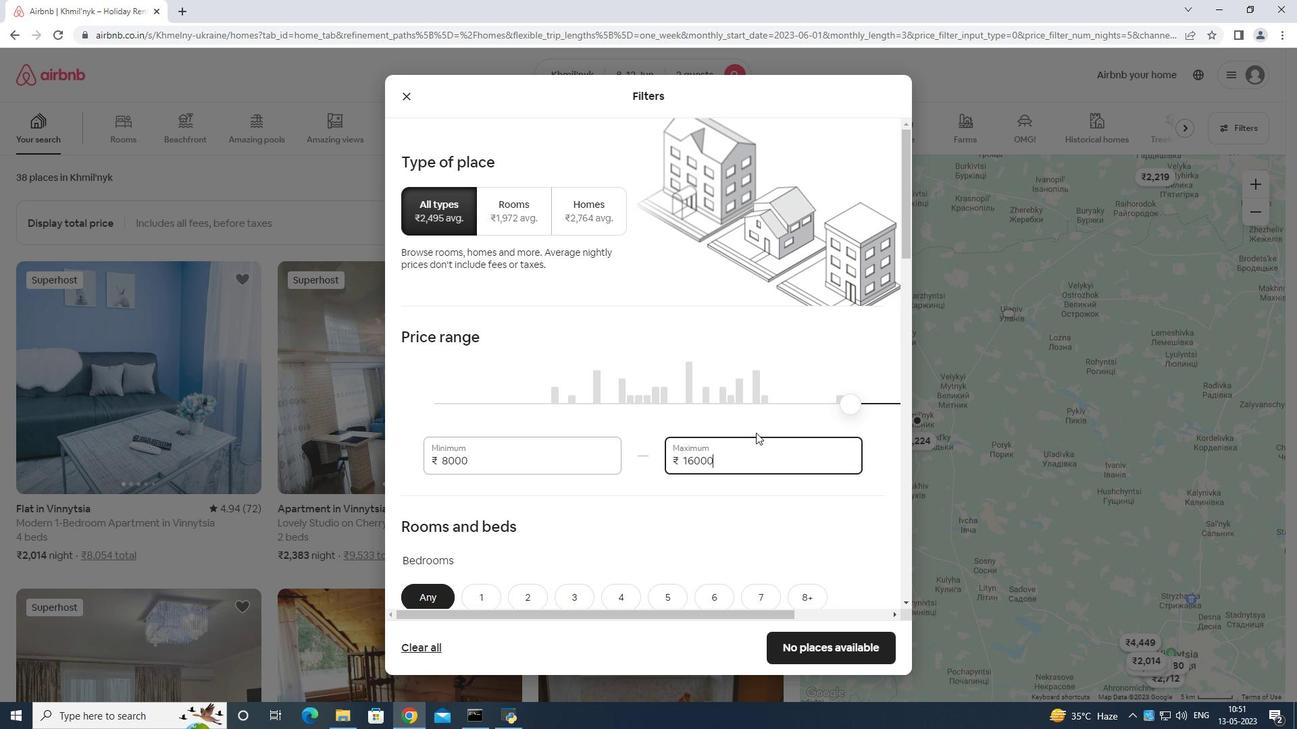 
Action: Mouse scrolled (755, 432) with delta (0, 0)
Screenshot: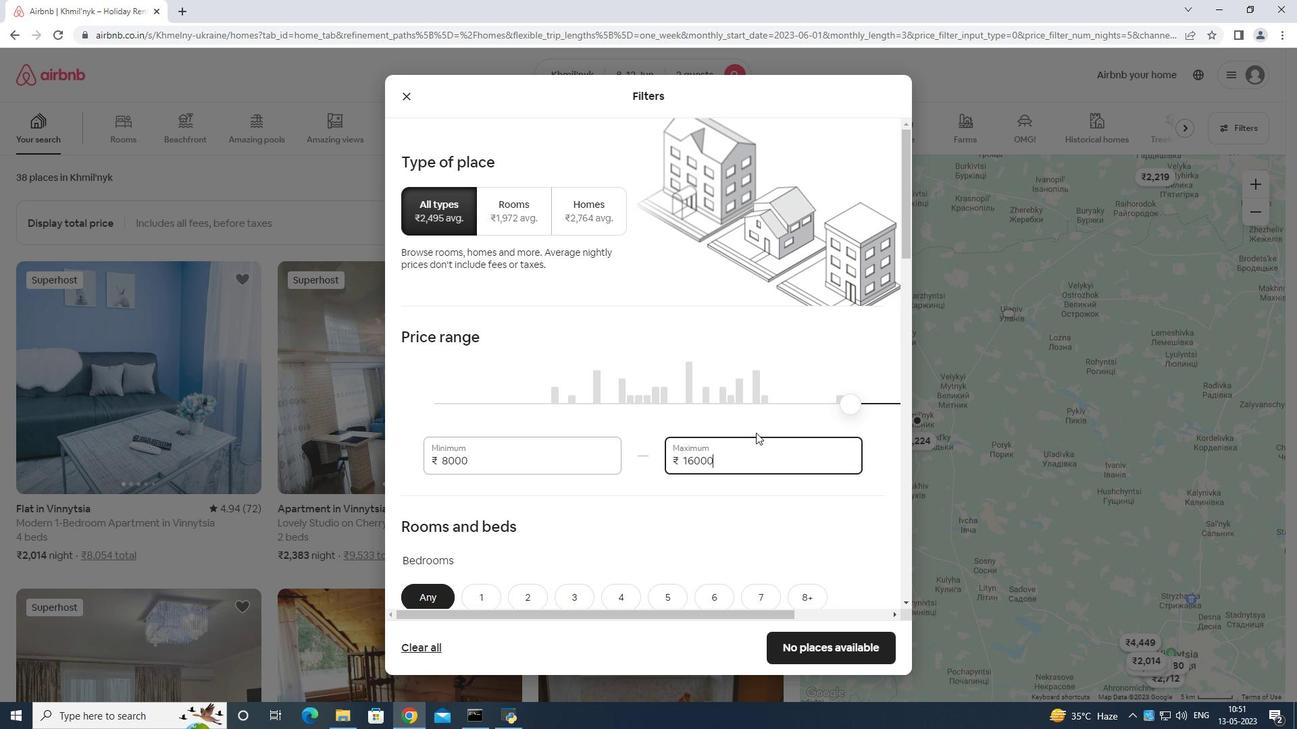 
Action: Mouse moved to (756, 433)
Screenshot: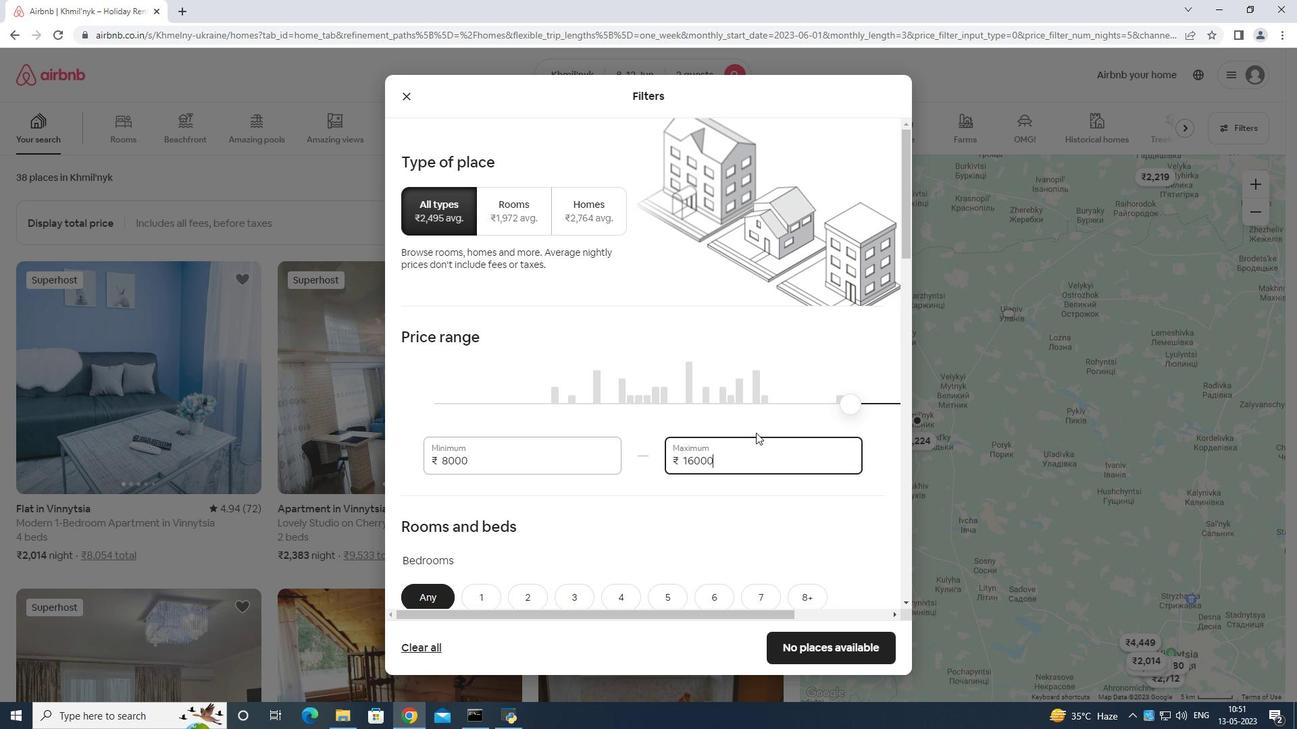 
Action: Mouse scrolled (756, 432) with delta (0, 0)
Screenshot: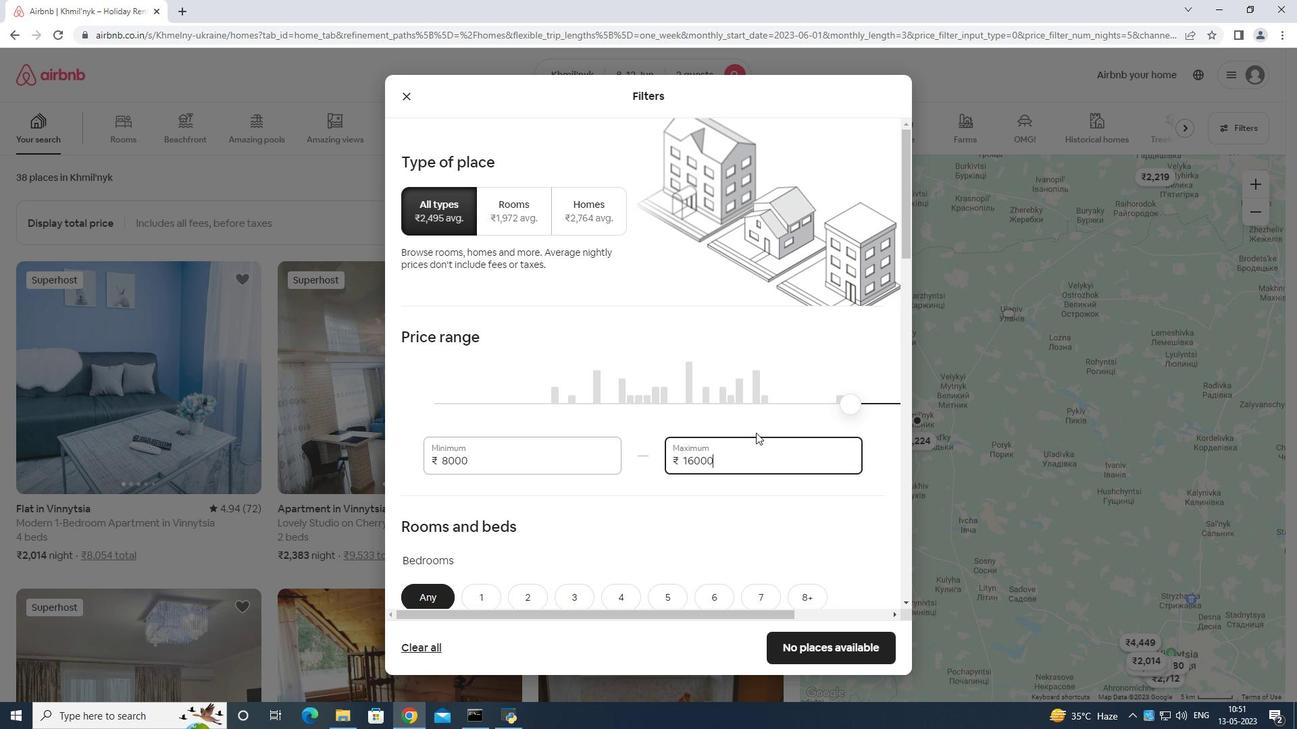 
Action: Mouse scrolled (756, 432) with delta (0, 0)
Screenshot: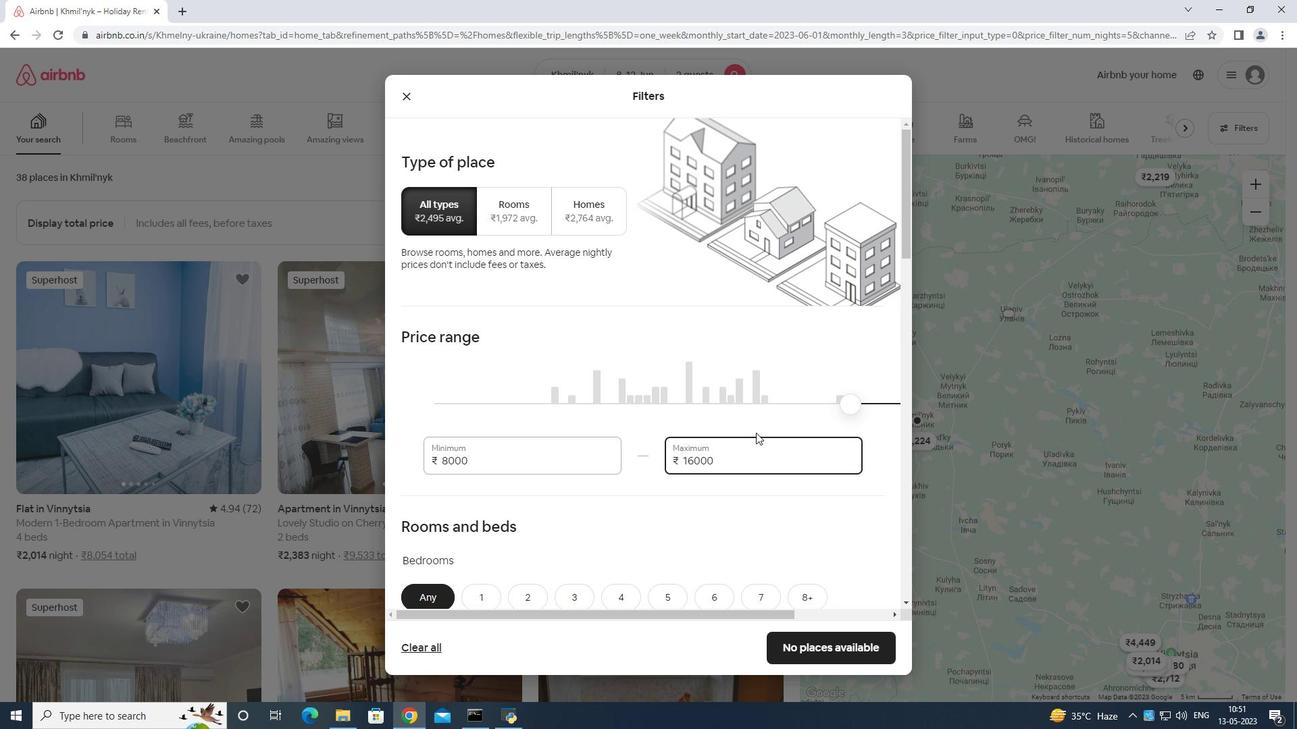 
Action: Mouse moved to (487, 391)
Screenshot: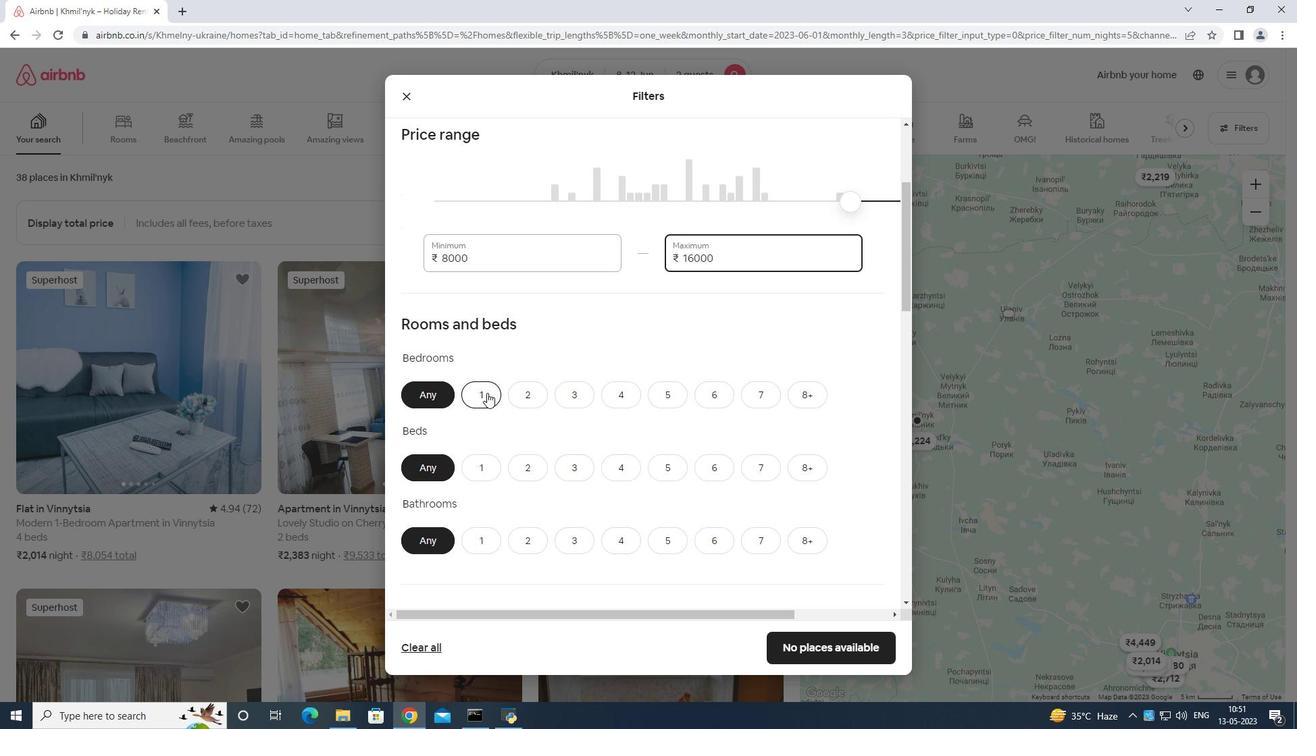 
Action: Mouse pressed left at (487, 391)
Screenshot: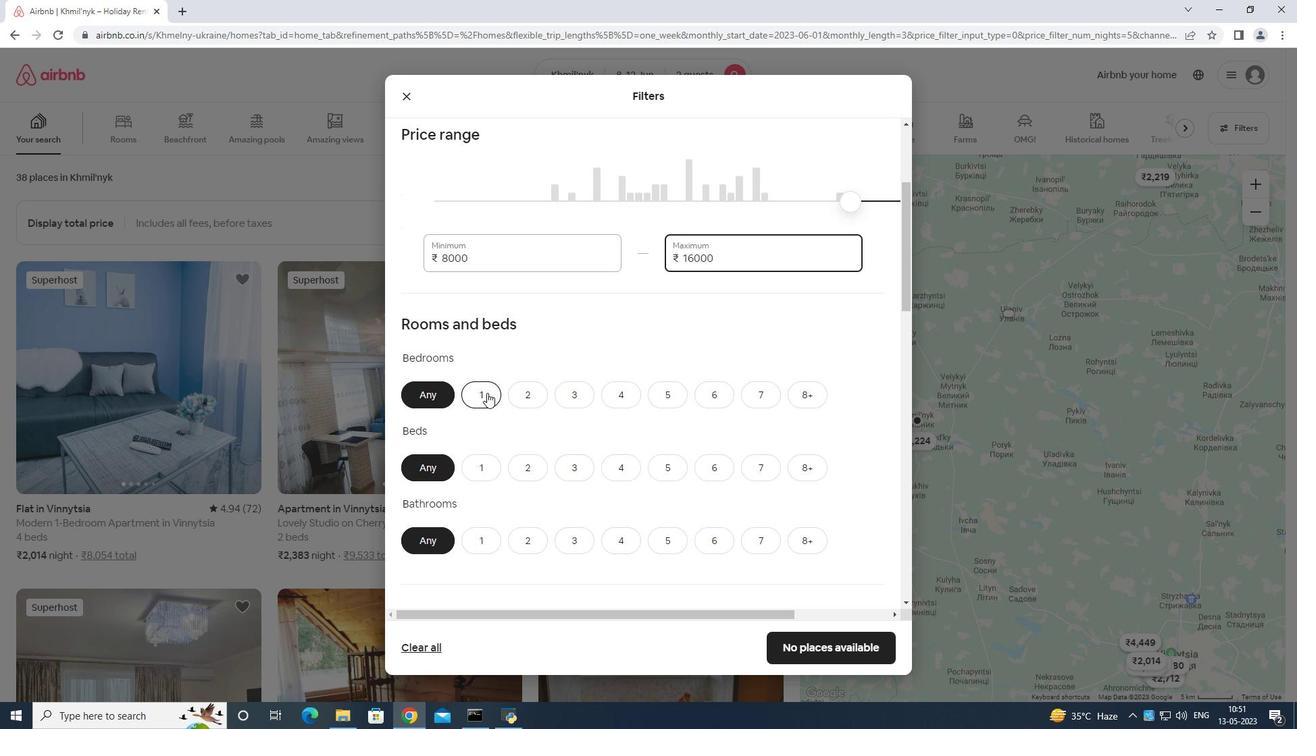 
Action: Mouse moved to (483, 472)
Screenshot: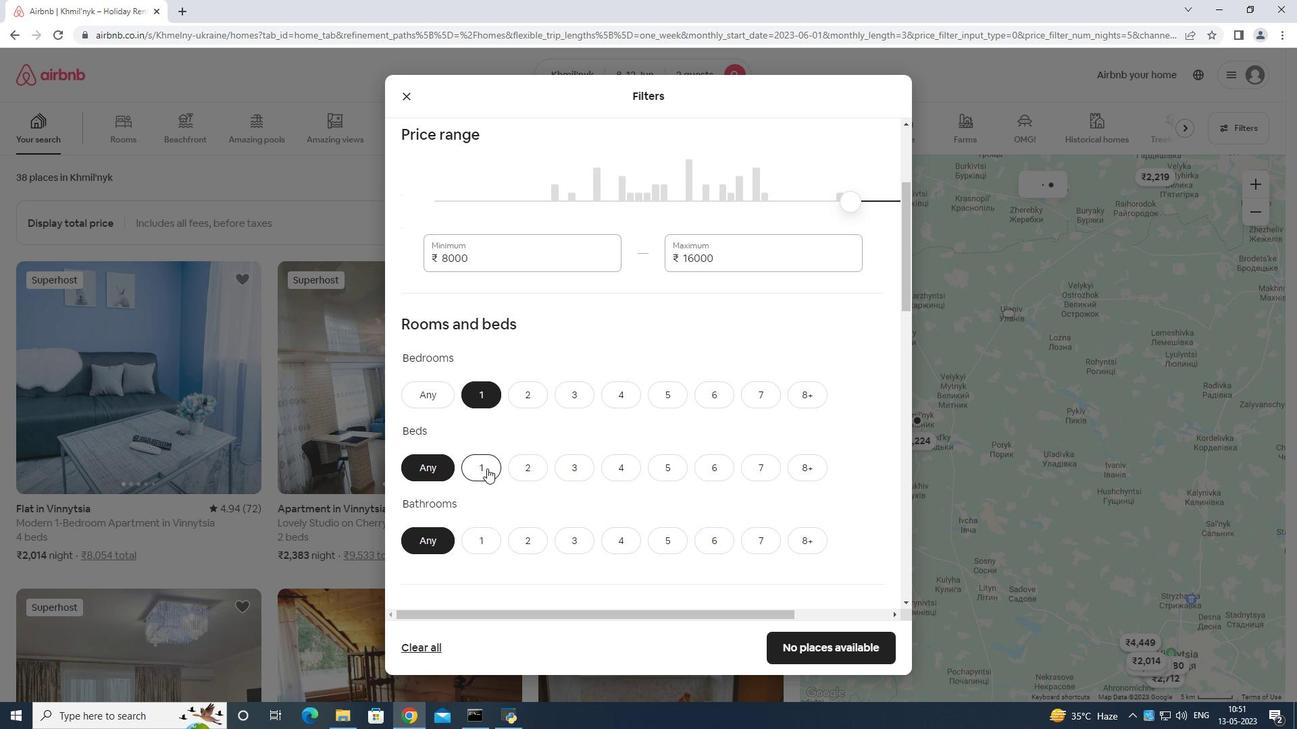 
Action: Mouse pressed left at (483, 472)
Screenshot: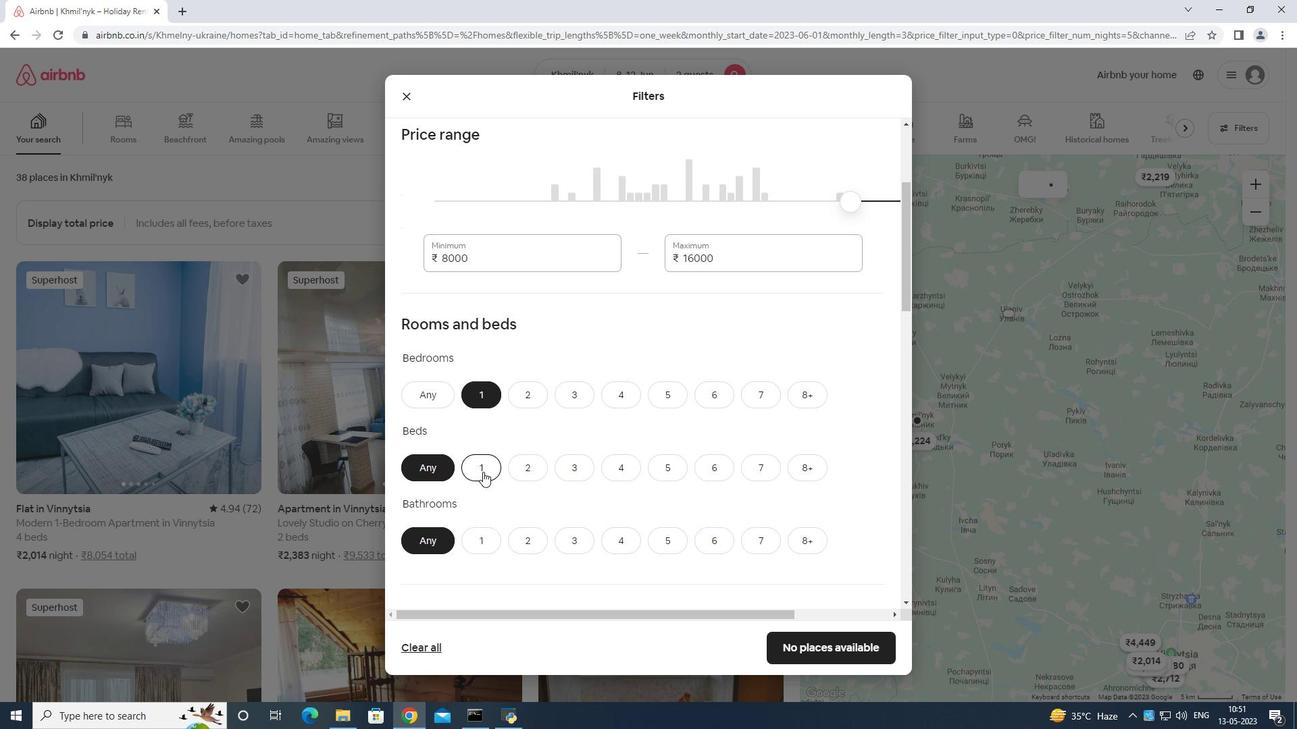 
Action: Mouse moved to (474, 535)
Screenshot: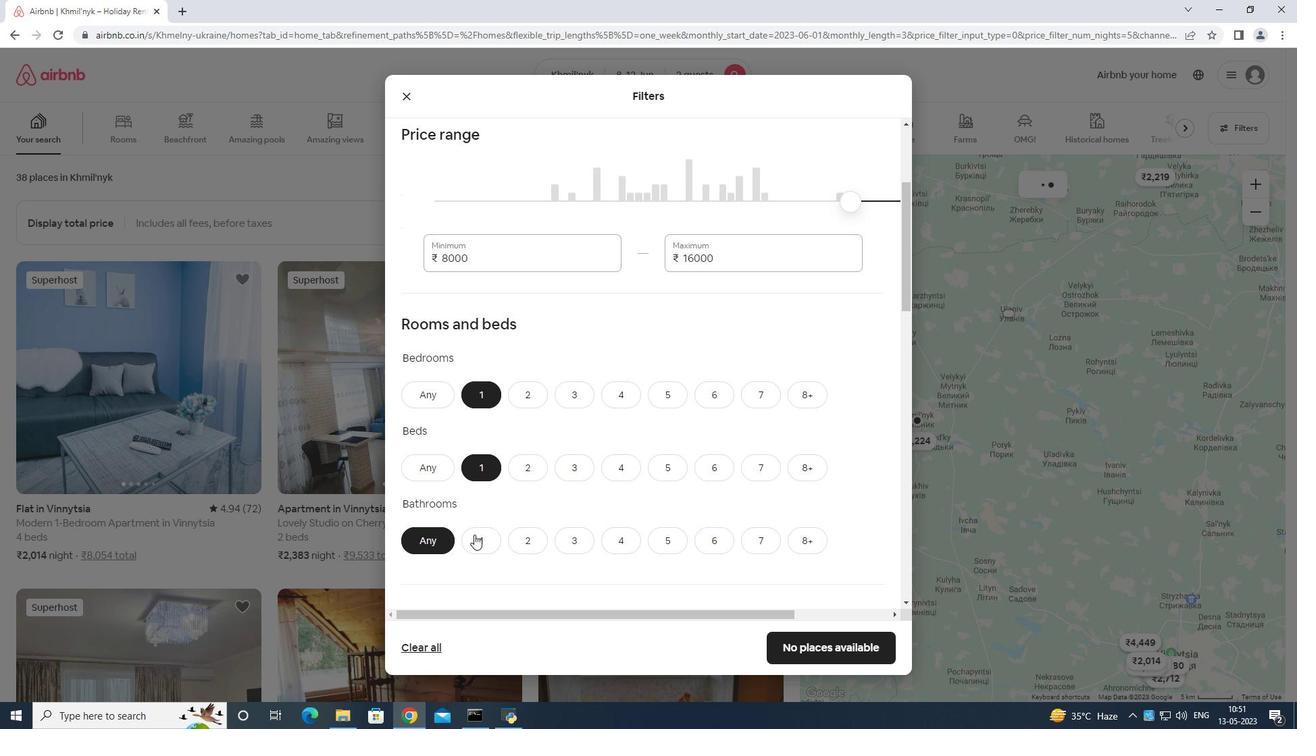 
Action: Mouse pressed left at (474, 535)
Screenshot: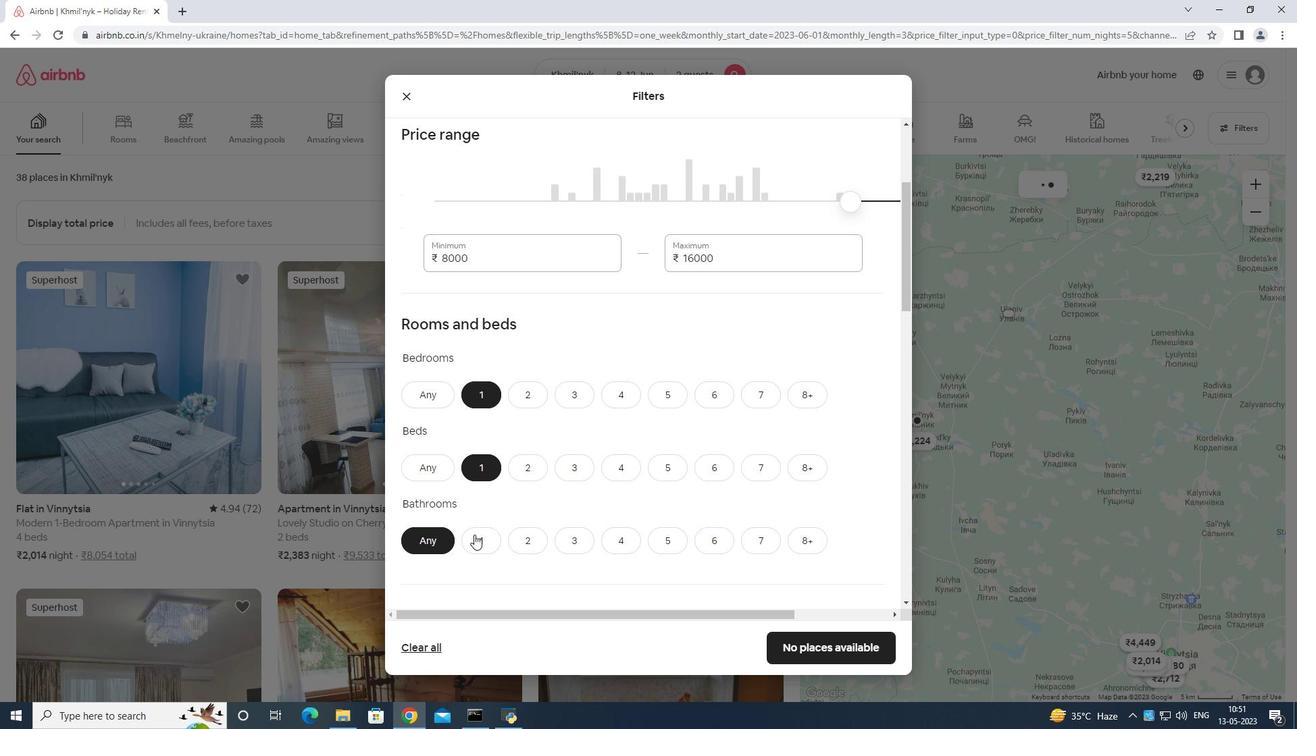 
Action: Mouse moved to (617, 412)
Screenshot: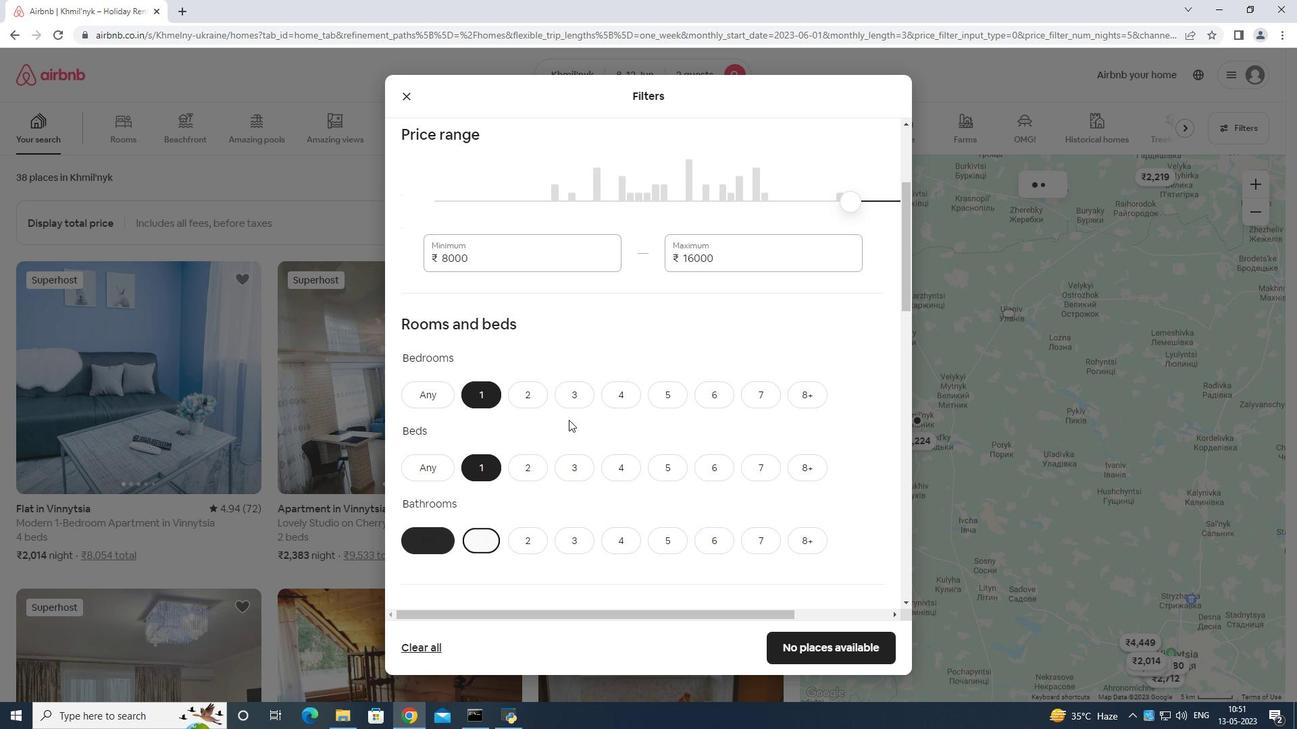 
Action: Mouse scrolled (617, 411) with delta (0, 0)
Screenshot: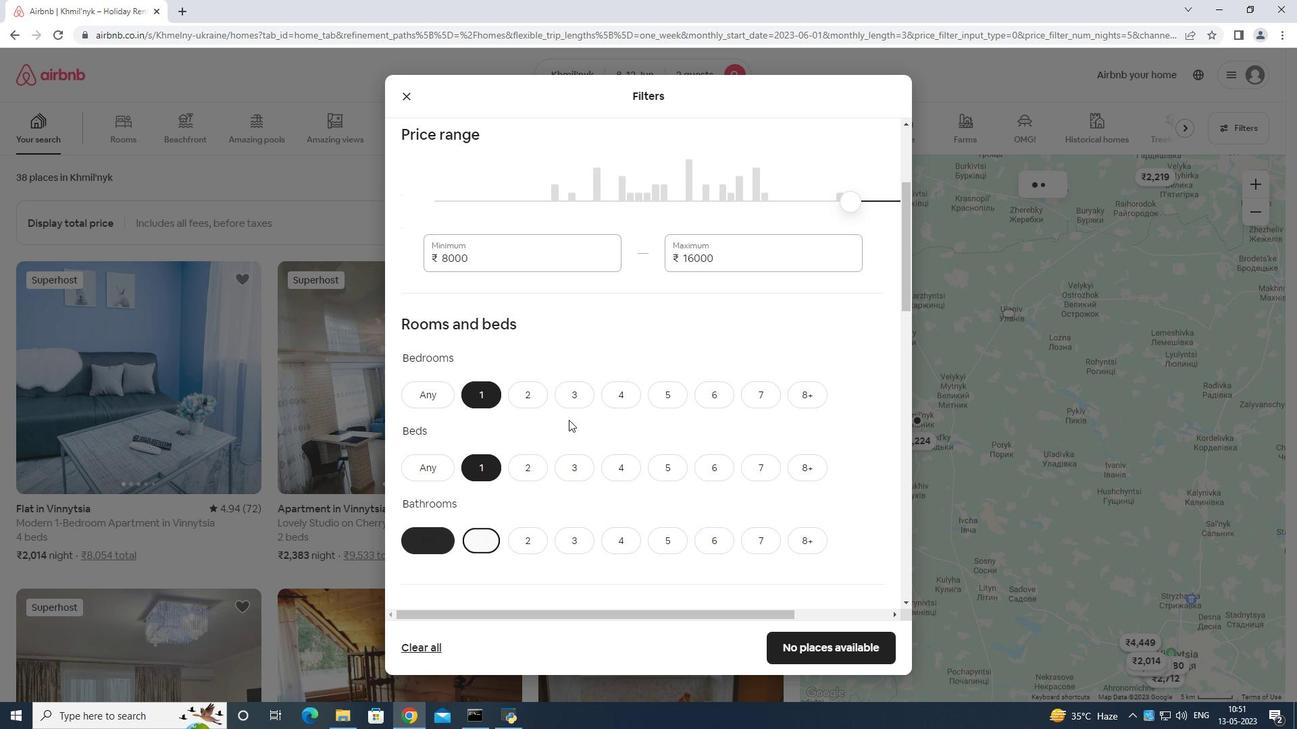 
Action: Mouse moved to (710, 404)
Screenshot: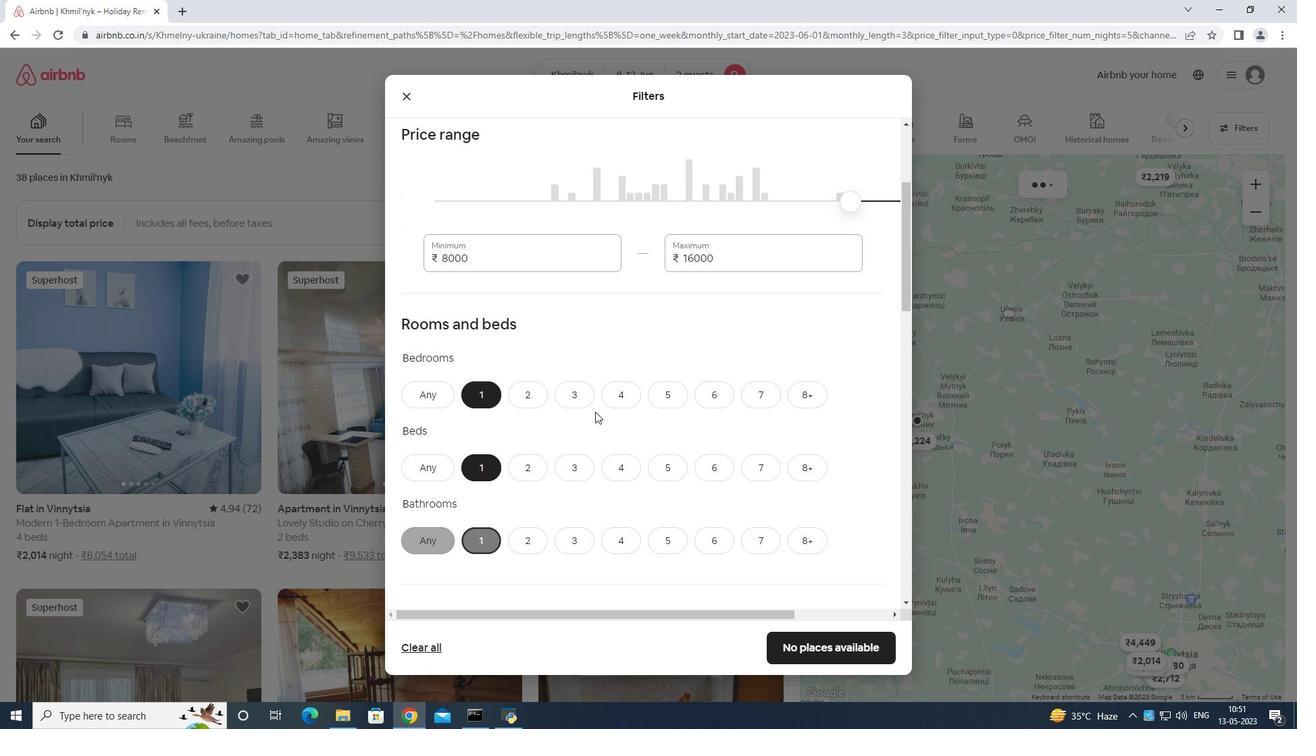 
Action: Mouse scrolled (710, 404) with delta (0, 0)
Screenshot: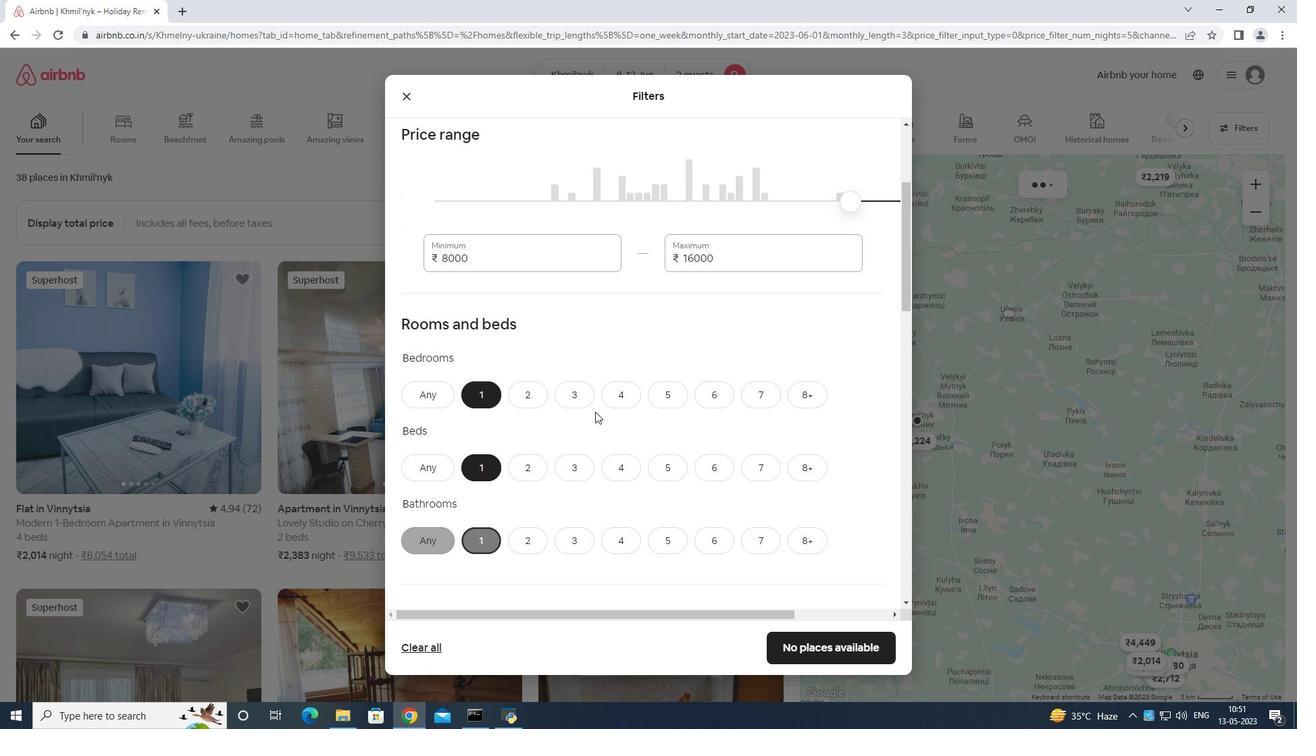 
Action: Mouse moved to (726, 392)
Screenshot: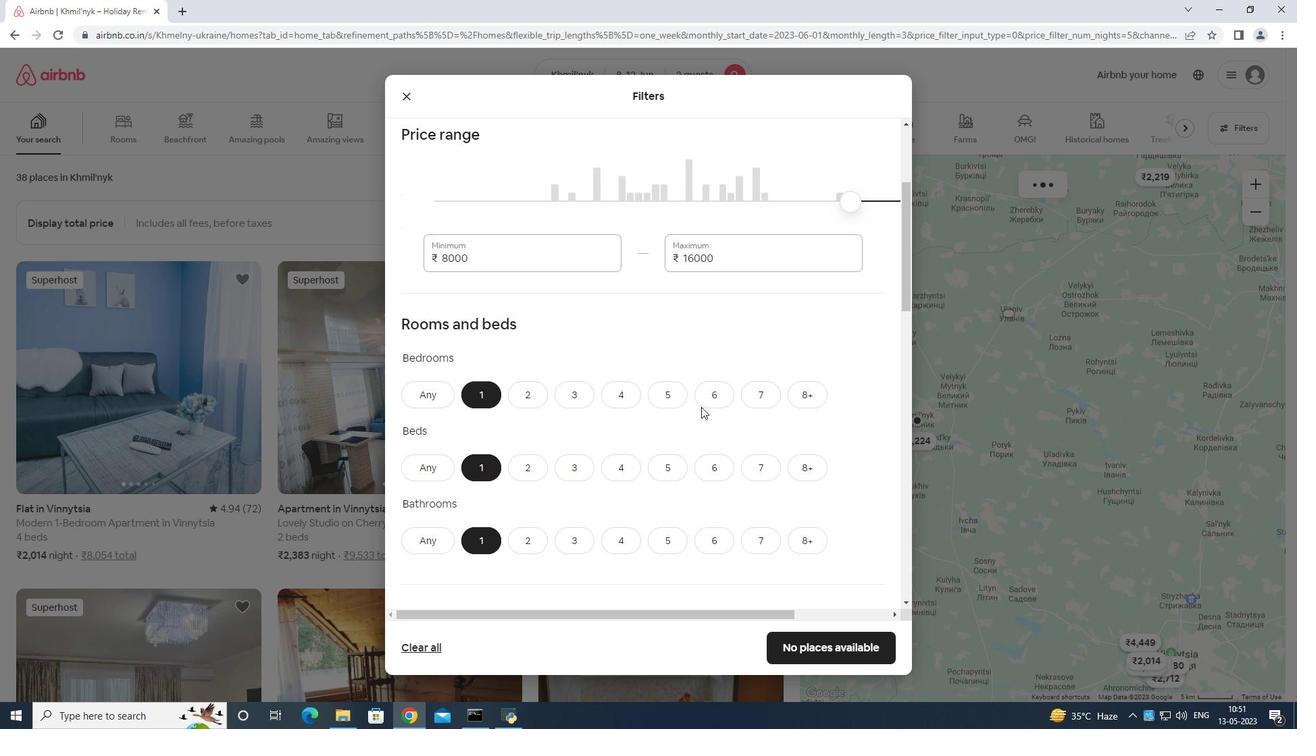 
Action: Mouse scrolled (724, 393) with delta (0, 0)
Screenshot: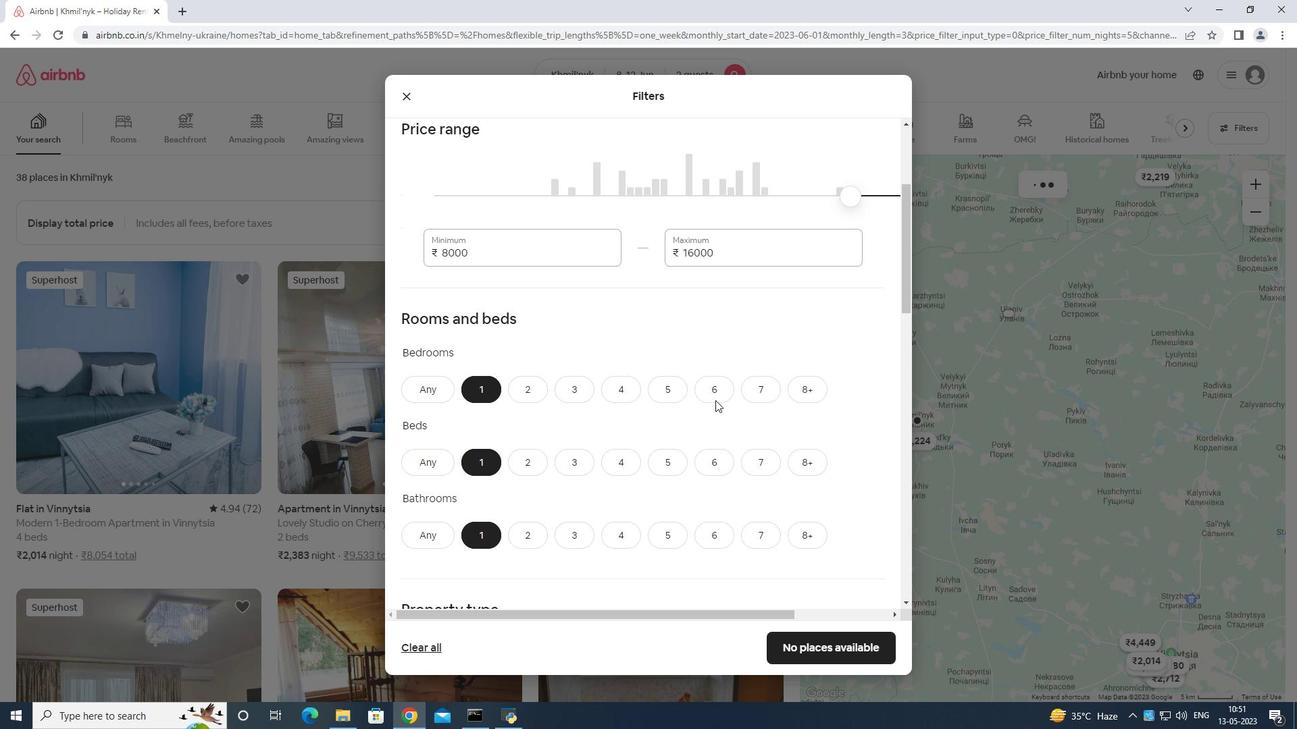 
Action: Mouse moved to (732, 388)
Screenshot: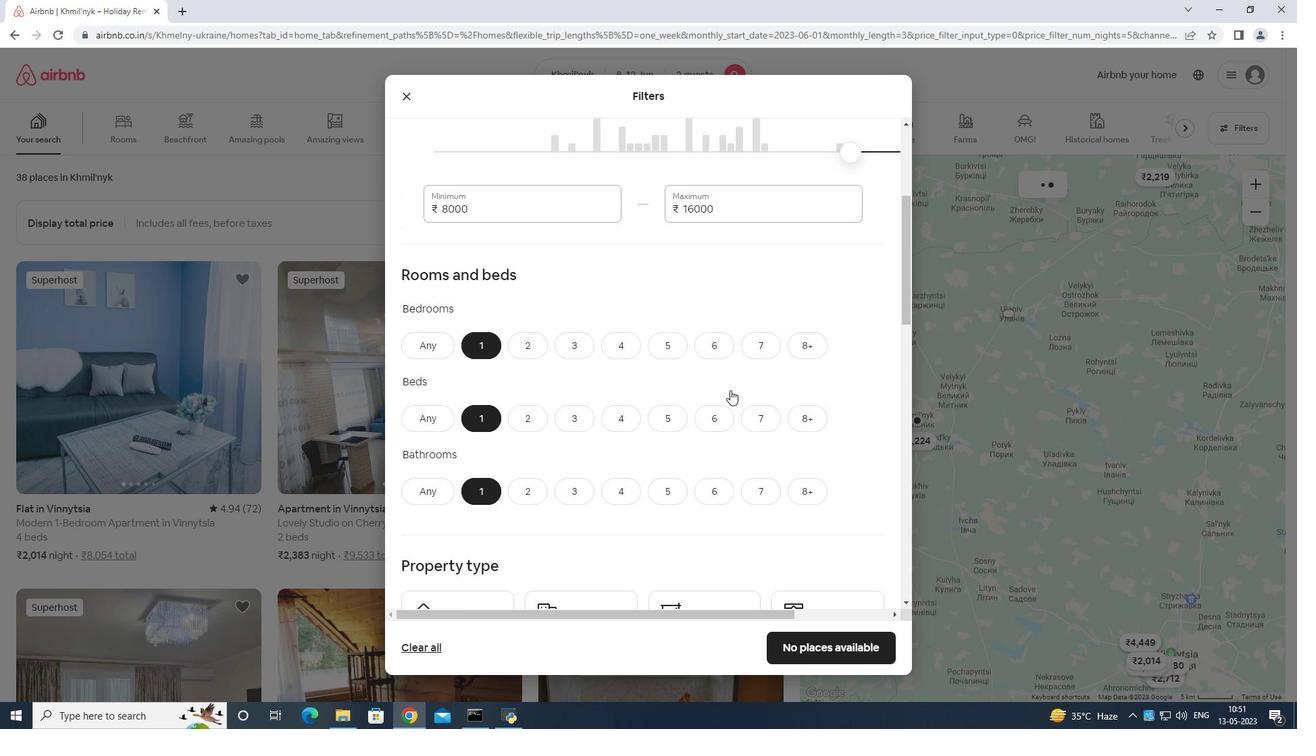 
Action: Mouse scrolled (732, 387) with delta (0, 0)
Screenshot: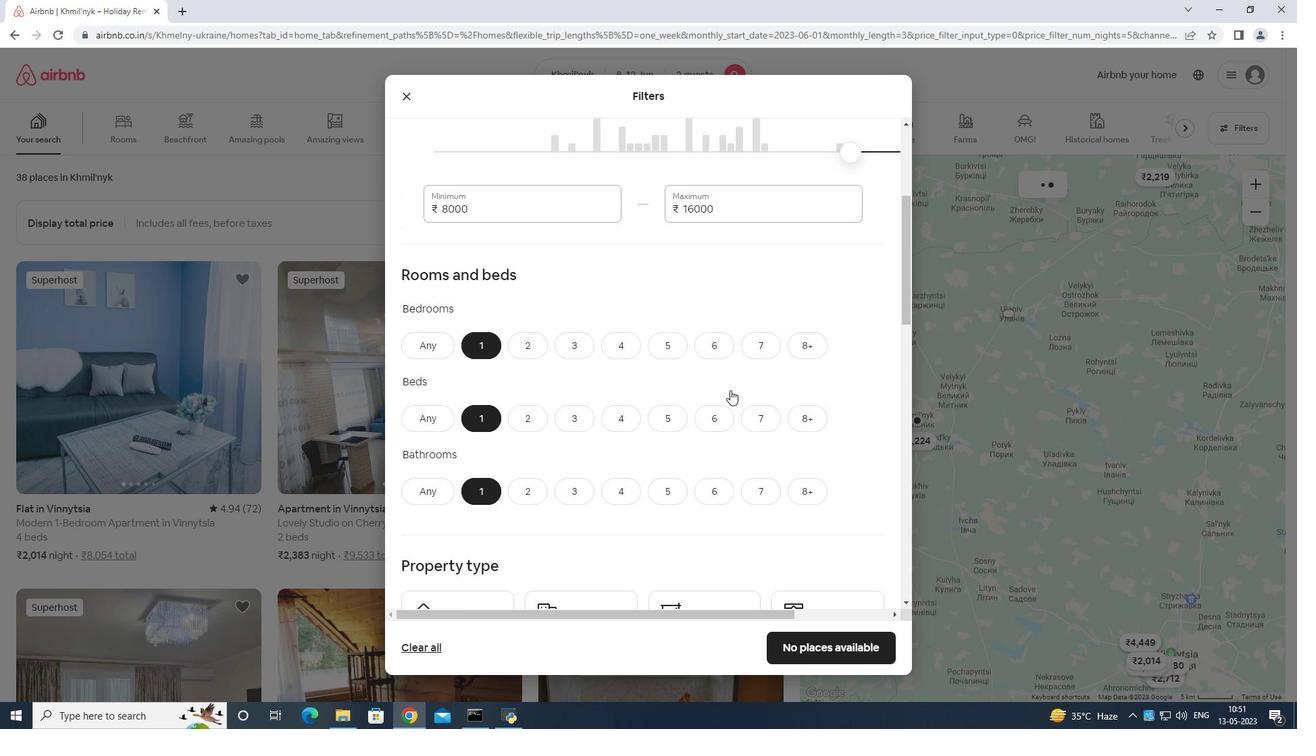 
Action: Mouse moved to (733, 386)
Screenshot: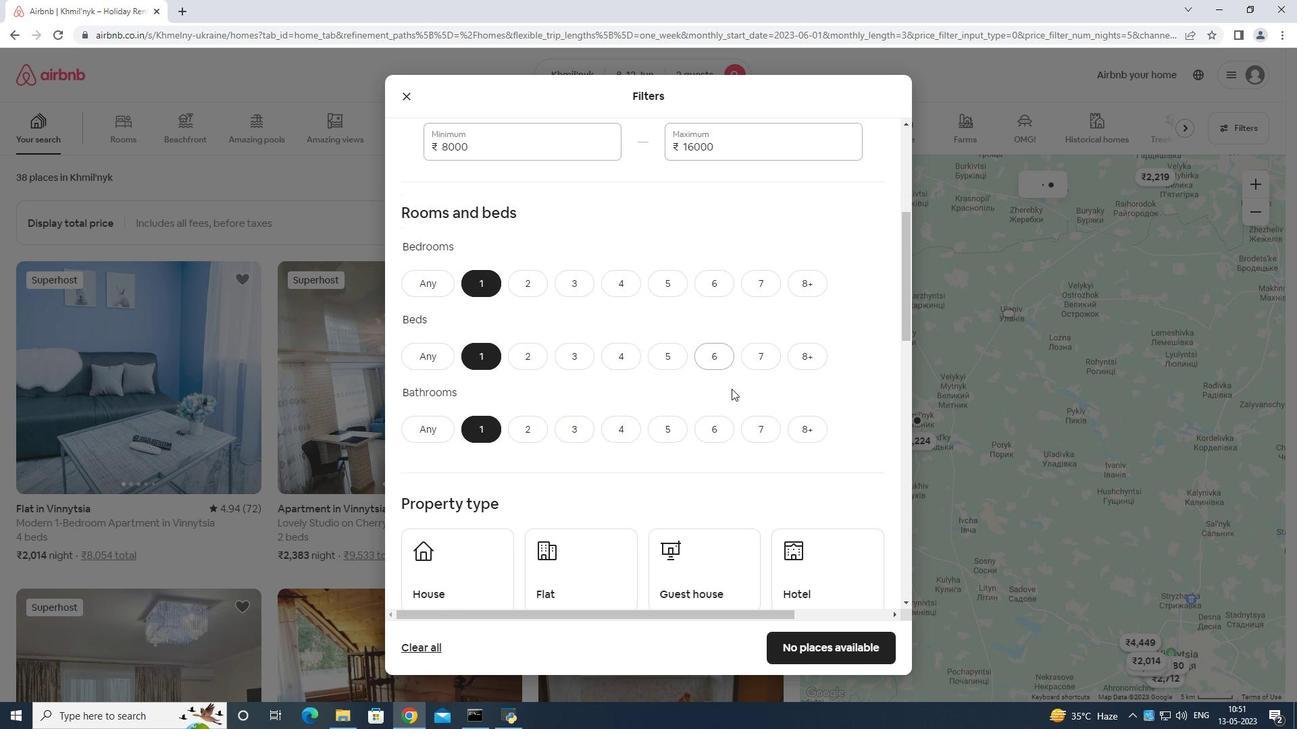 
Action: Mouse scrolled (733, 385) with delta (0, 0)
Screenshot: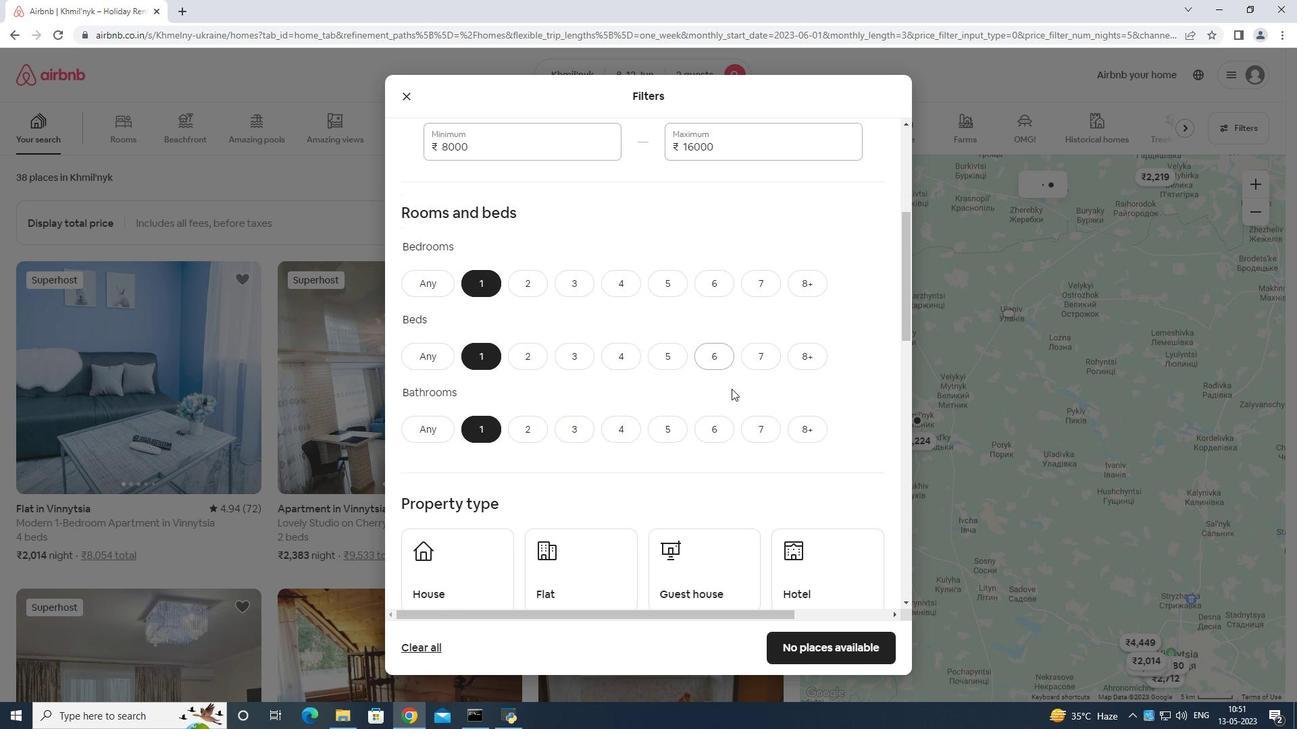 
Action: Mouse moved to (497, 334)
Screenshot: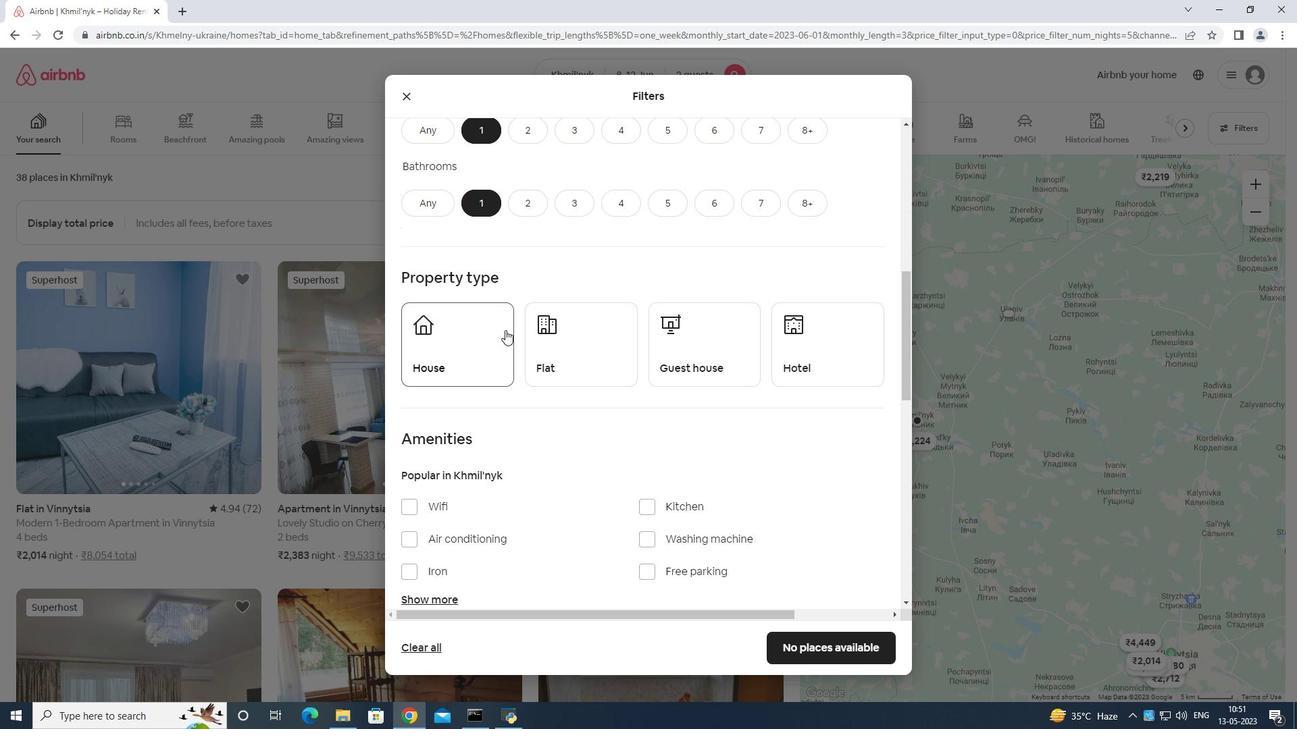 
Action: Mouse pressed left at (497, 334)
Screenshot: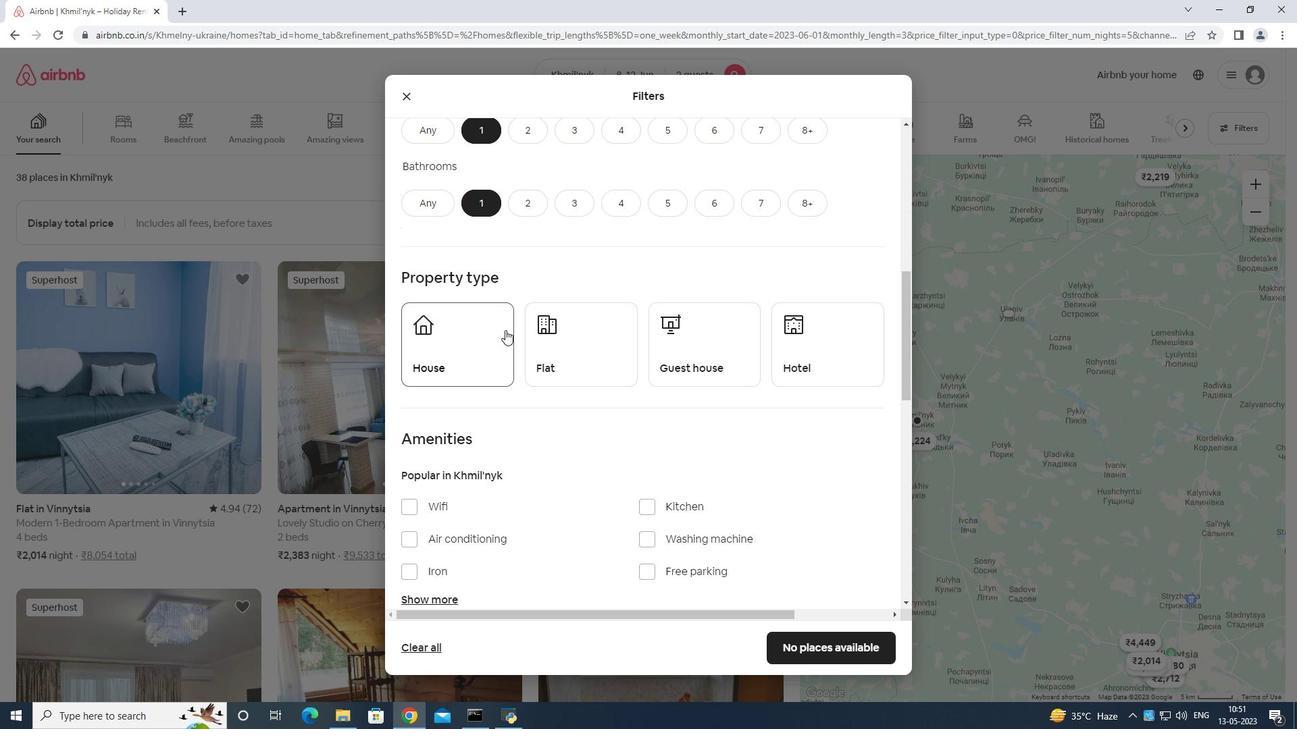 
Action: Mouse moved to (608, 331)
Screenshot: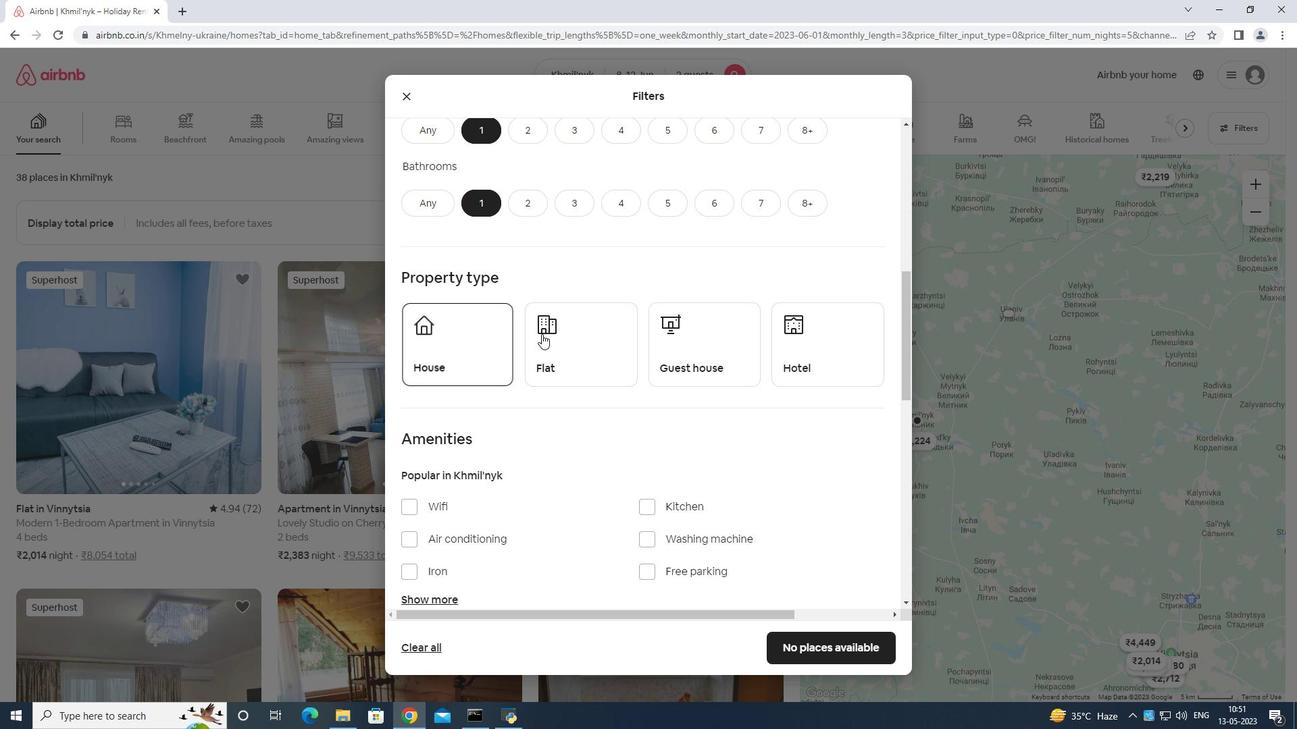 
Action: Mouse pressed left at (608, 331)
Screenshot: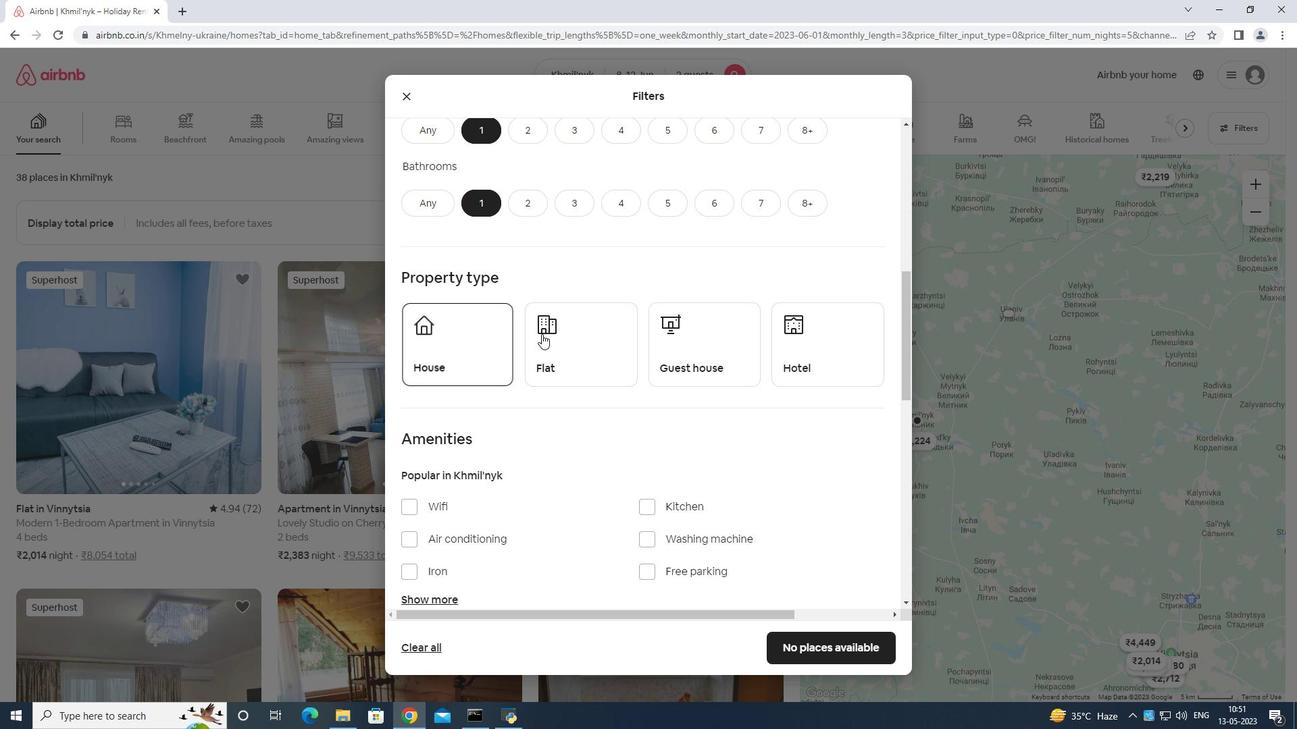 
Action: Mouse moved to (659, 332)
Screenshot: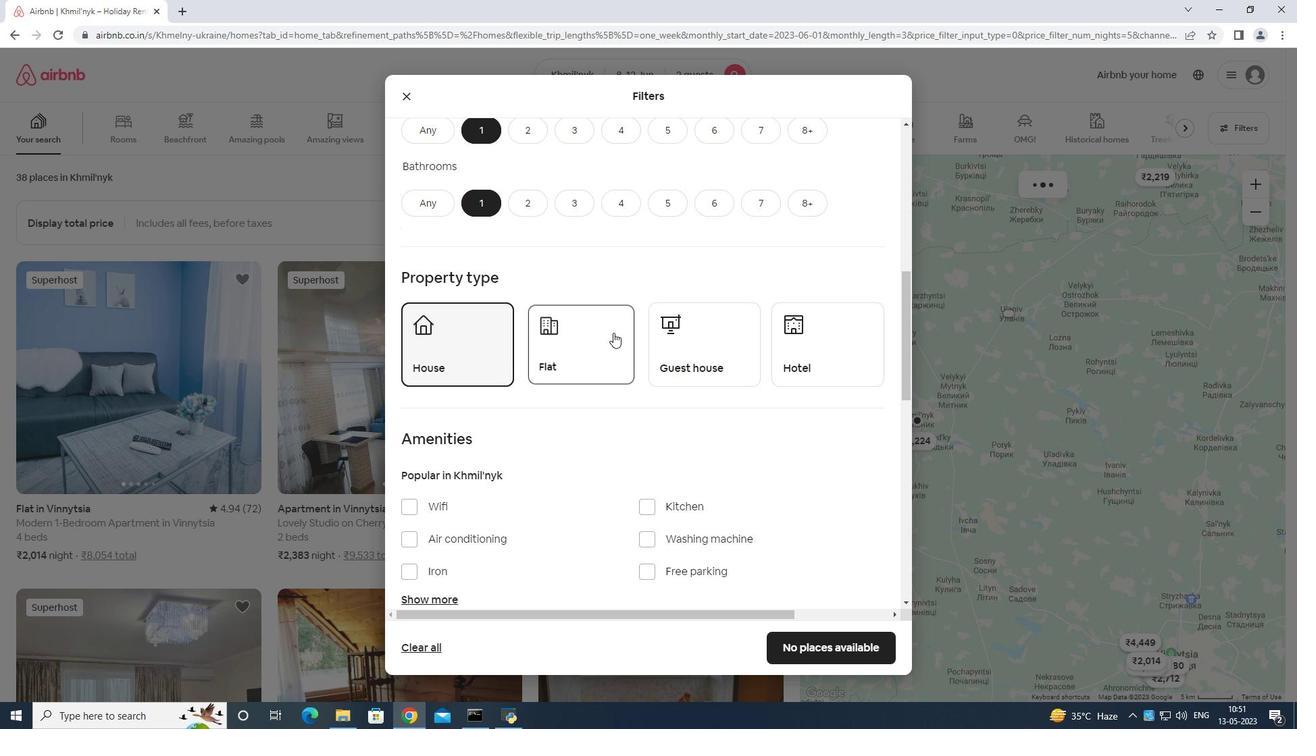
Action: Mouse pressed left at (659, 332)
Screenshot: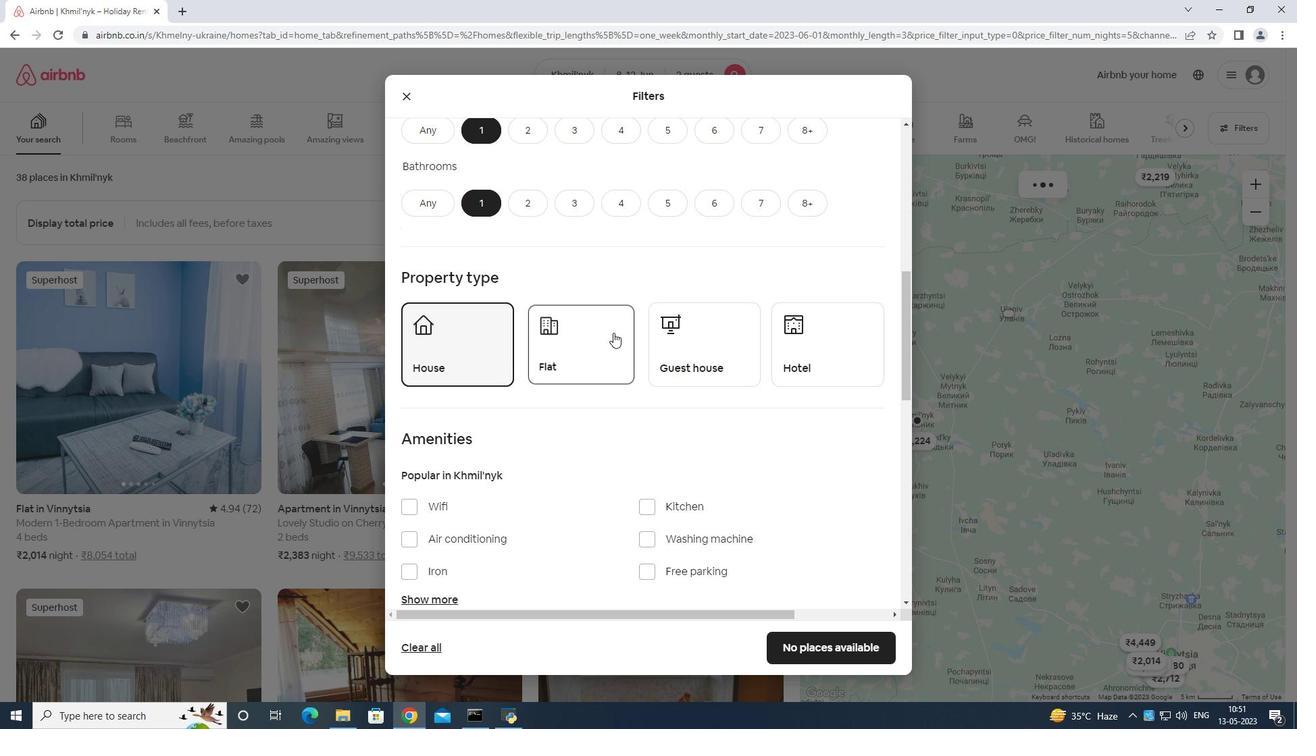 
Action: Mouse moved to (700, 335)
Screenshot: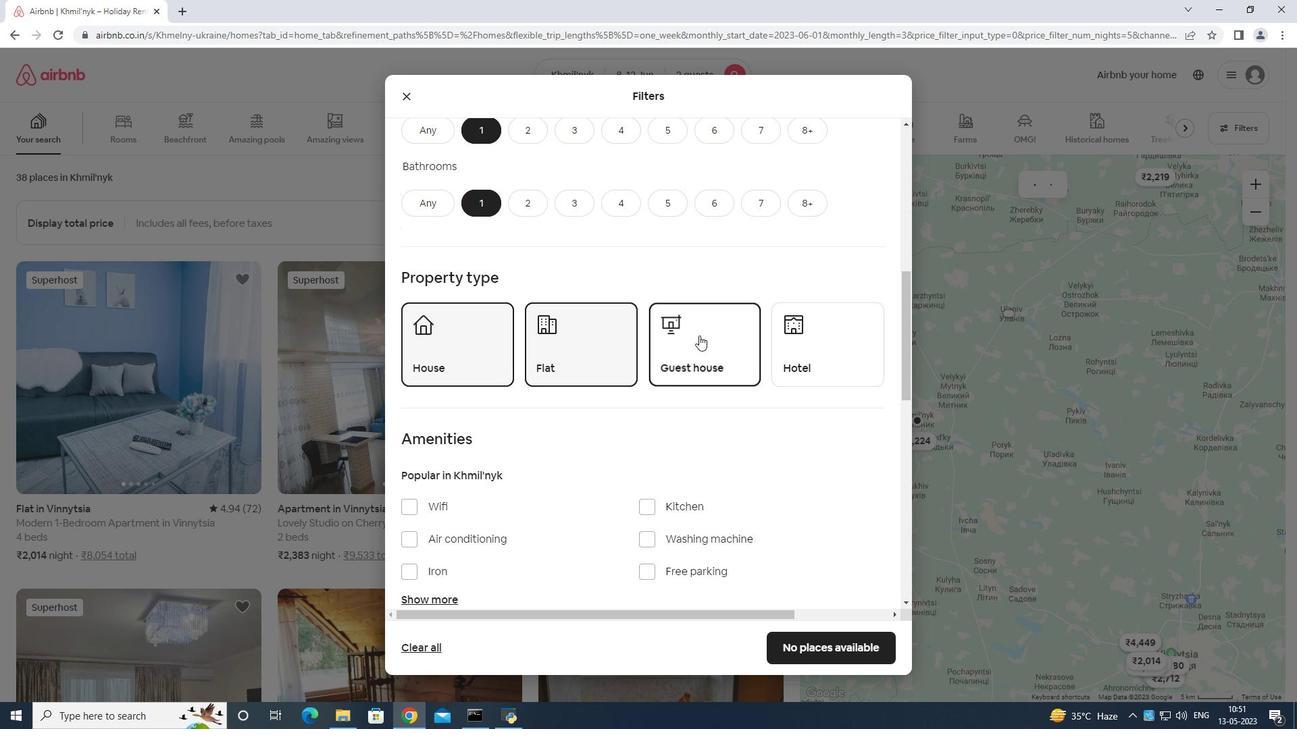 
Action: Mouse pressed left at (700, 335)
Screenshot: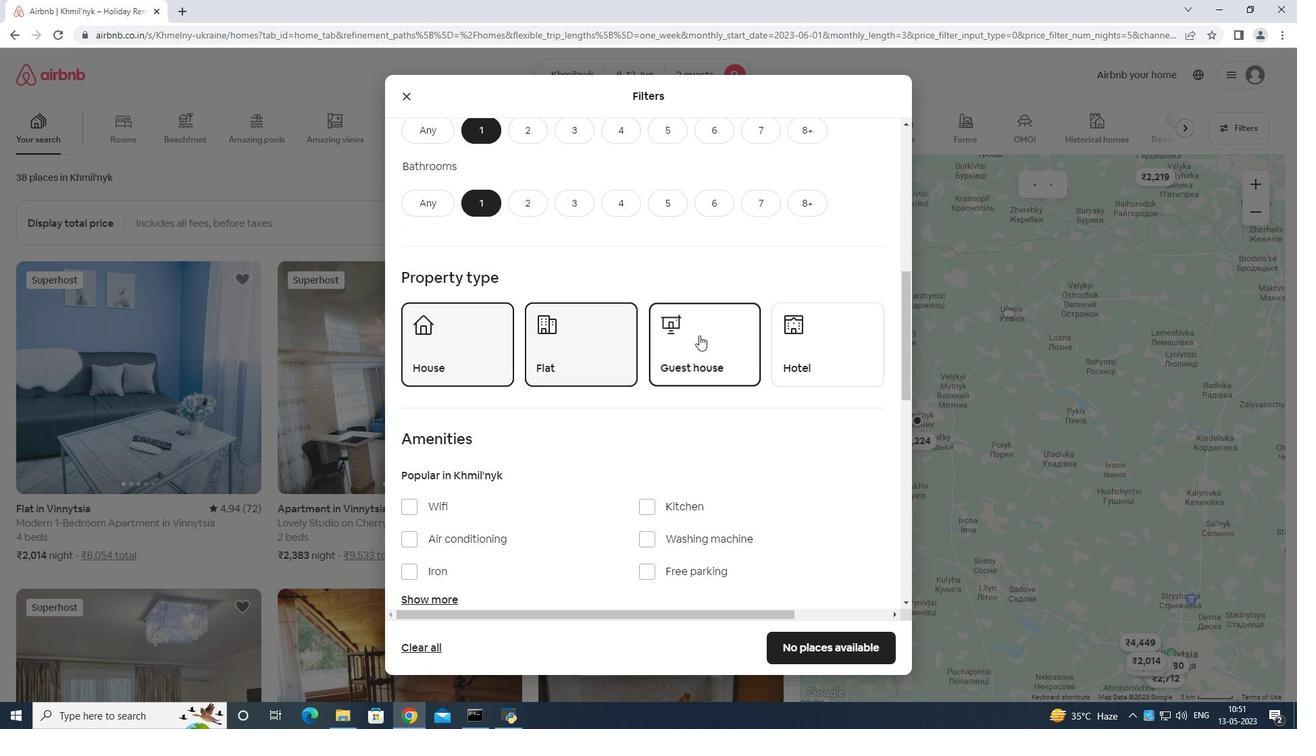 
Action: Mouse moved to (599, 352)
Screenshot: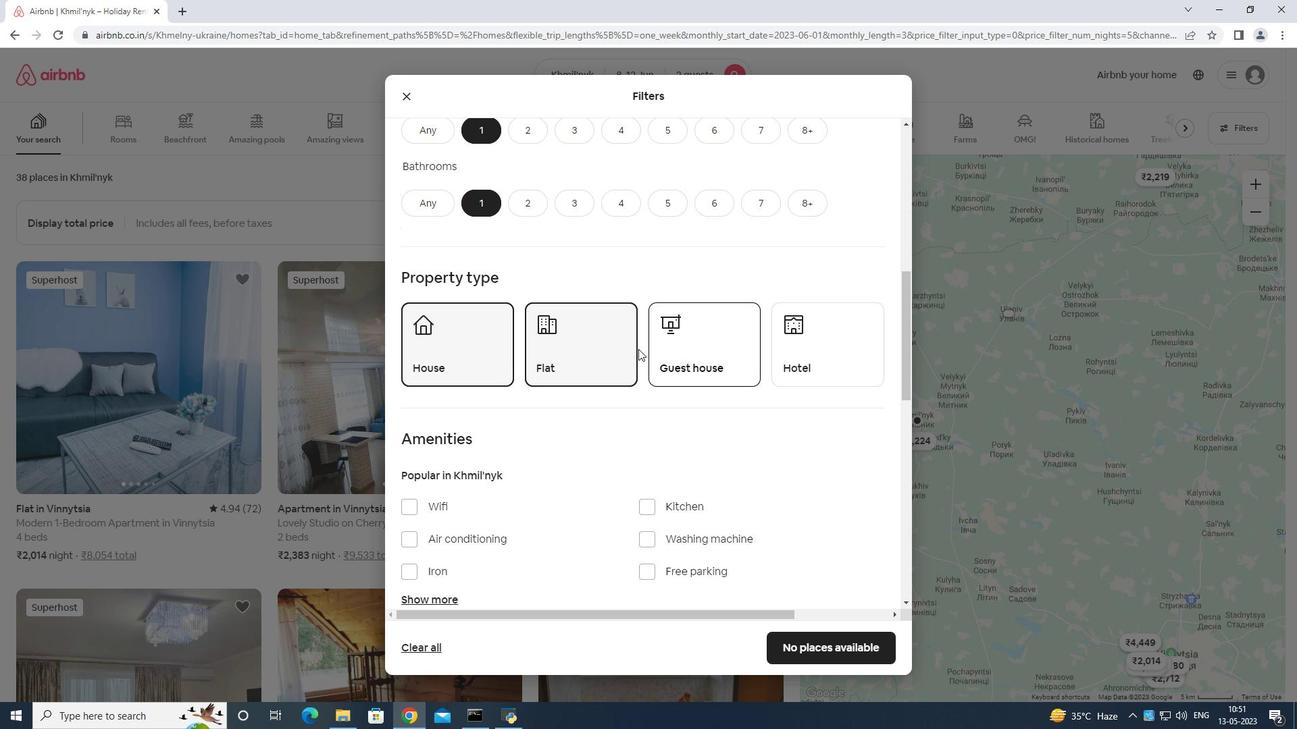 
Action: Mouse pressed left at (599, 352)
Screenshot: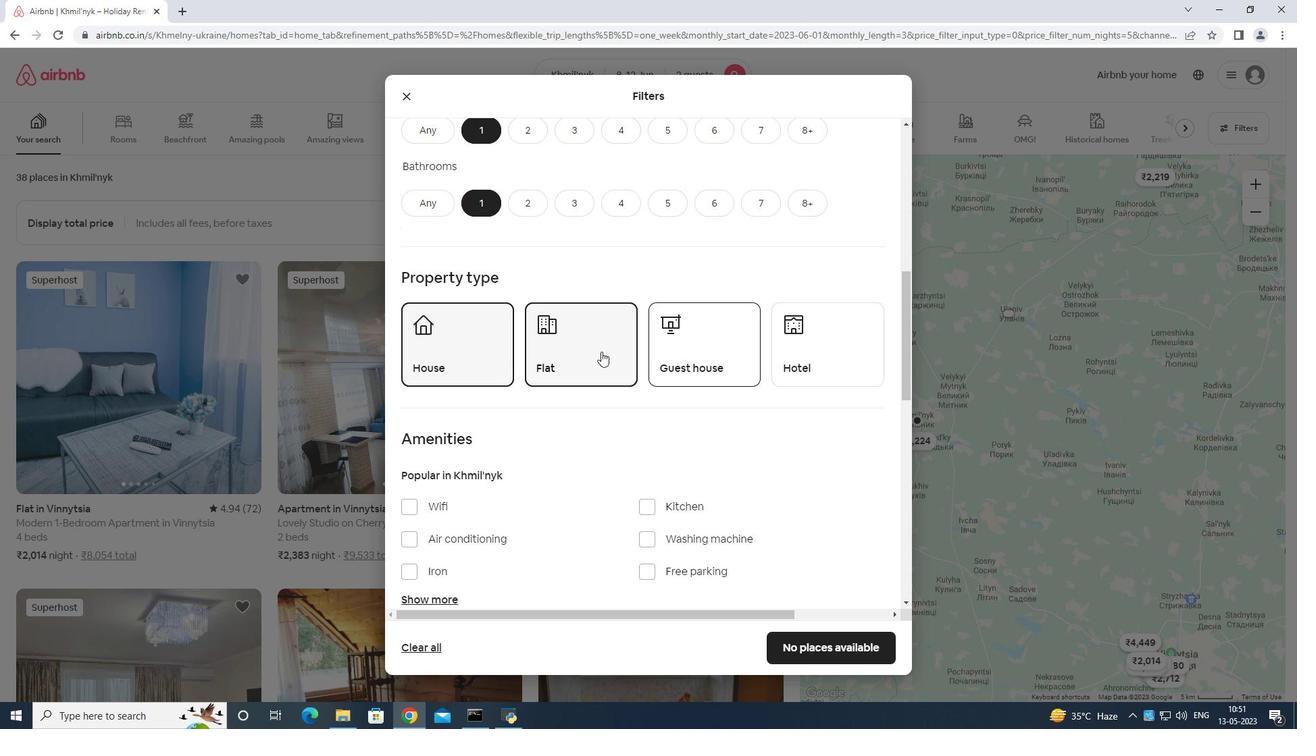 
Action: Mouse moved to (682, 340)
Screenshot: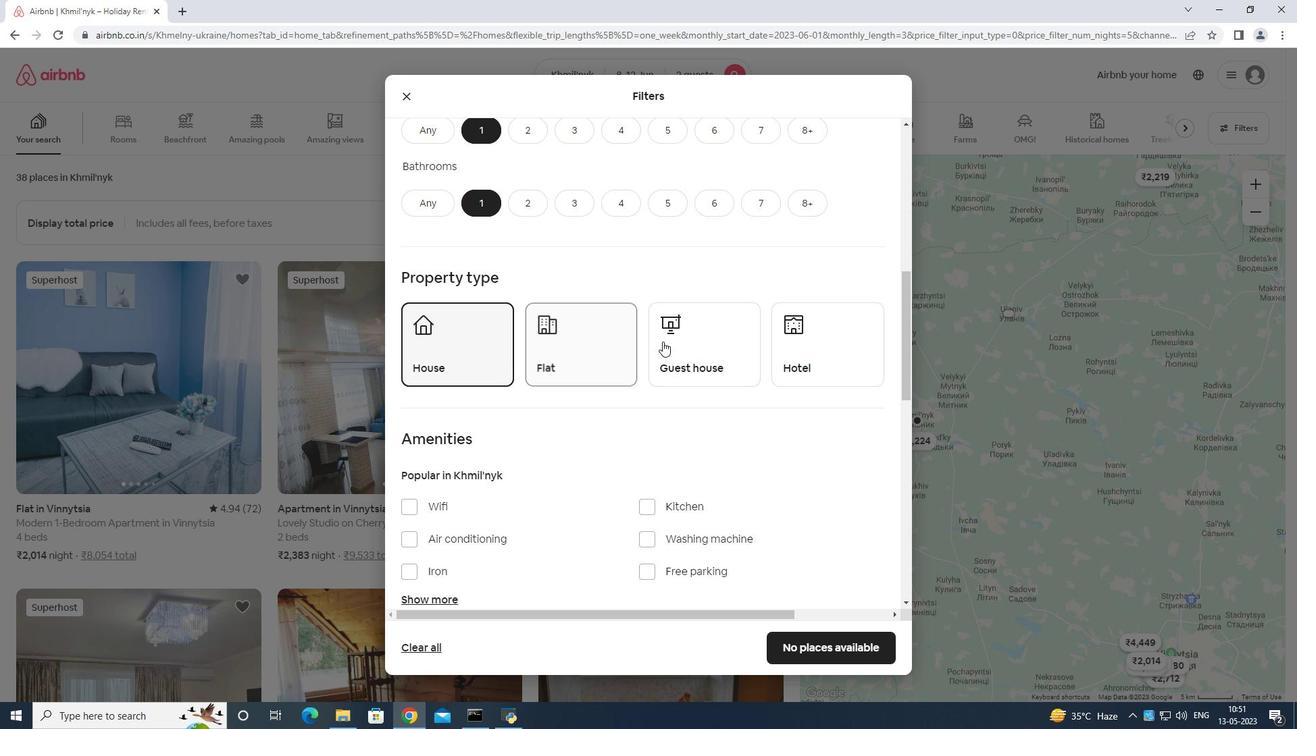 
Action: Mouse pressed left at (682, 340)
Screenshot: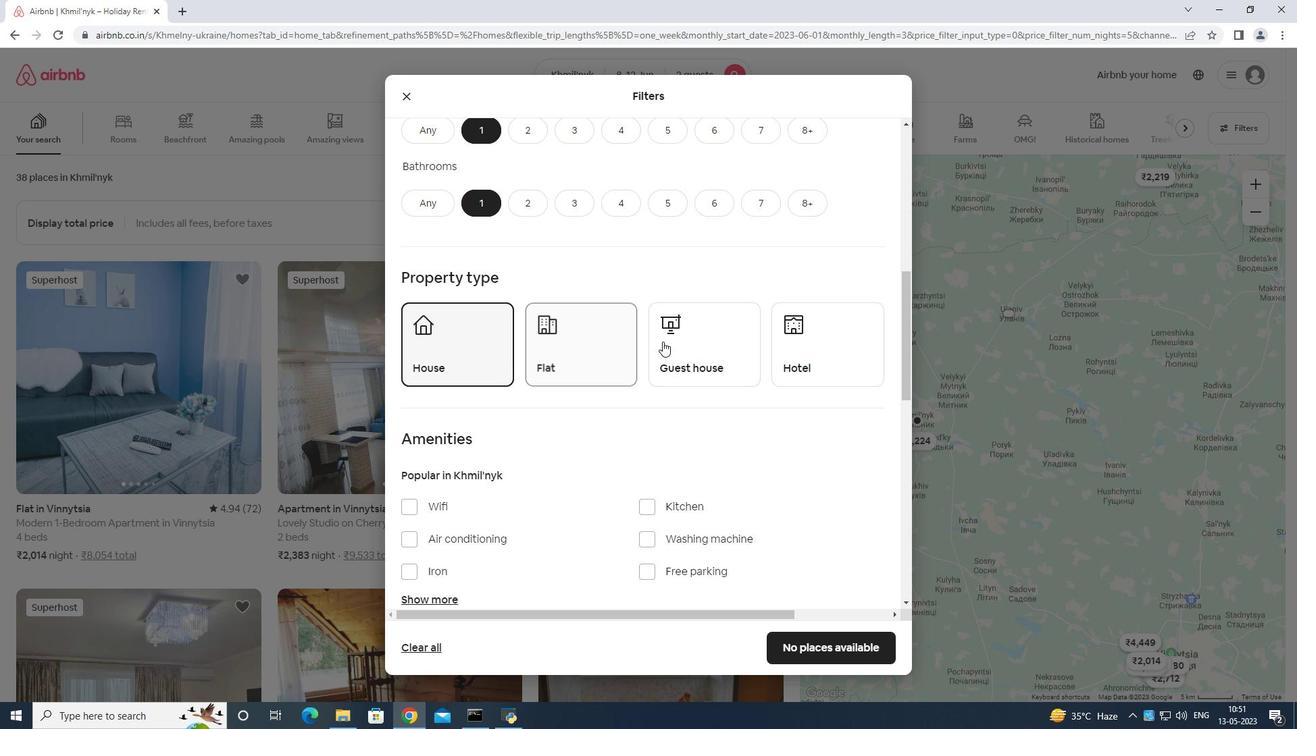 
Action: Mouse moved to (607, 346)
Screenshot: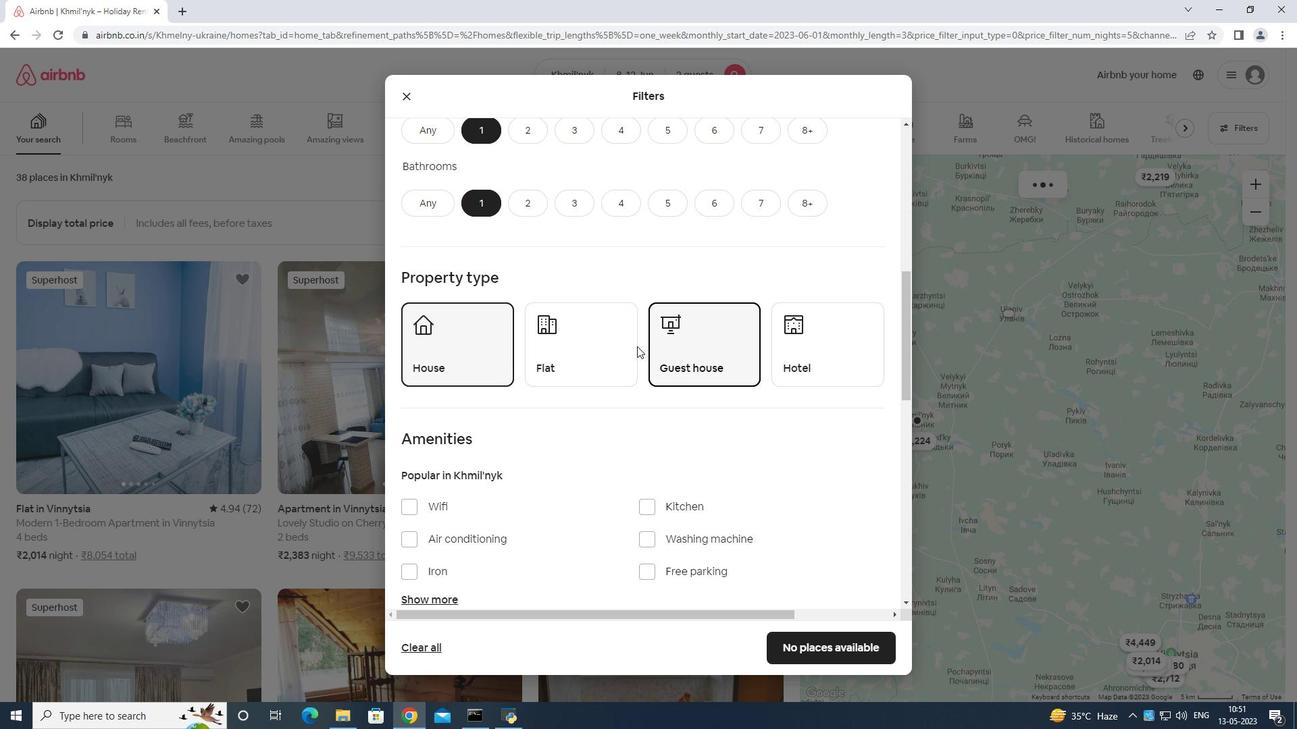 
Action: Mouse pressed left at (607, 346)
Screenshot: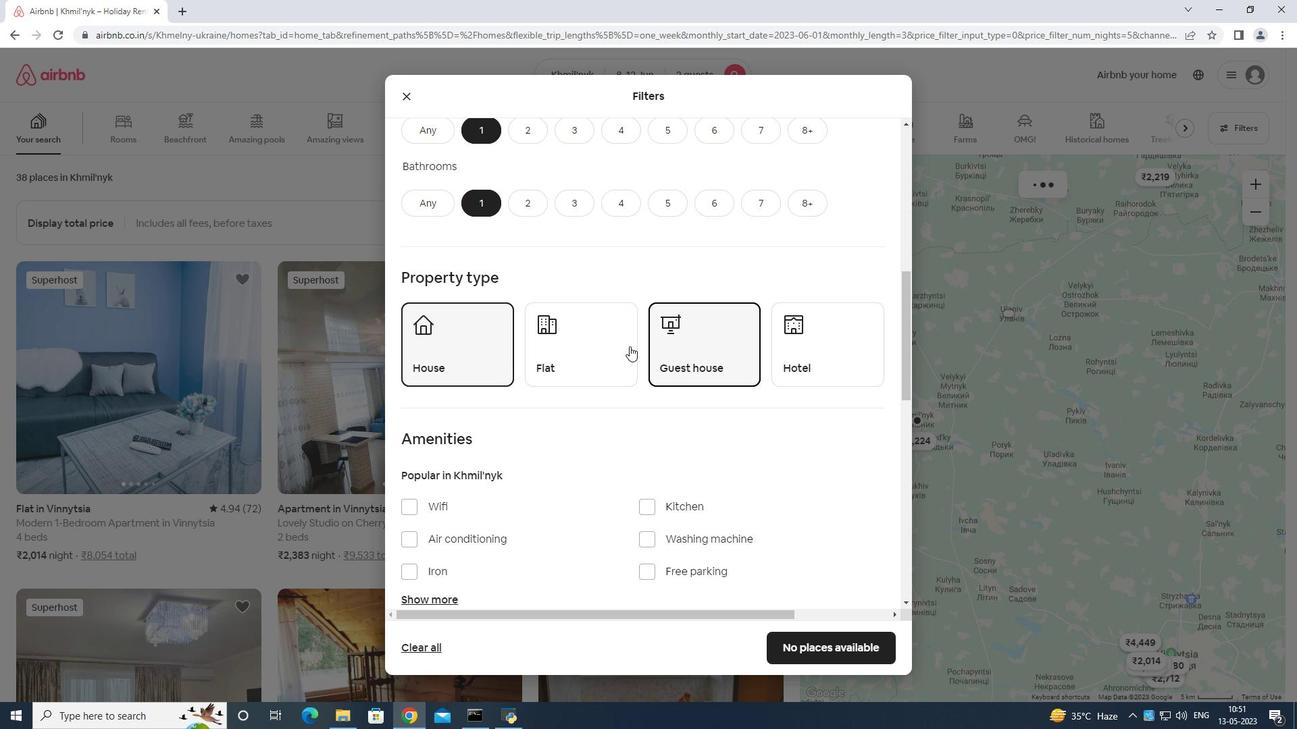 
Action: Mouse moved to (787, 319)
Screenshot: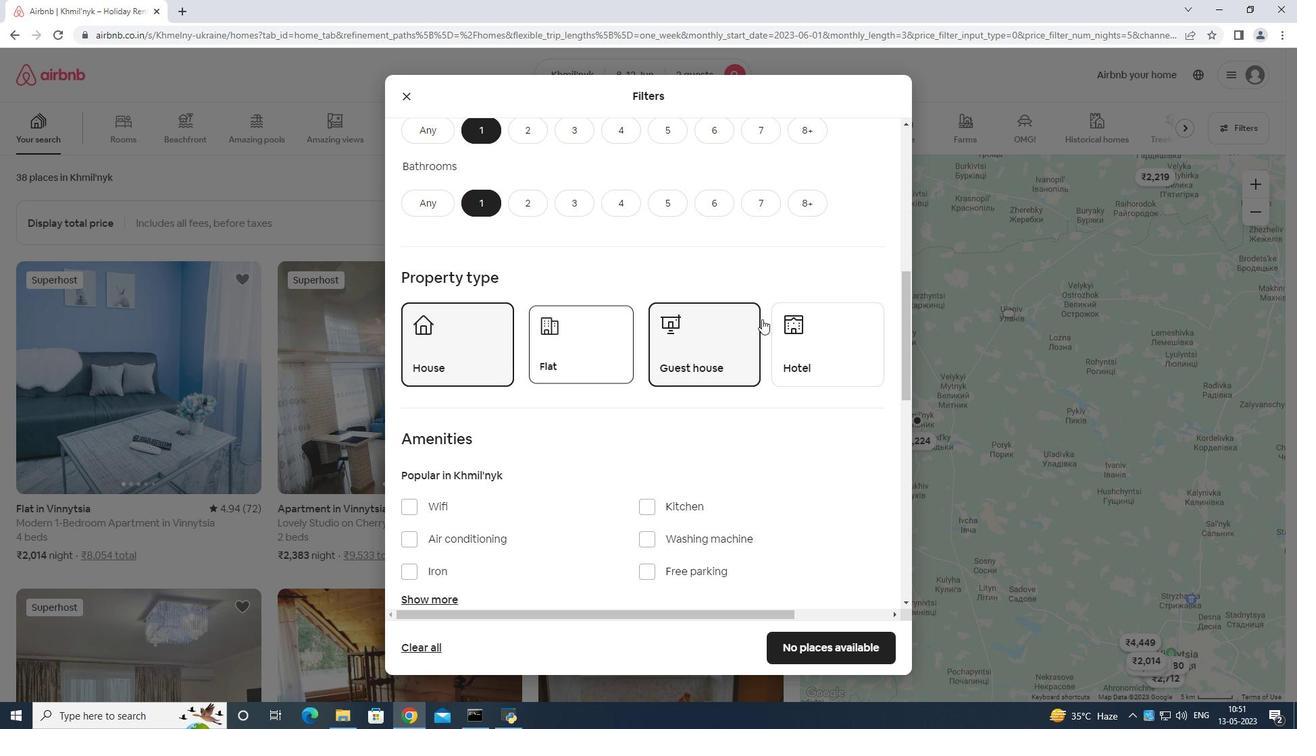 
Action: Mouse pressed left at (787, 319)
Screenshot: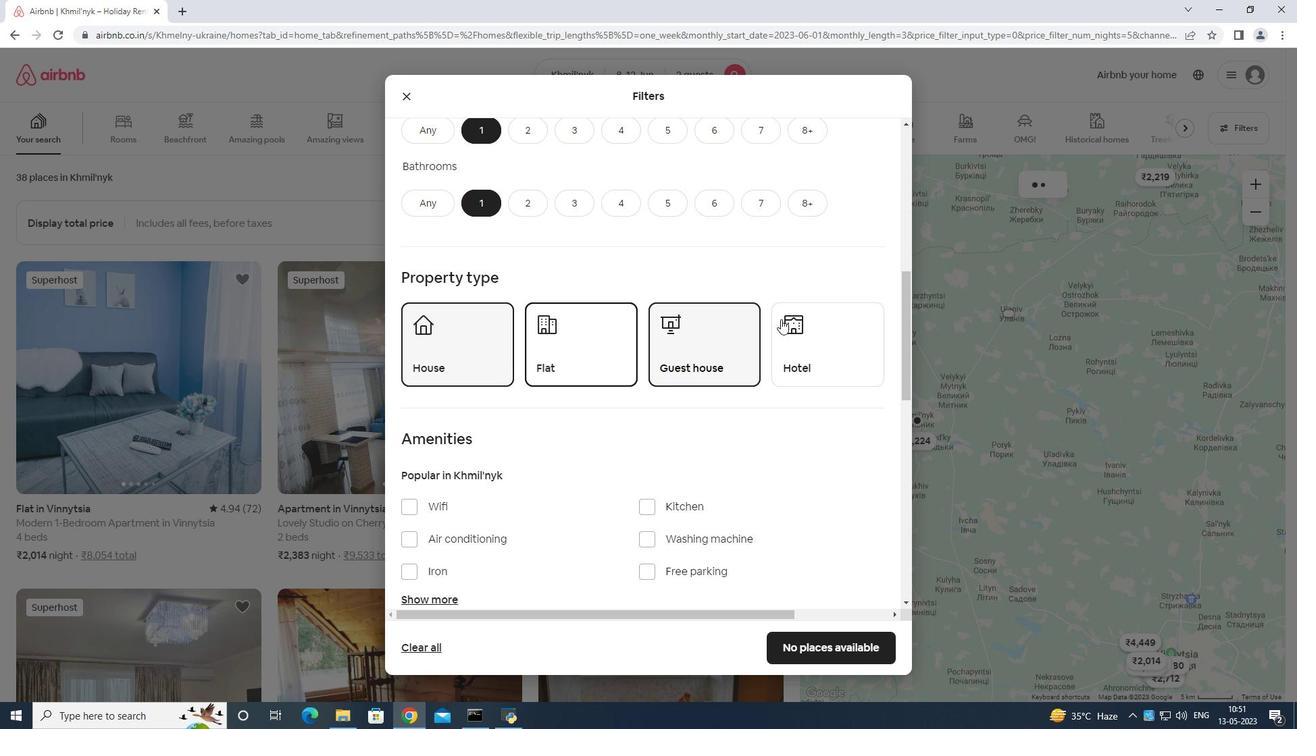 
Action: Mouse moved to (788, 324)
Screenshot: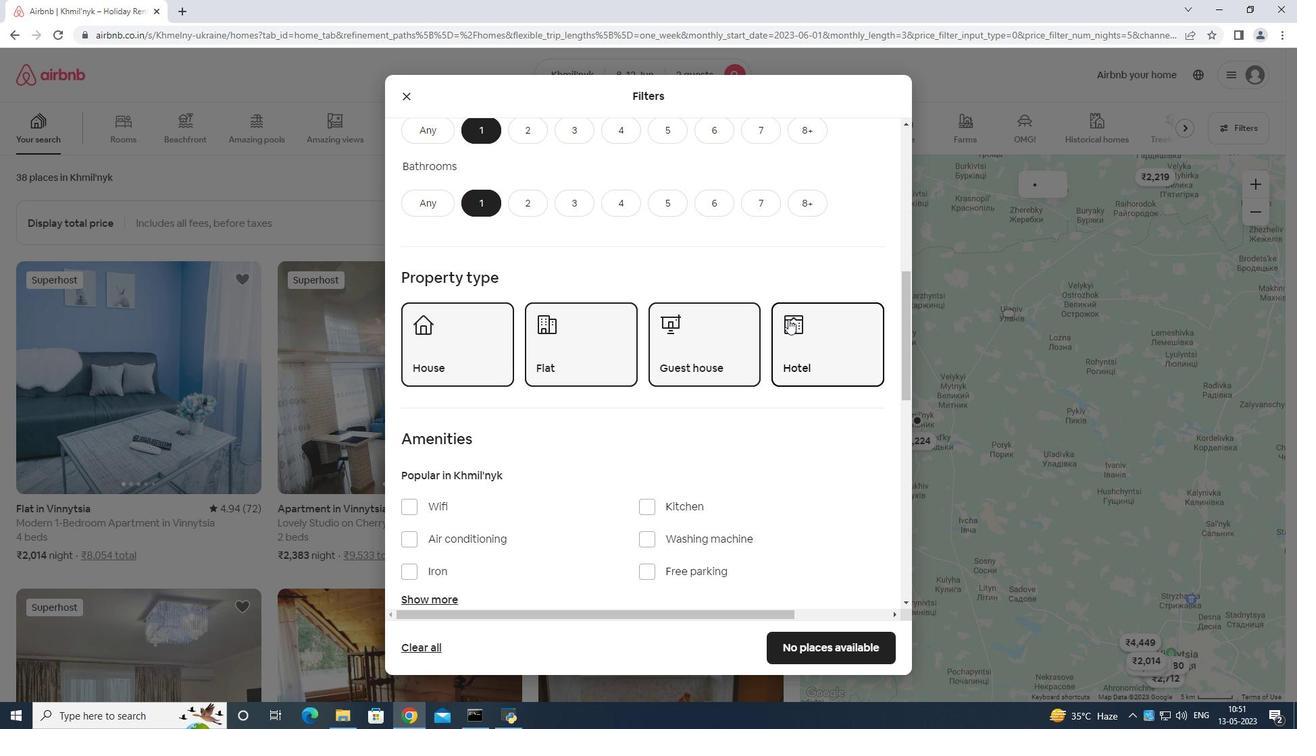 
Action: Mouse scrolled (788, 323) with delta (0, 0)
Screenshot: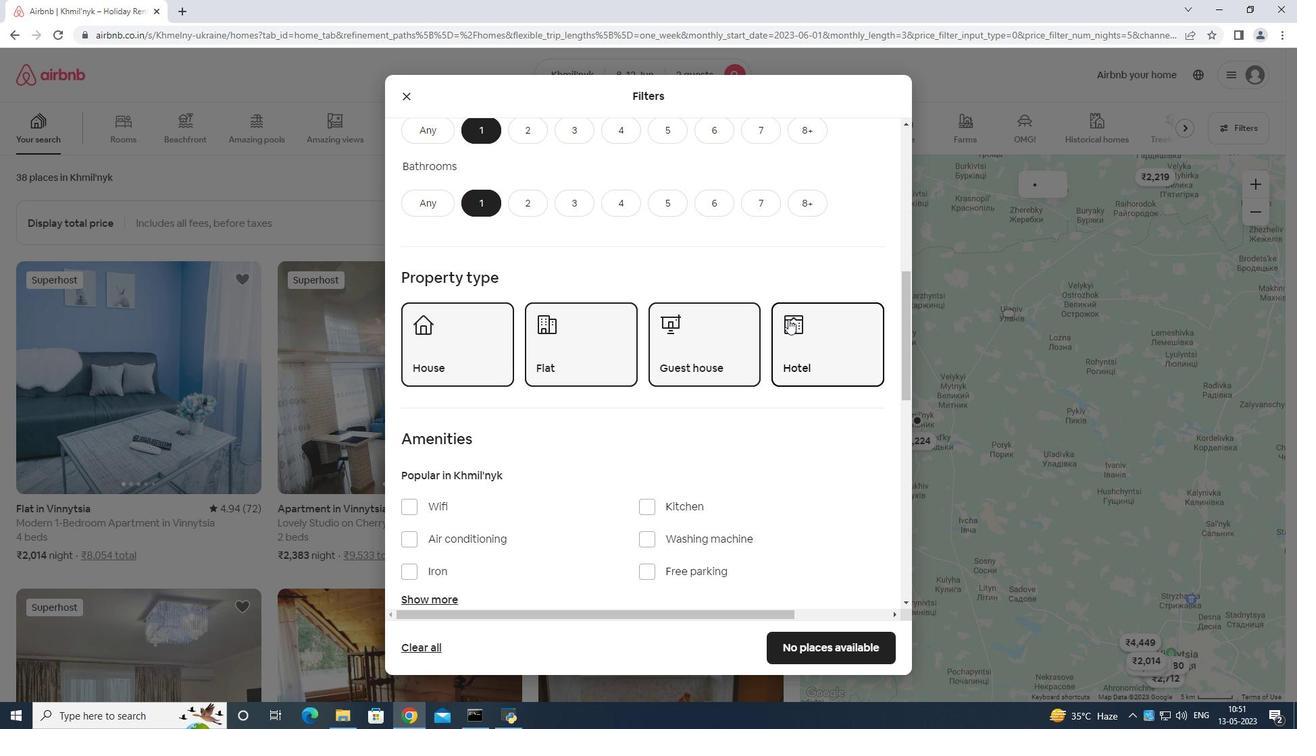 
Action: Mouse moved to (788, 332)
Screenshot: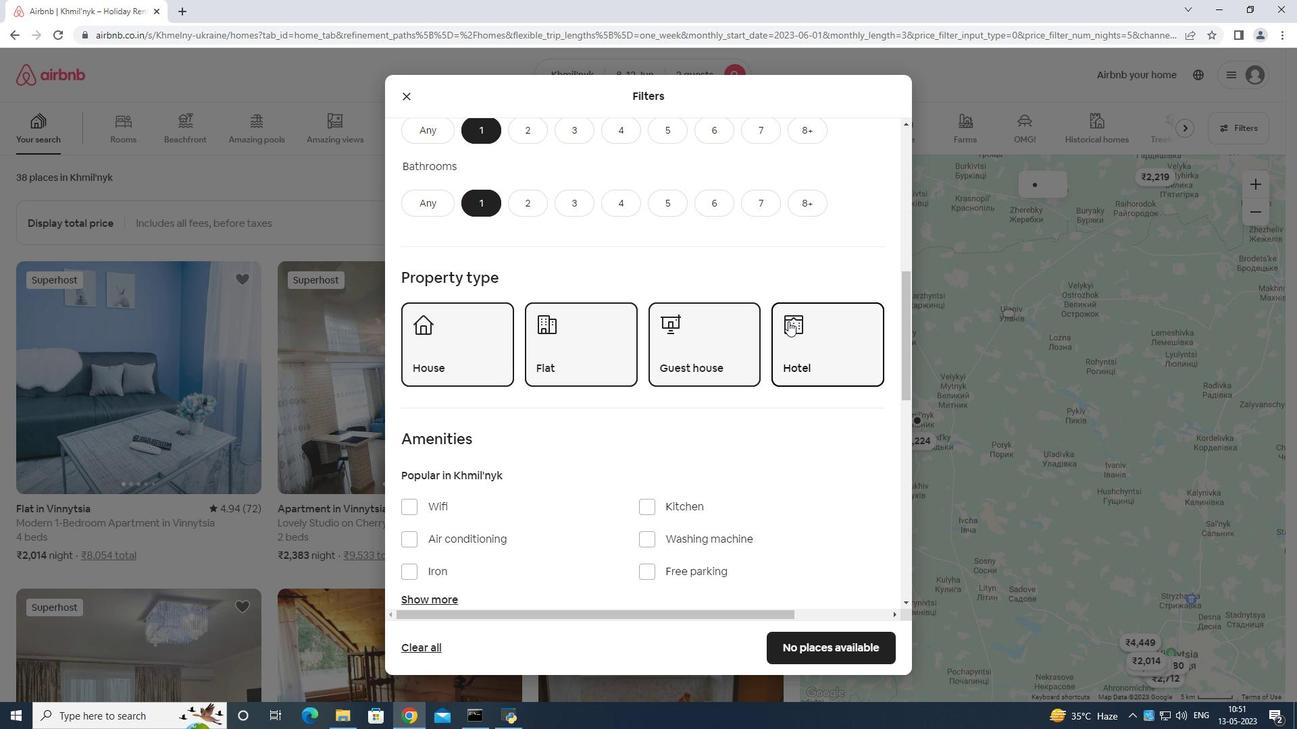 
Action: Mouse scrolled (788, 331) with delta (0, 0)
Screenshot: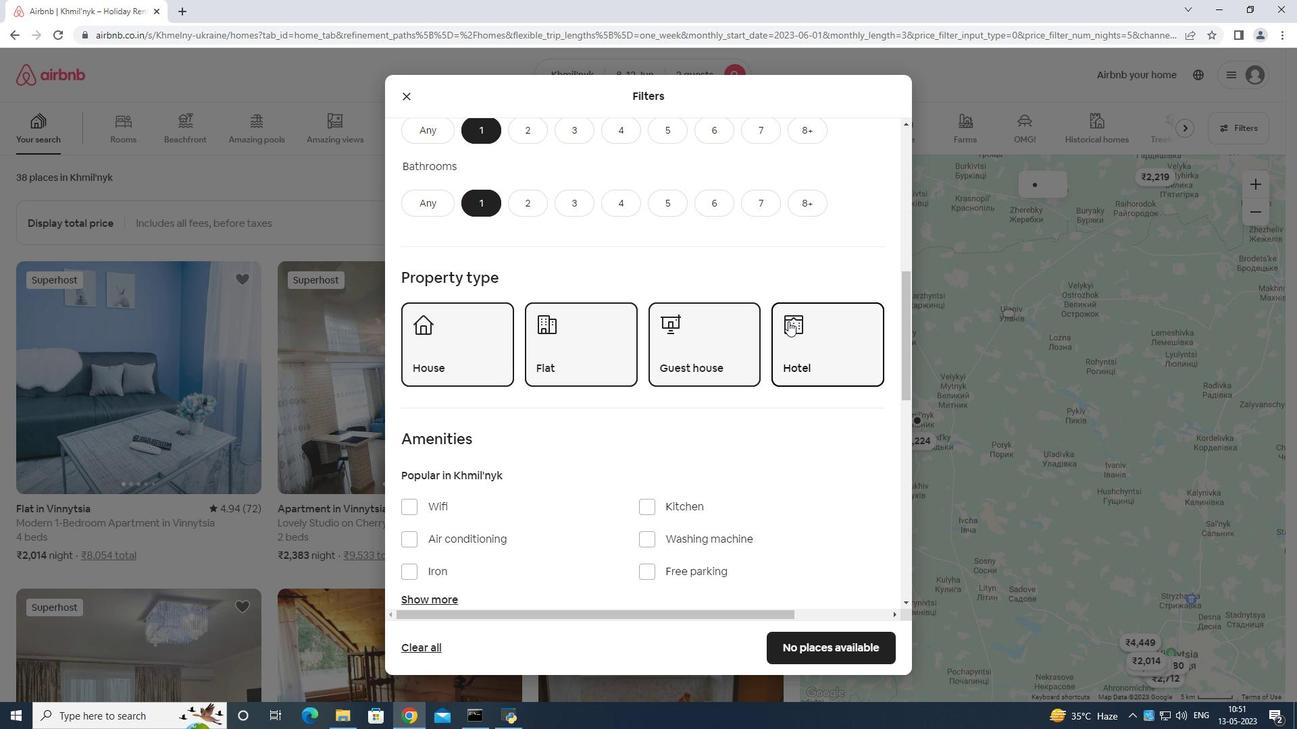 
Action: Mouse moved to (785, 284)
Screenshot: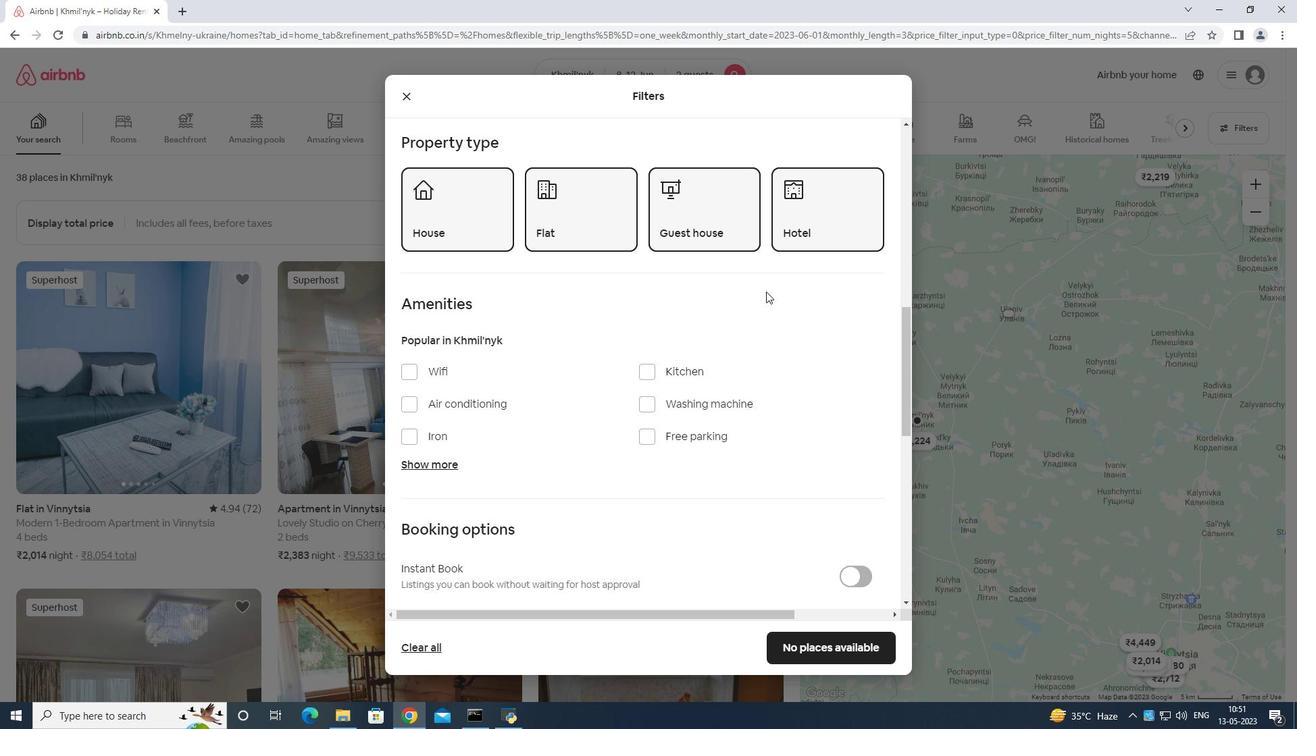 
Action: Mouse scrolled (785, 283) with delta (0, 0)
Screenshot: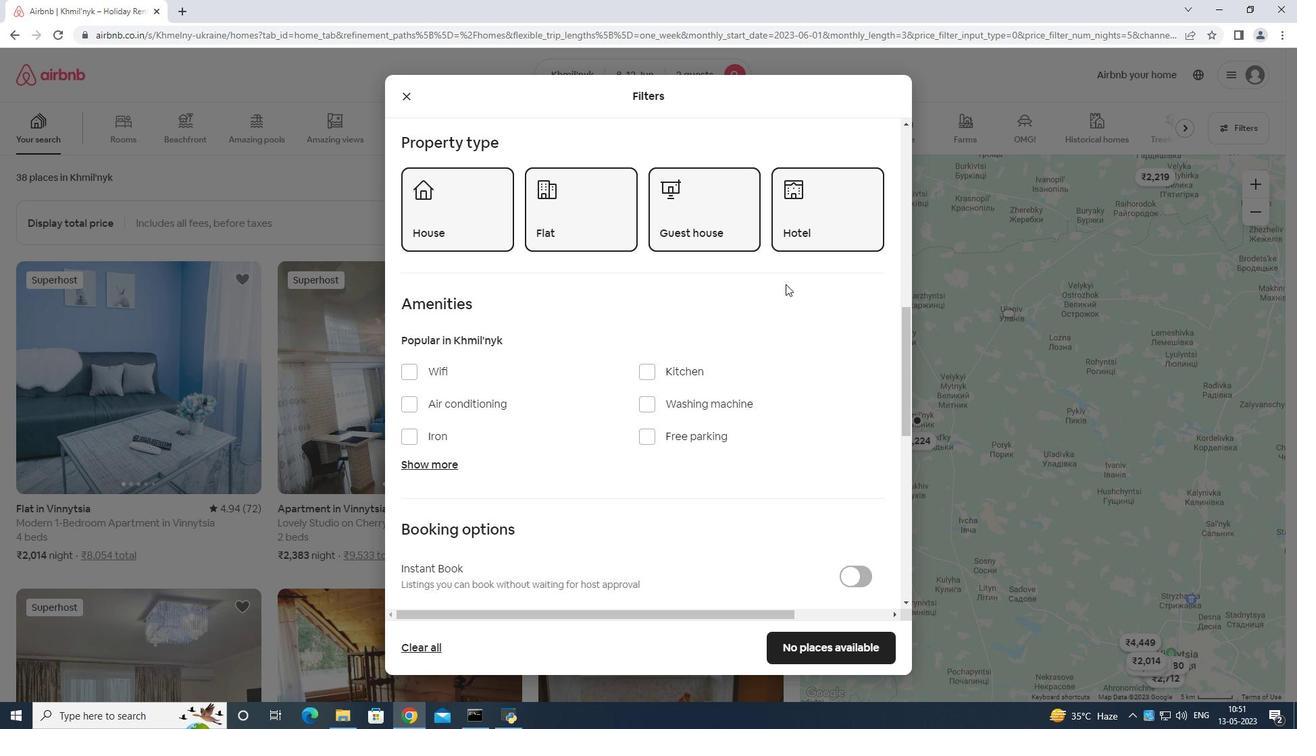 
Action: Mouse scrolled (785, 283) with delta (0, 0)
Screenshot: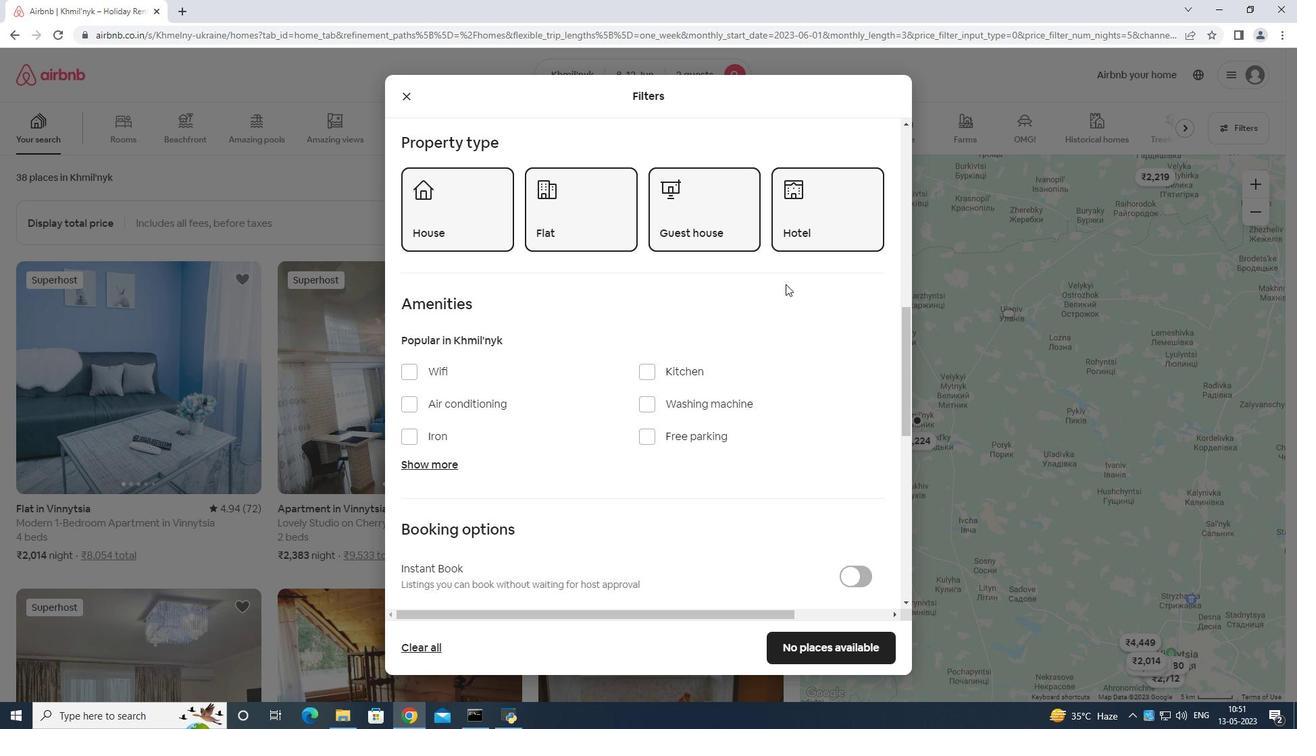 
Action: Mouse scrolled (785, 283) with delta (0, 0)
Screenshot: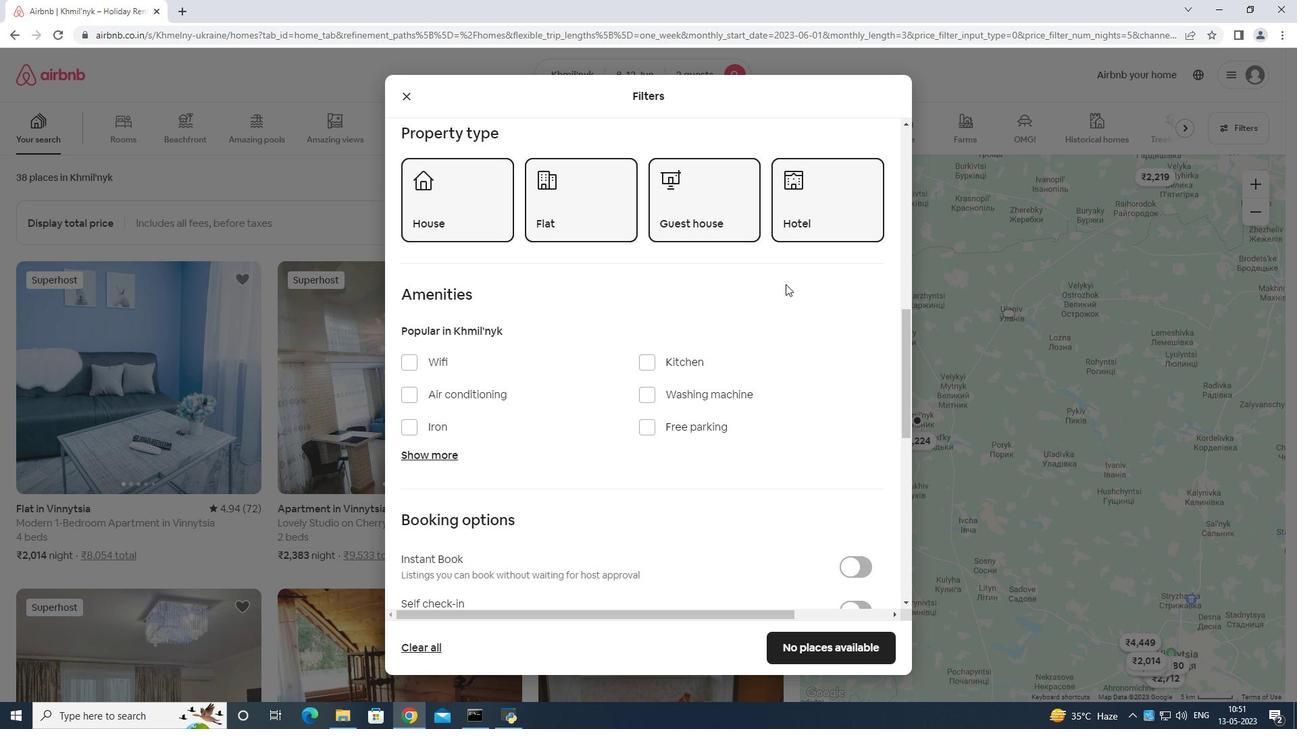 
Action: Mouse scrolled (785, 283) with delta (0, 0)
Screenshot: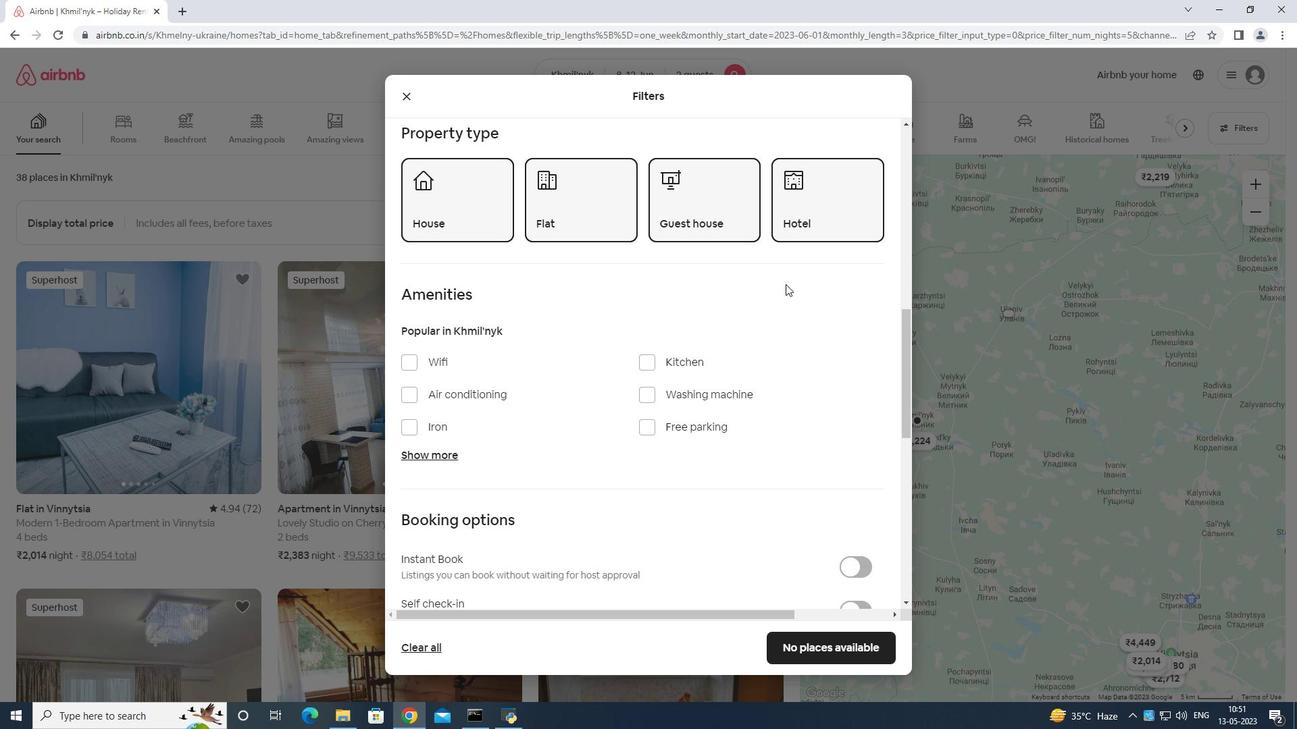 
Action: Mouse scrolled (785, 283) with delta (0, 0)
Screenshot: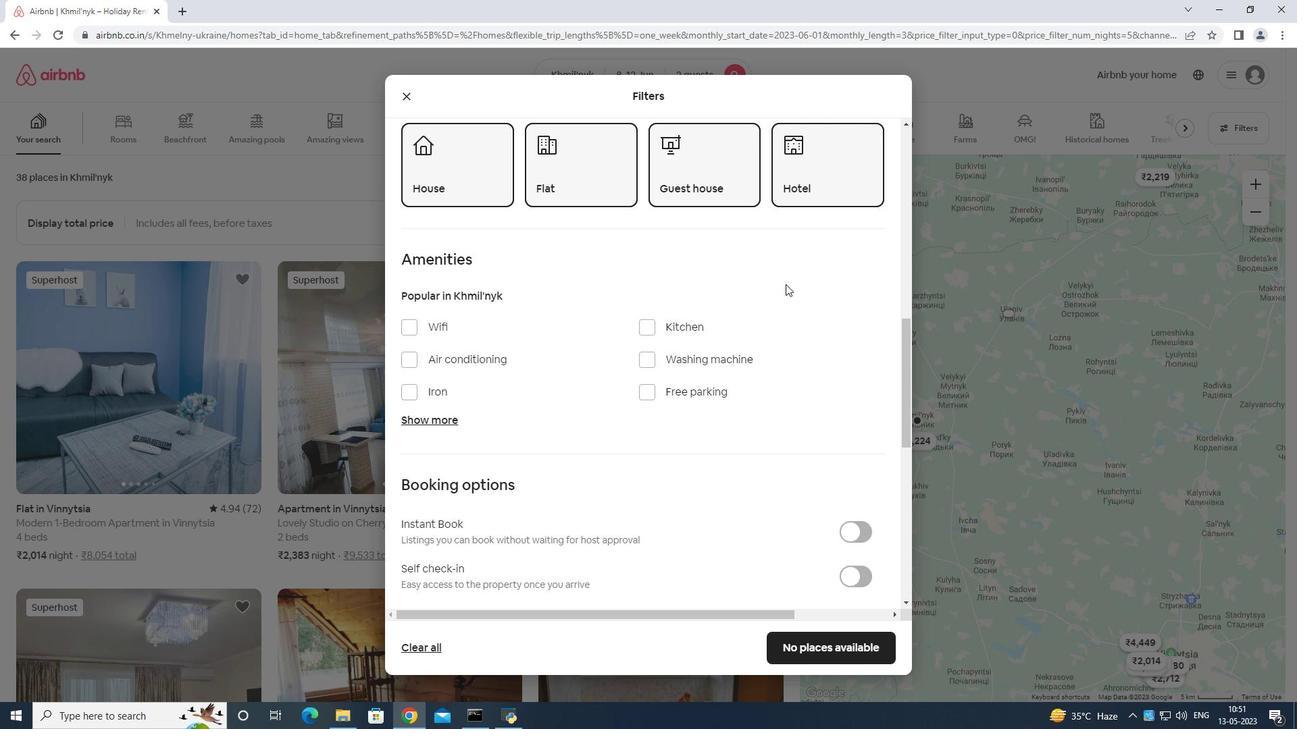 
Action: Mouse moved to (857, 277)
Screenshot: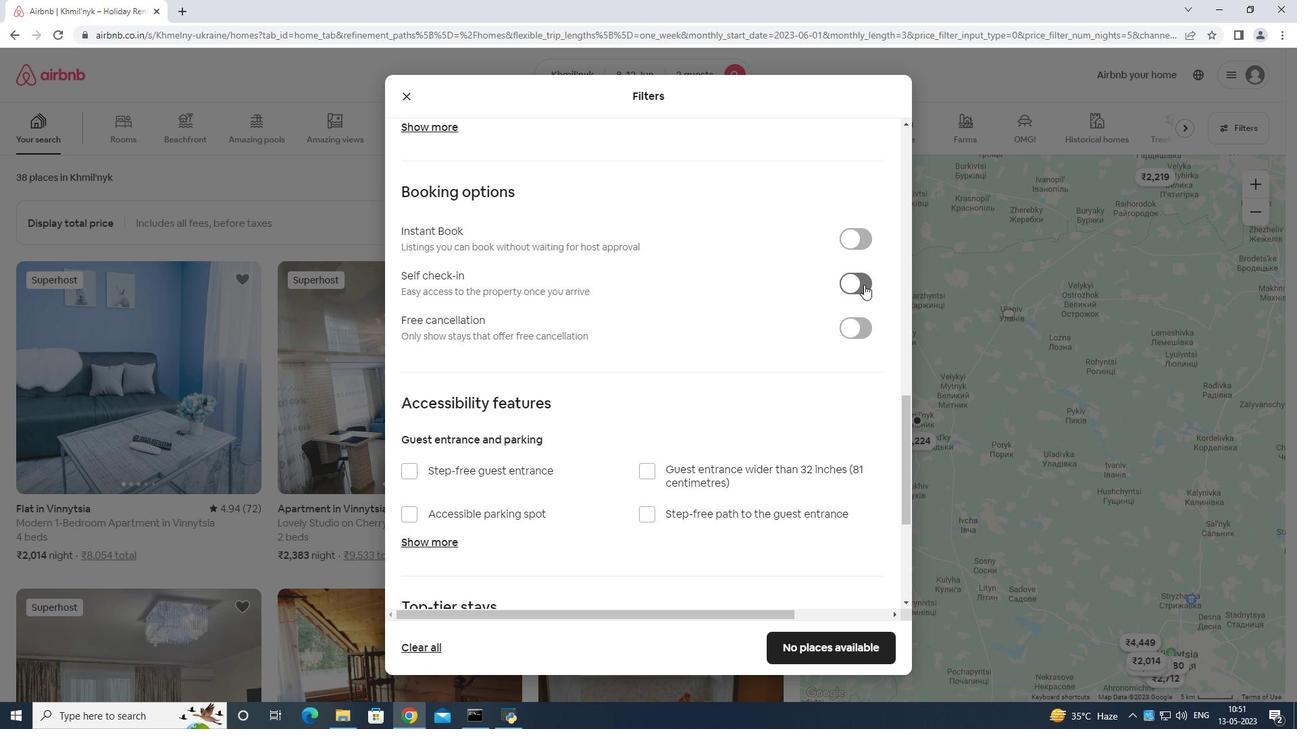 
Action: Mouse pressed left at (857, 277)
Screenshot: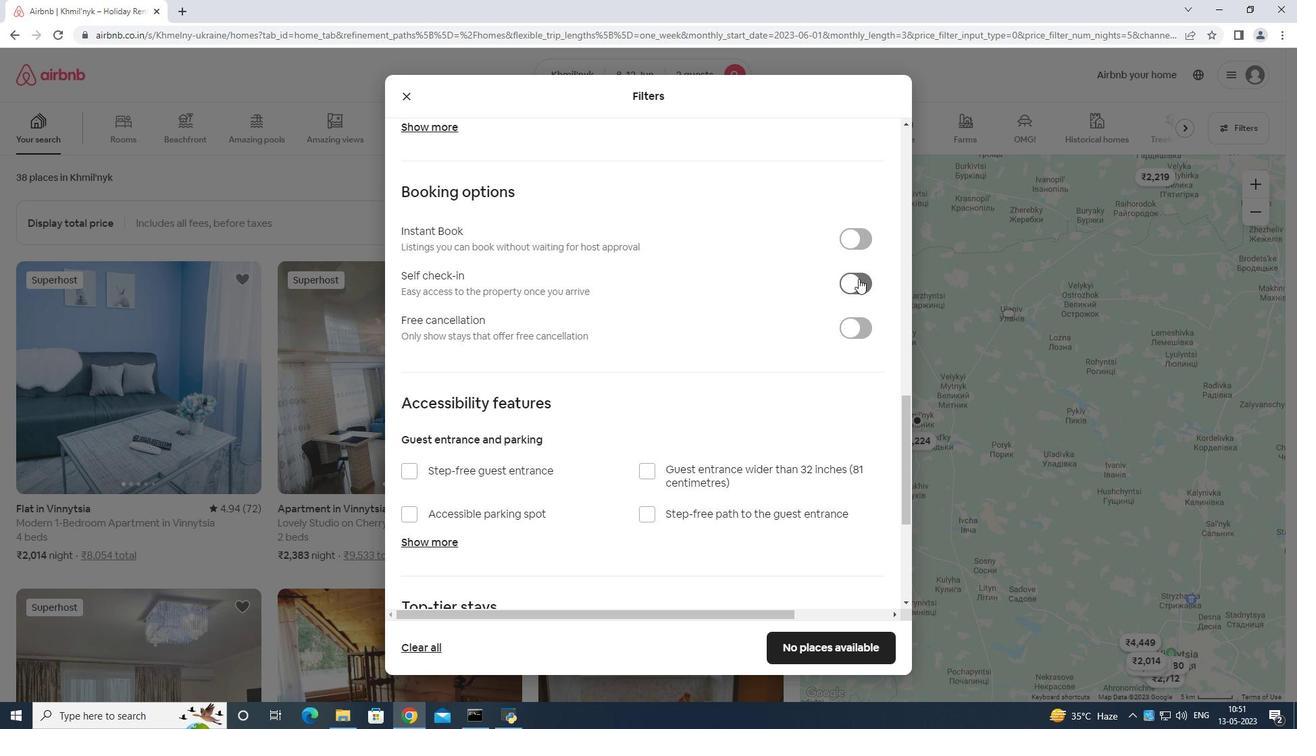 
Action: Mouse moved to (859, 297)
Screenshot: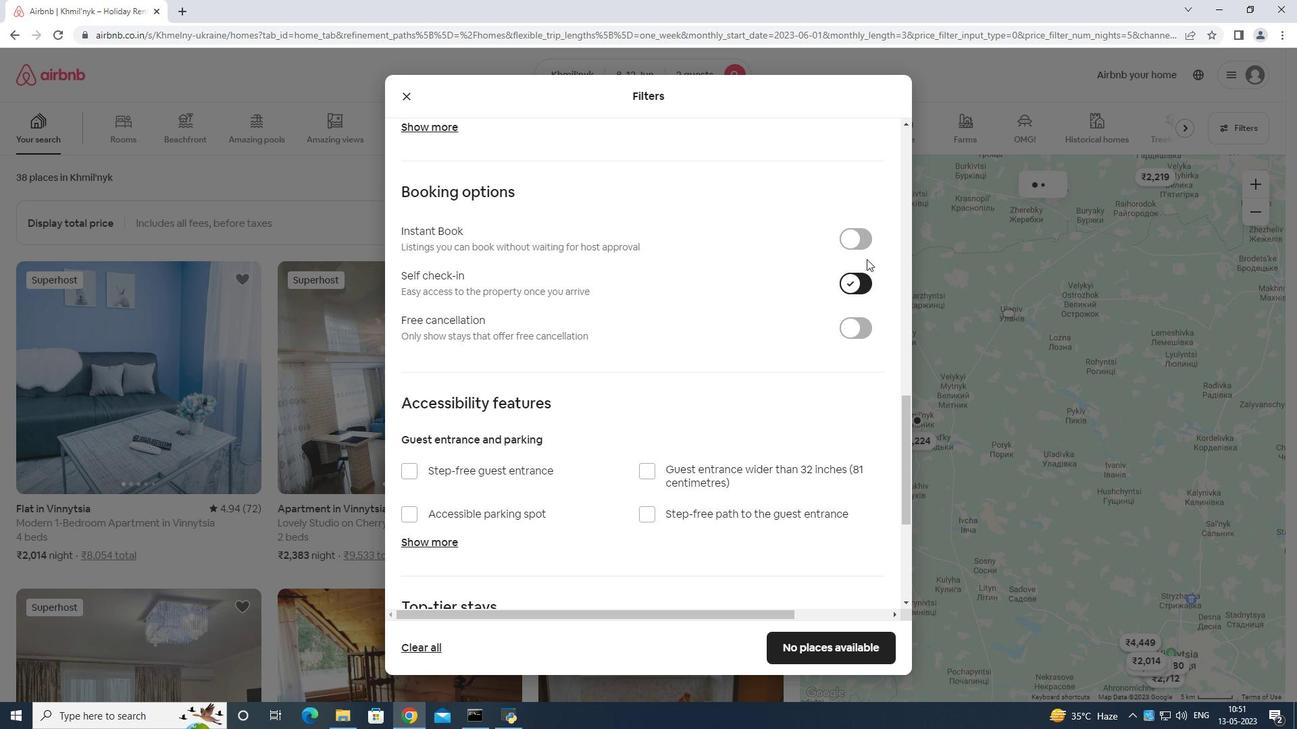 
Action: Mouse scrolled (859, 297) with delta (0, 0)
Screenshot: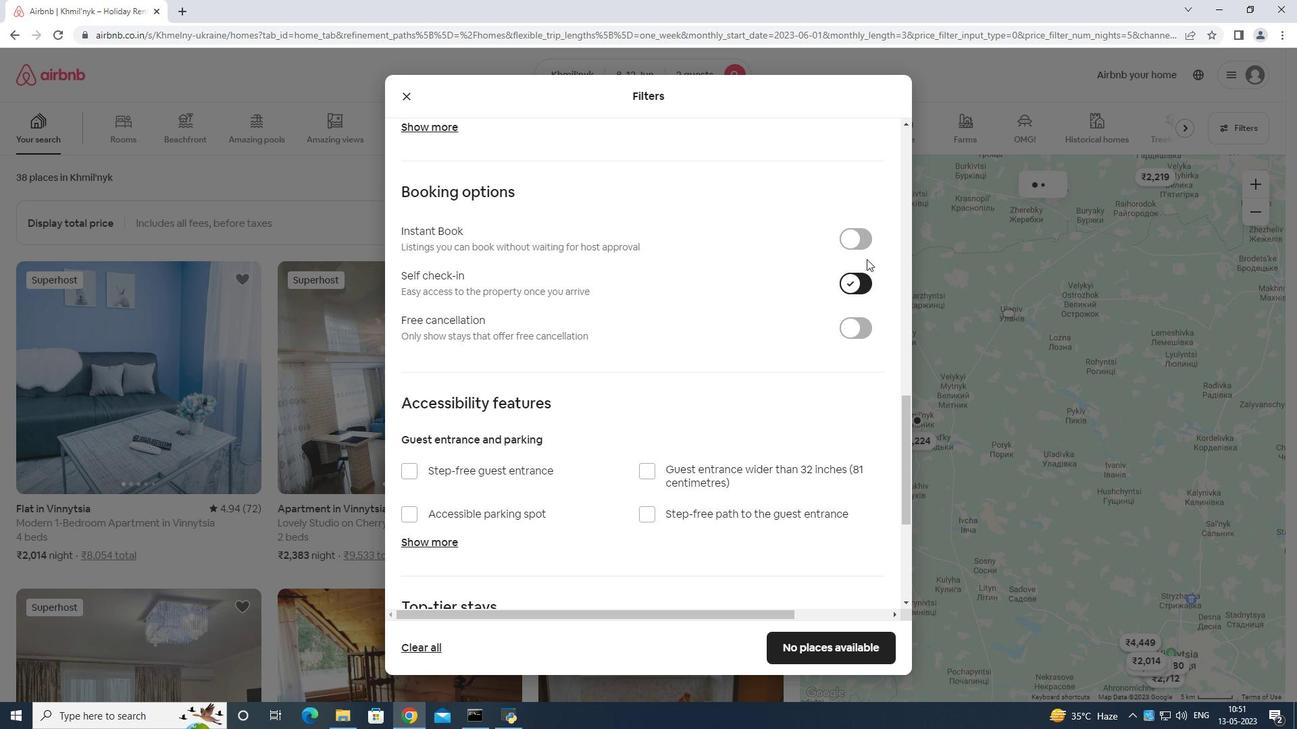 
Action: Mouse moved to (853, 313)
Screenshot: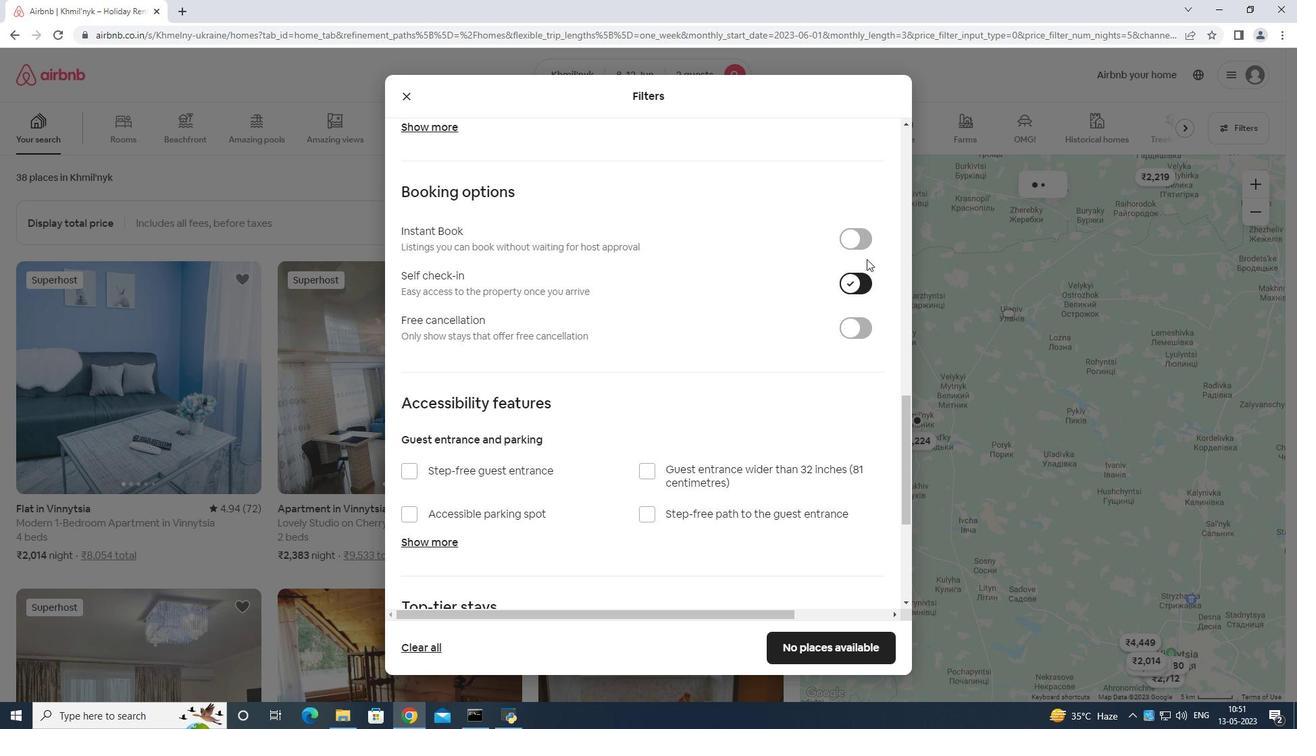 
Action: Mouse scrolled (853, 312) with delta (0, 0)
Screenshot: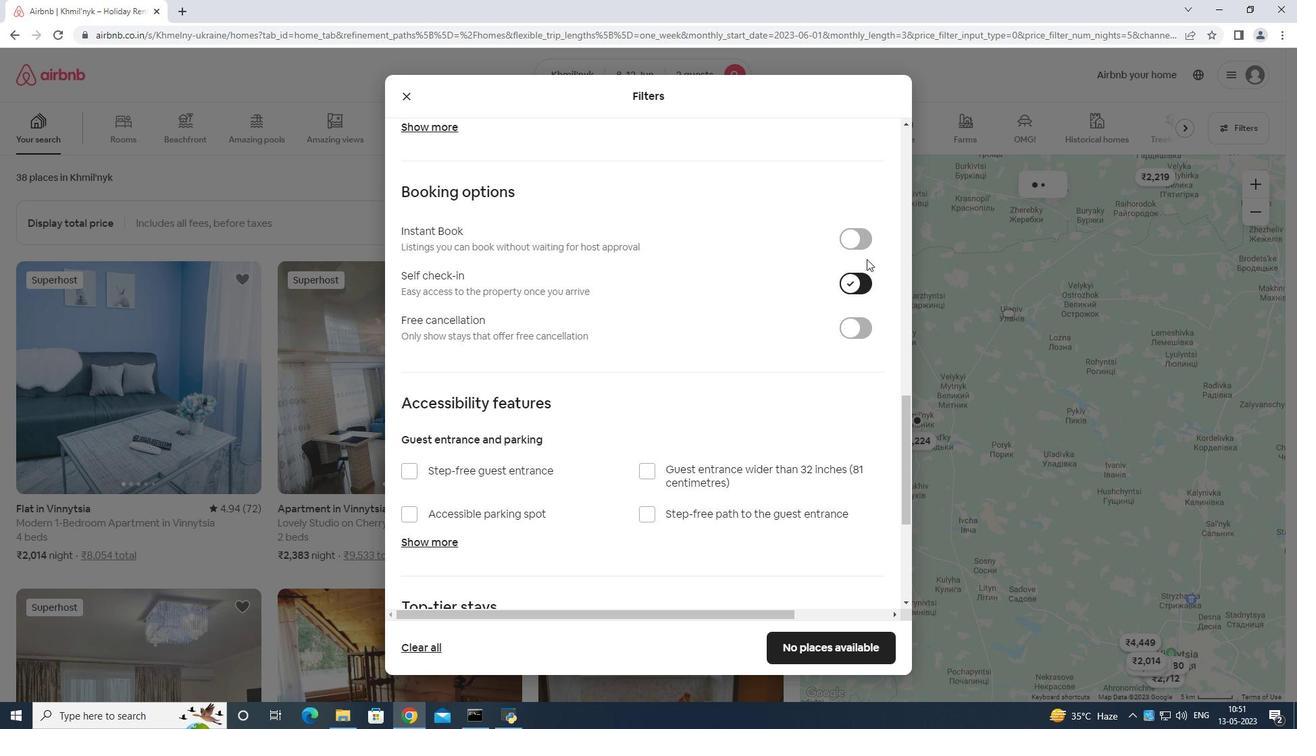 
Action: Mouse moved to (846, 324)
Screenshot: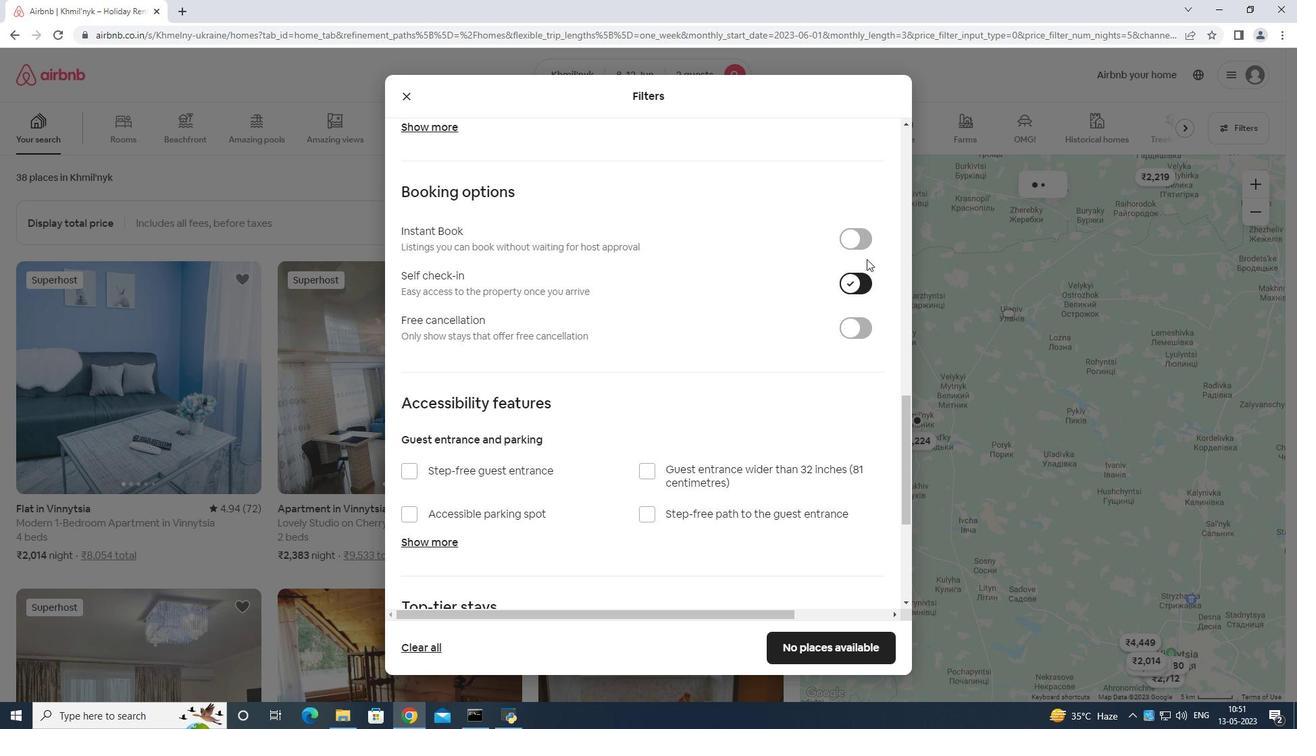 
Action: Mouse scrolled (846, 323) with delta (0, 0)
Screenshot: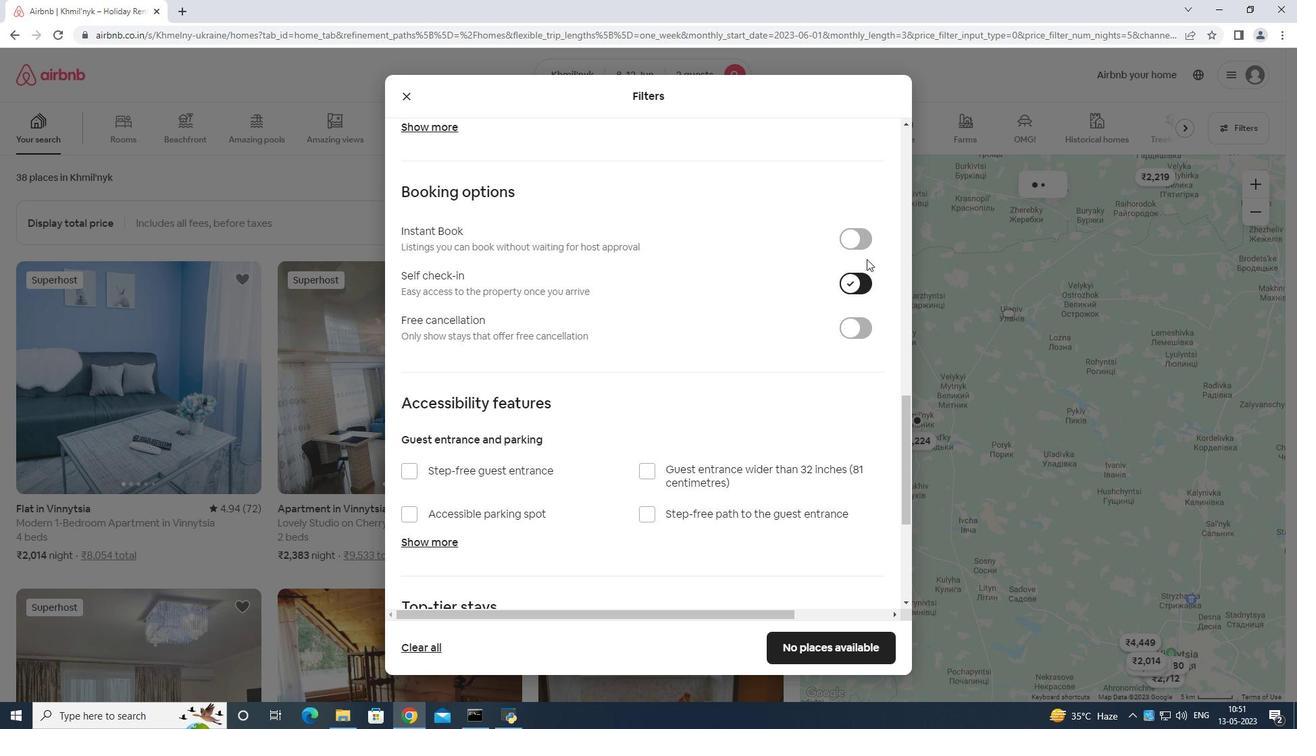 
Action: Mouse moved to (832, 318)
Screenshot: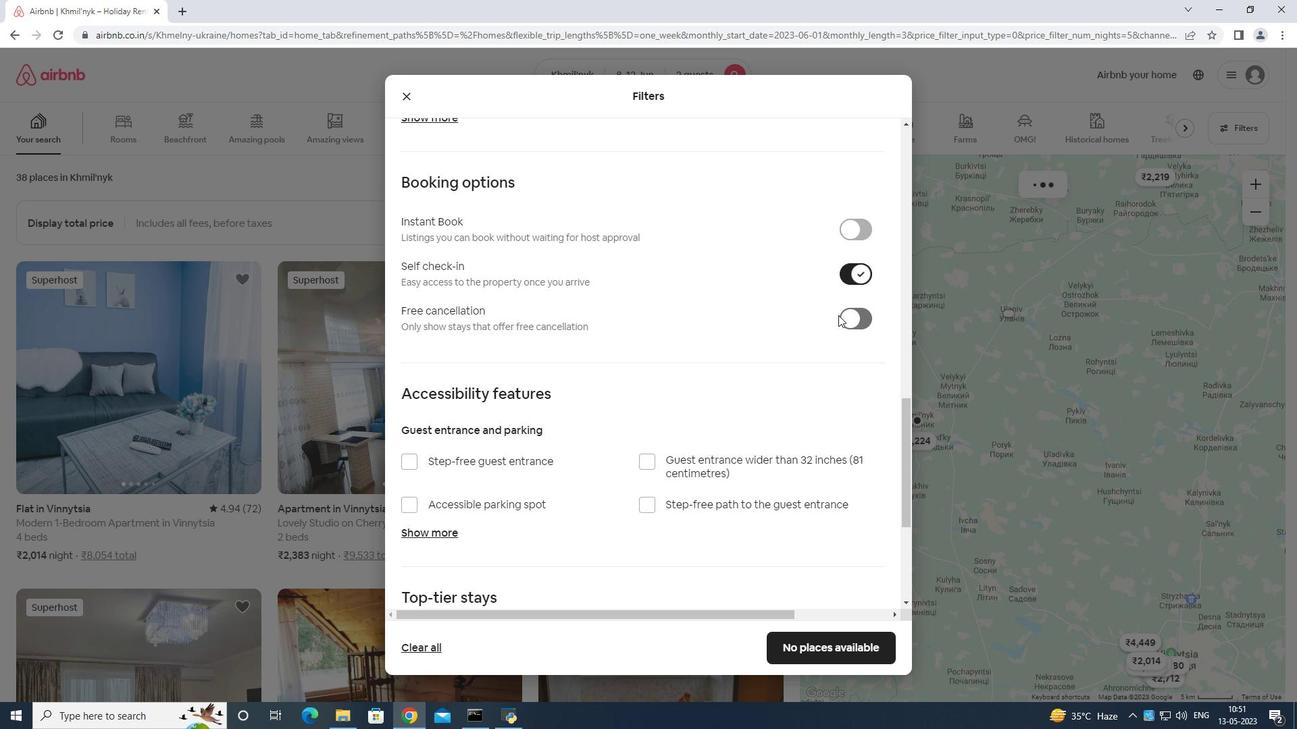
Action: Mouse scrolled (832, 318) with delta (0, 0)
Screenshot: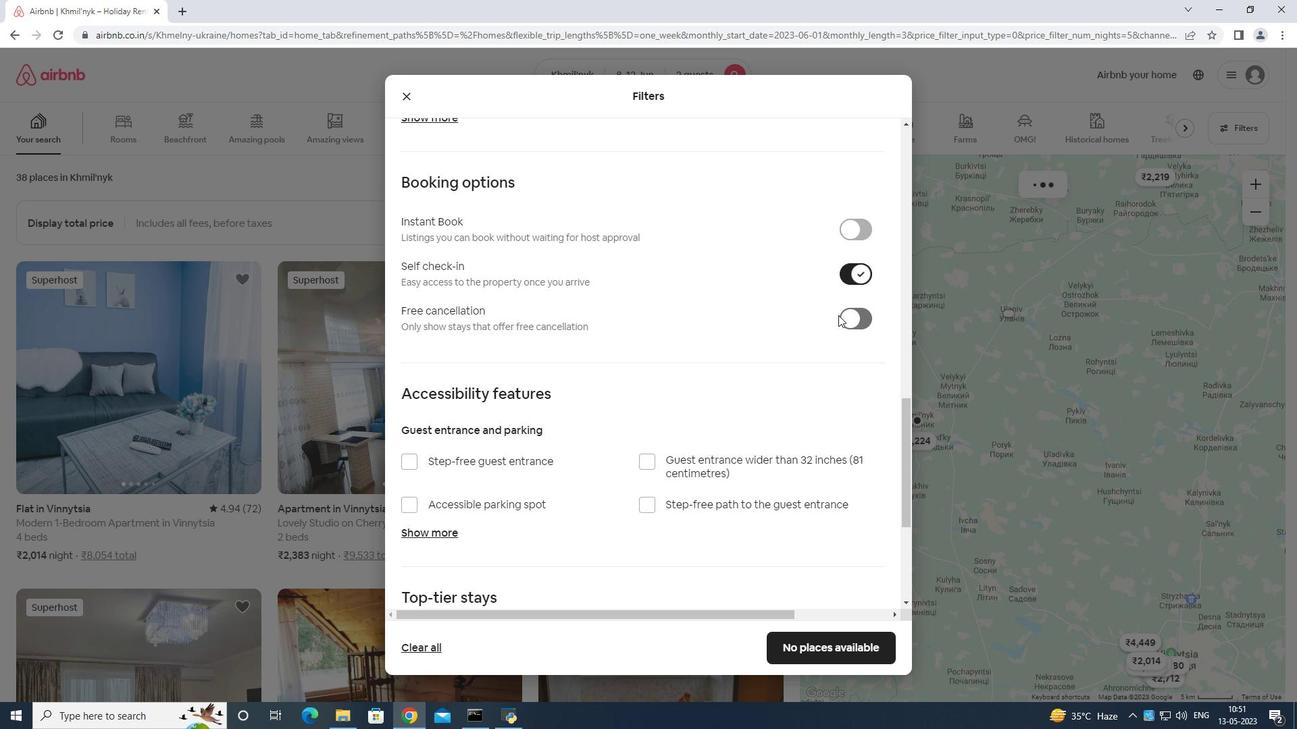 
Action: Mouse moved to (832, 323)
Screenshot: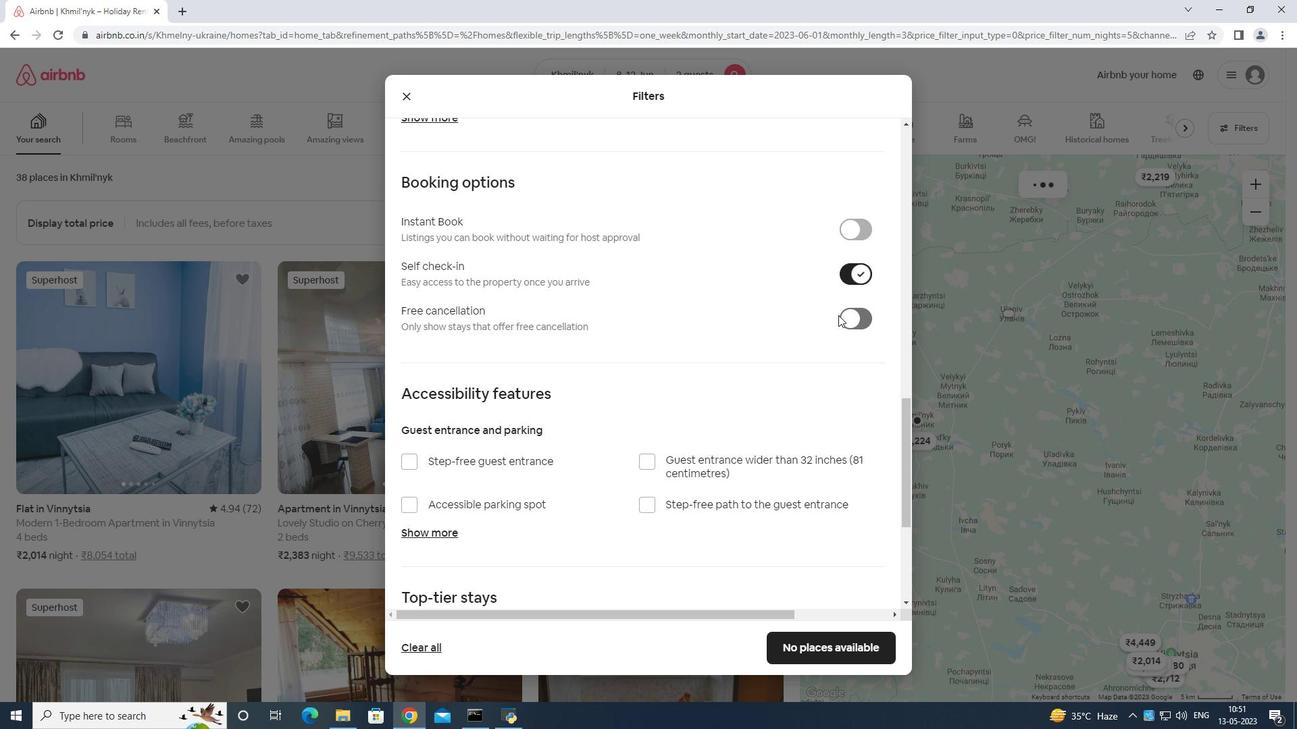 
Action: Mouse scrolled (832, 320) with delta (0, 0)
Screenshot: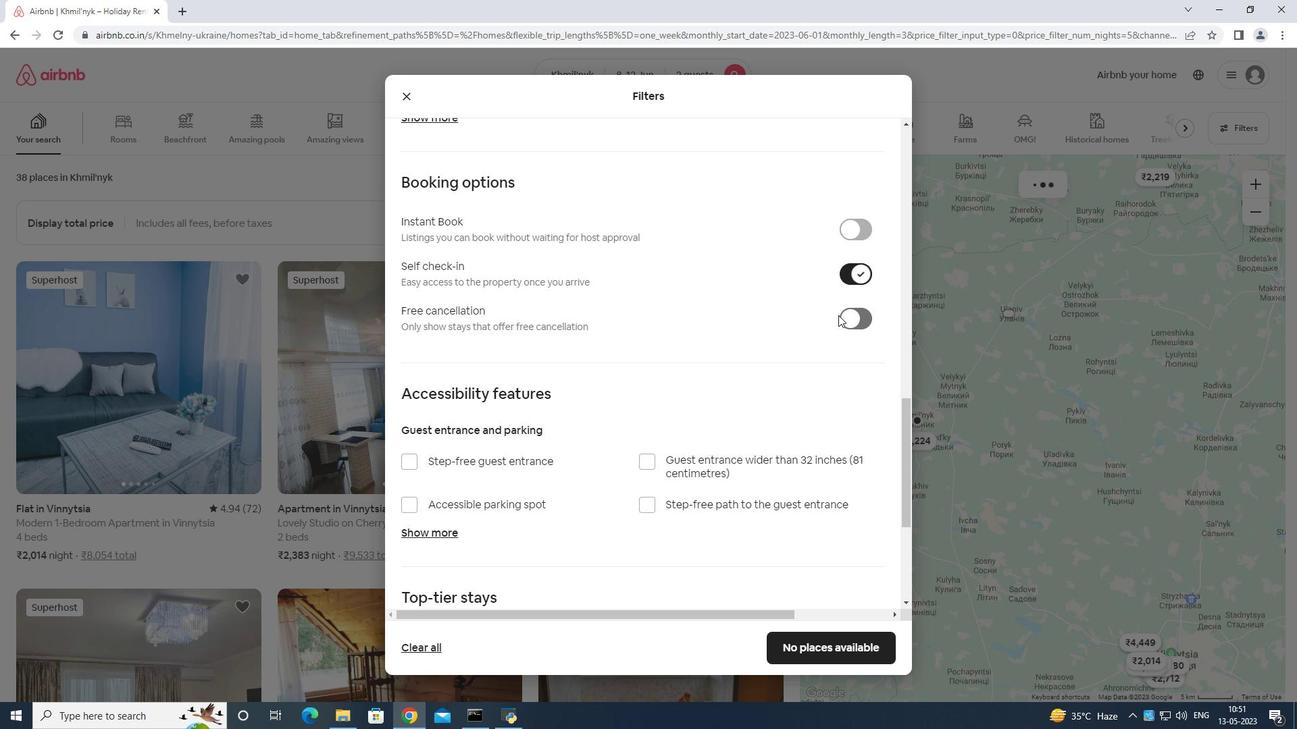 
Action: Mouse moved to (831, 325)
Screenshot: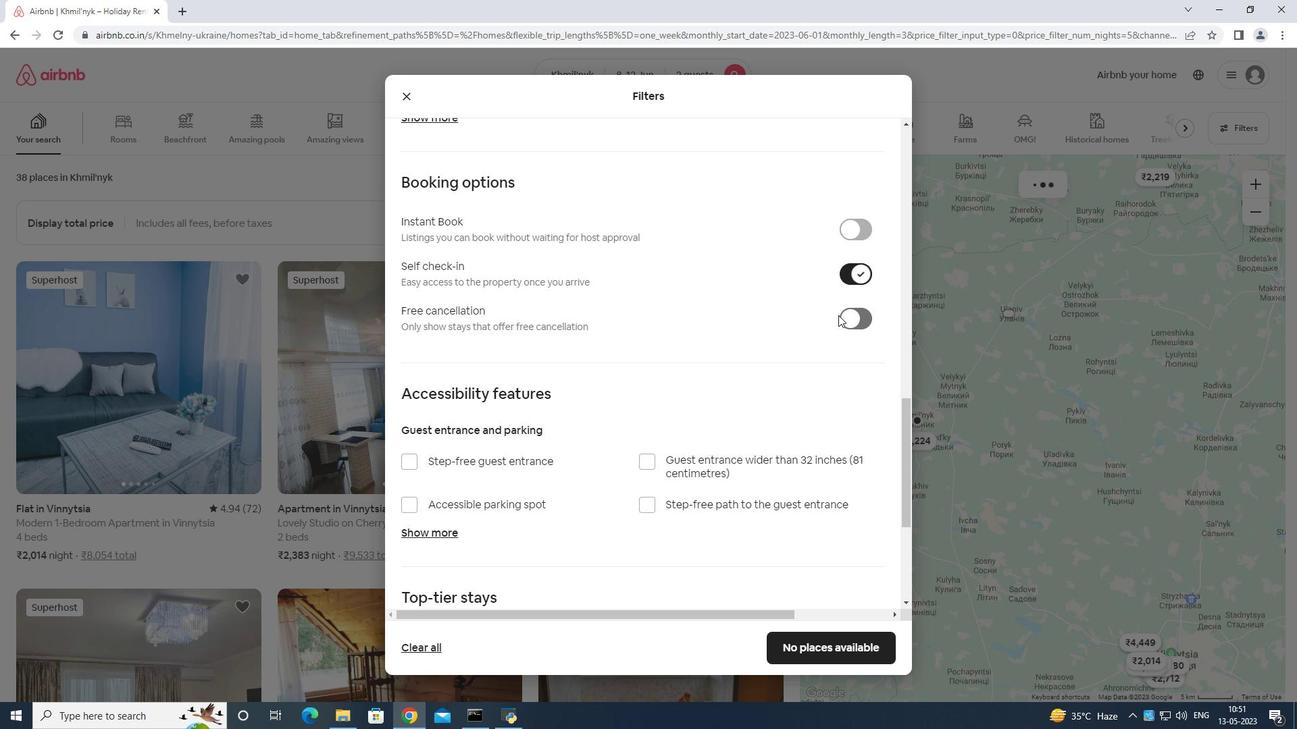 
Action: Mouse scrolled (832, 322) with delta (0, 0)
Screenshot: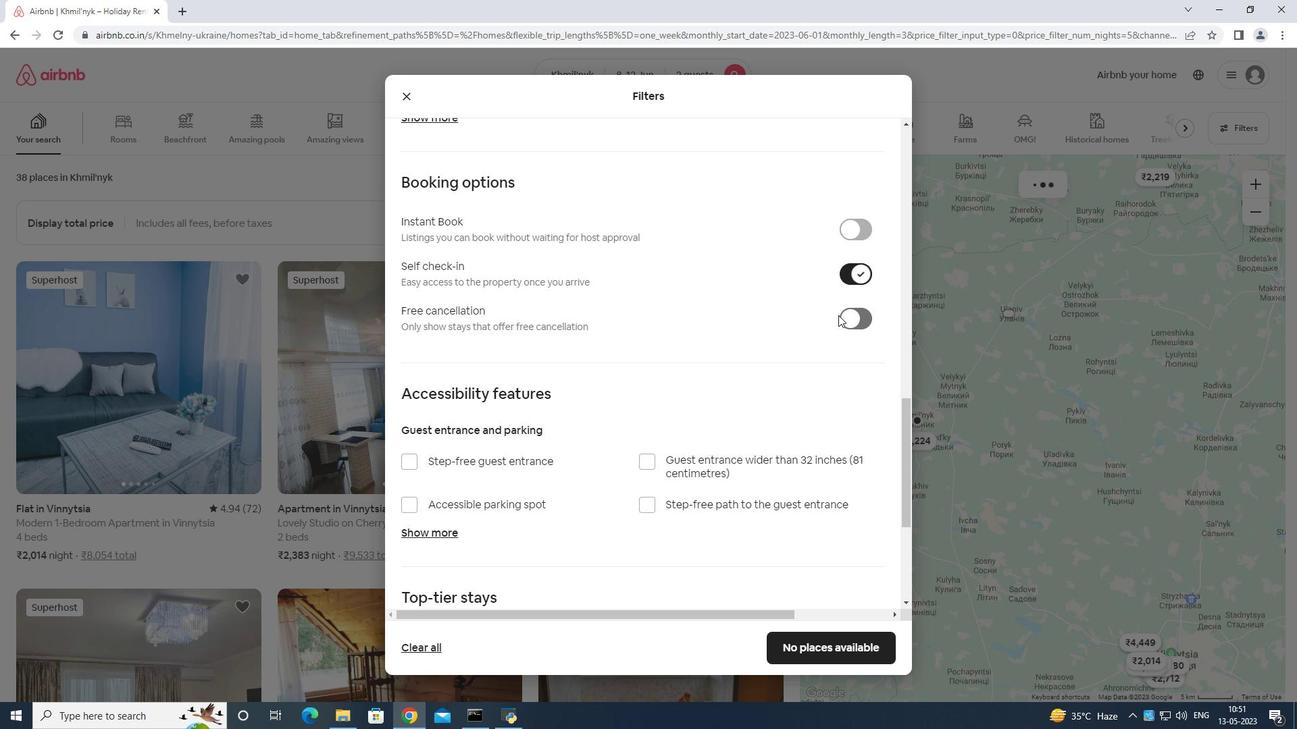 
Action: Mouse moved to (803, 337)
Screenshot: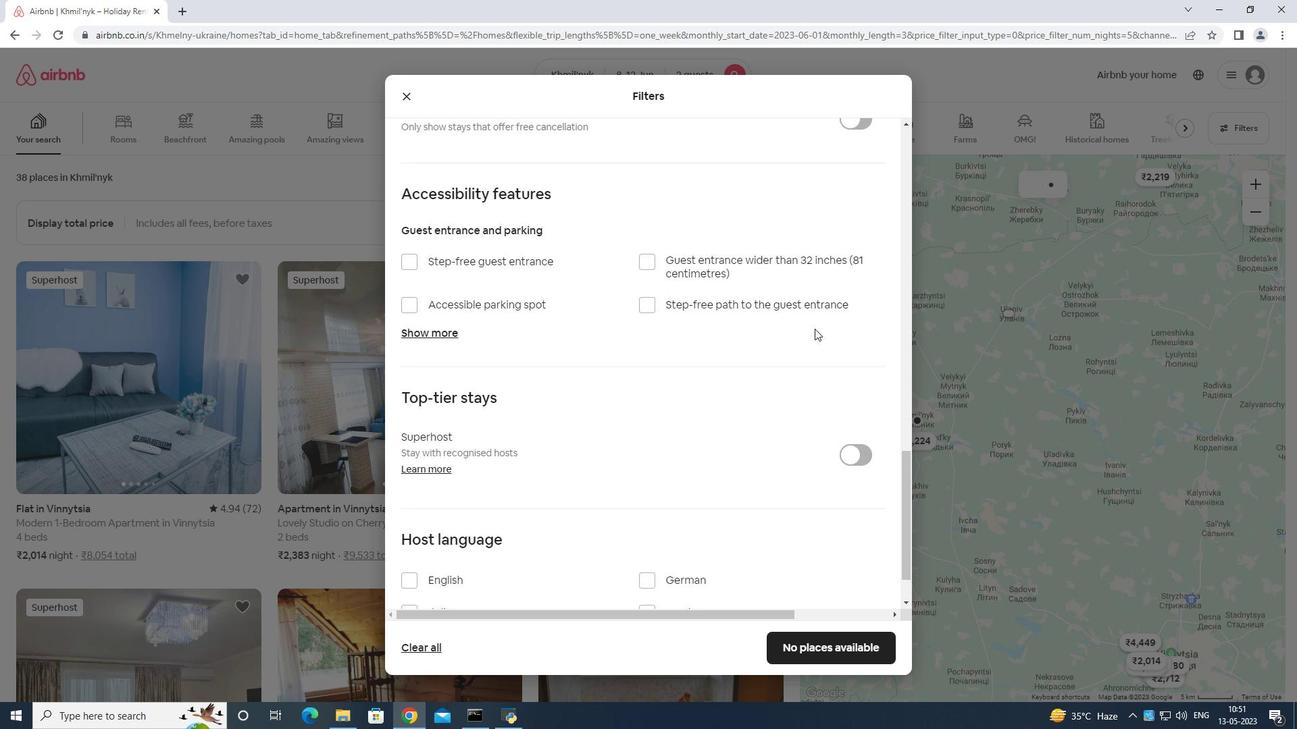 
Action: Mouse scrolled (803, 337) with delta (0, 0)
Screenshot: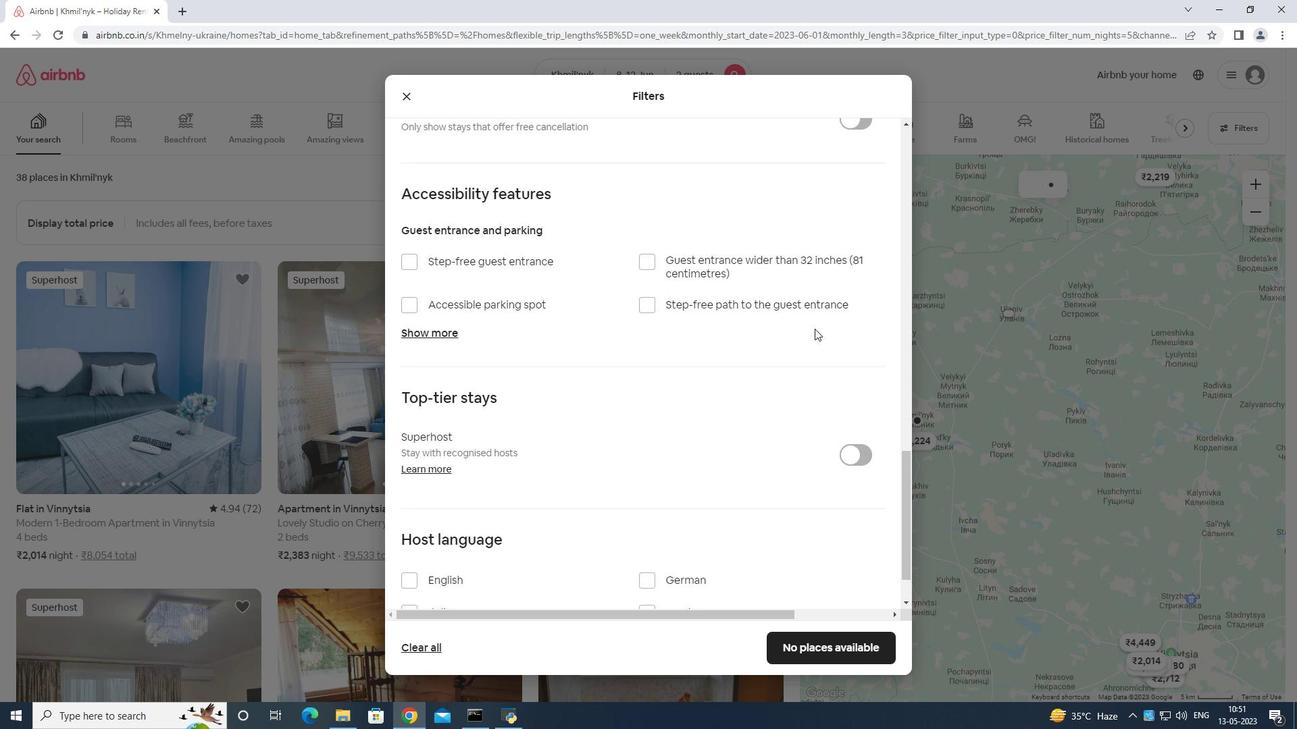 
Action: Mouse moved to (799, 348)
Screenshot: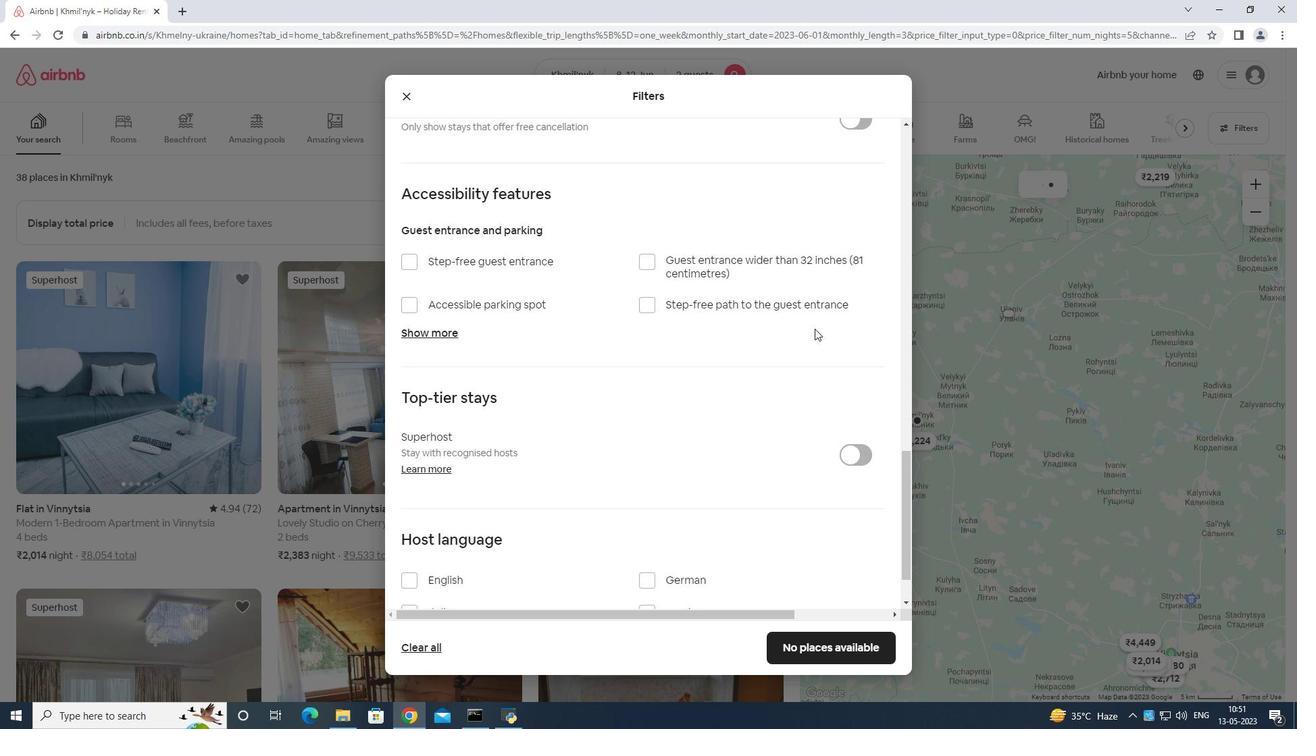 
Action: Mouse scrolled (799, 347) with delta (0, 0)
Screenshot: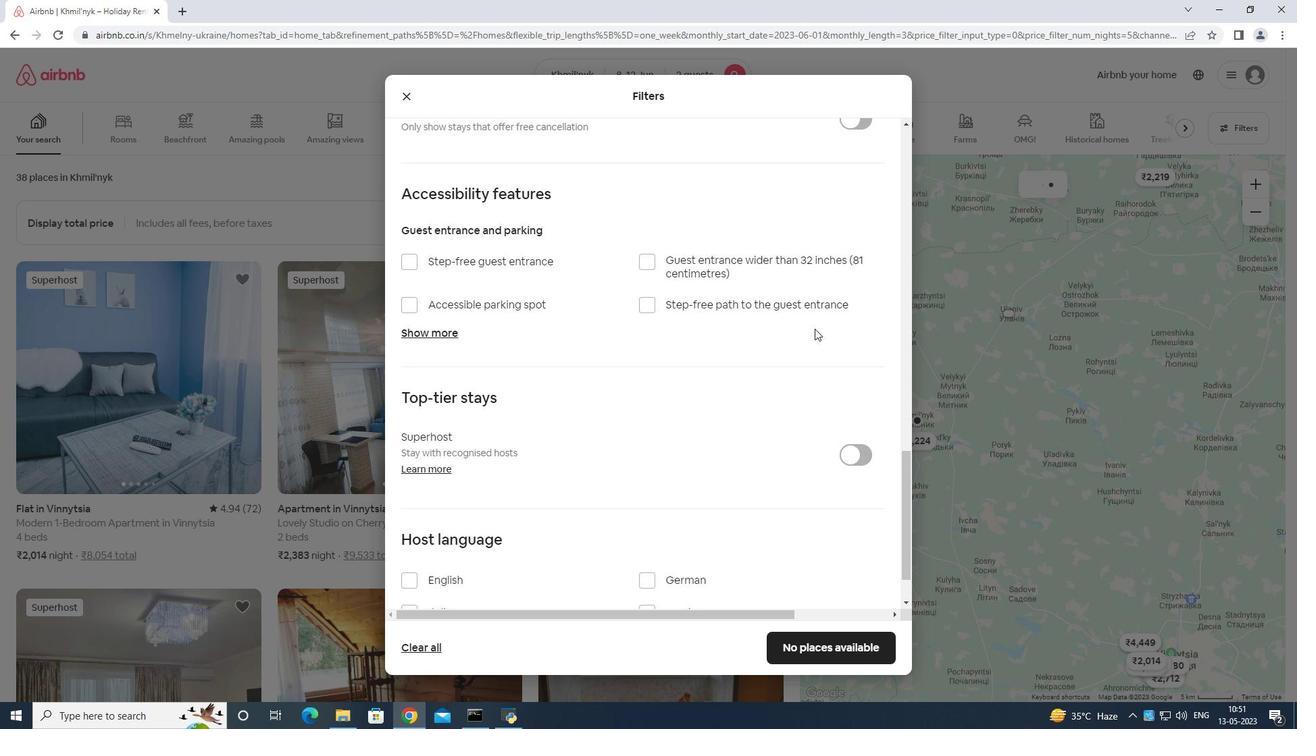 
Action: Mouse moved to (406, 508)
Screenshot: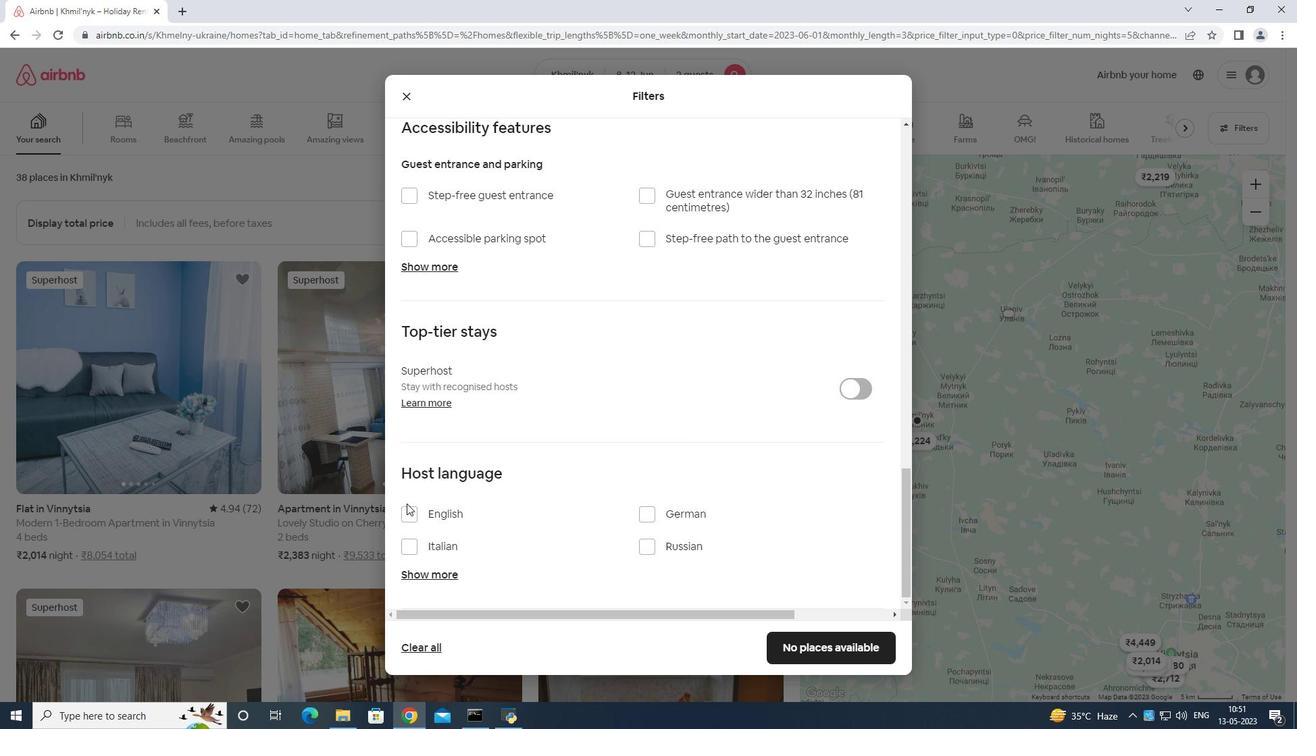 
Action: Mouse pressed left at (406, 508)
Screenshot: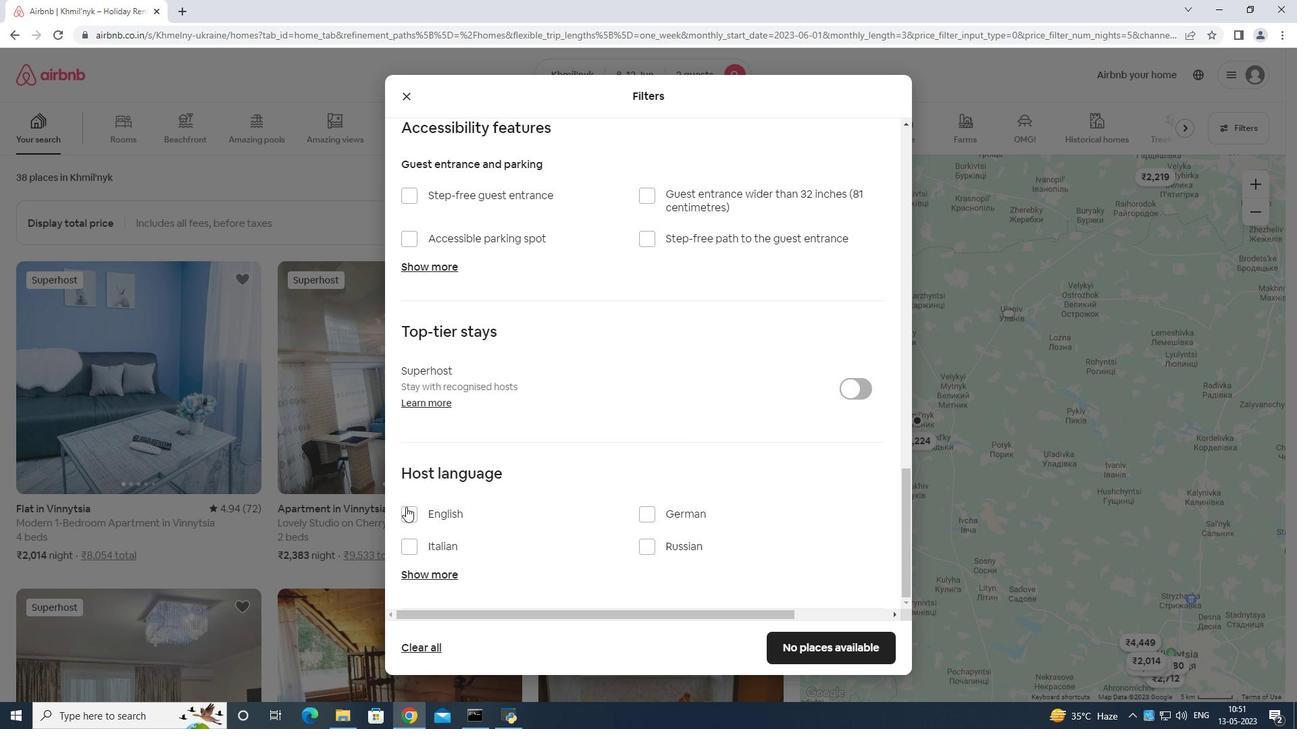 
Action: Mouse moved to (852, 637)
Screenshot: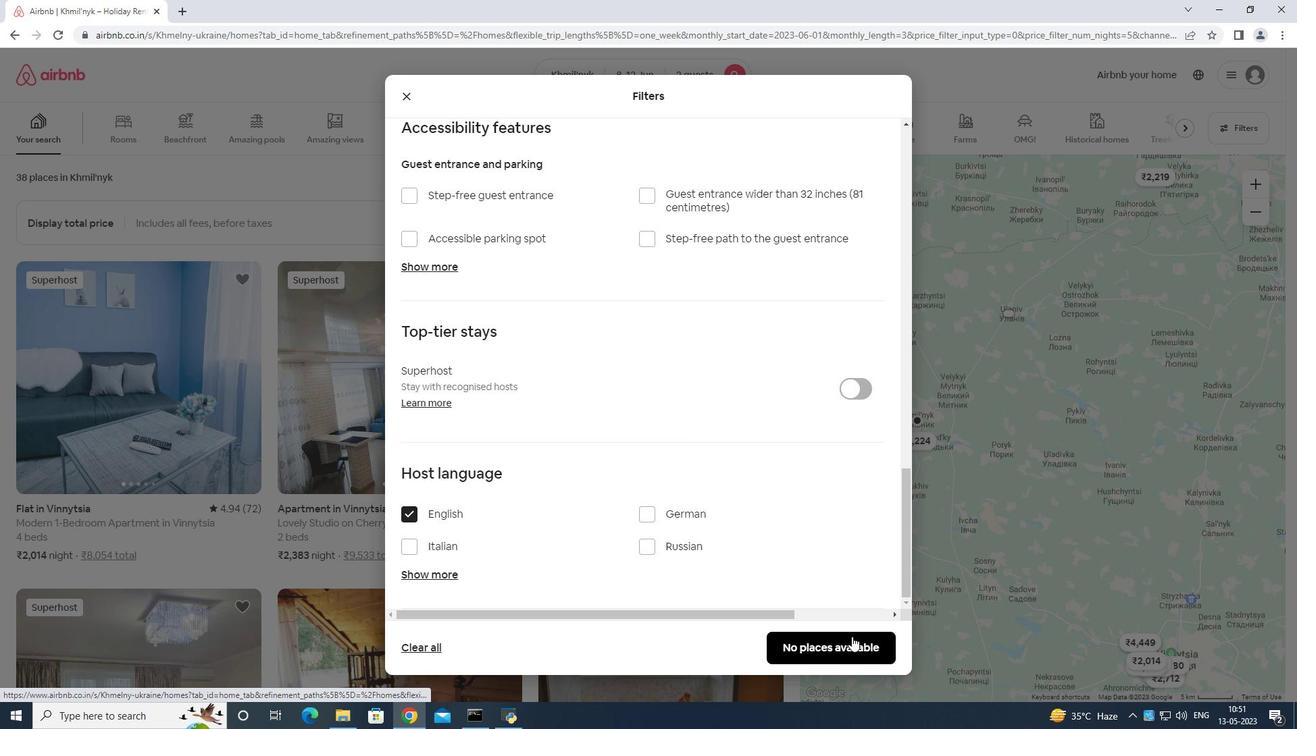 
Action: Mouse pressed left at (852, 637)
Screenshot: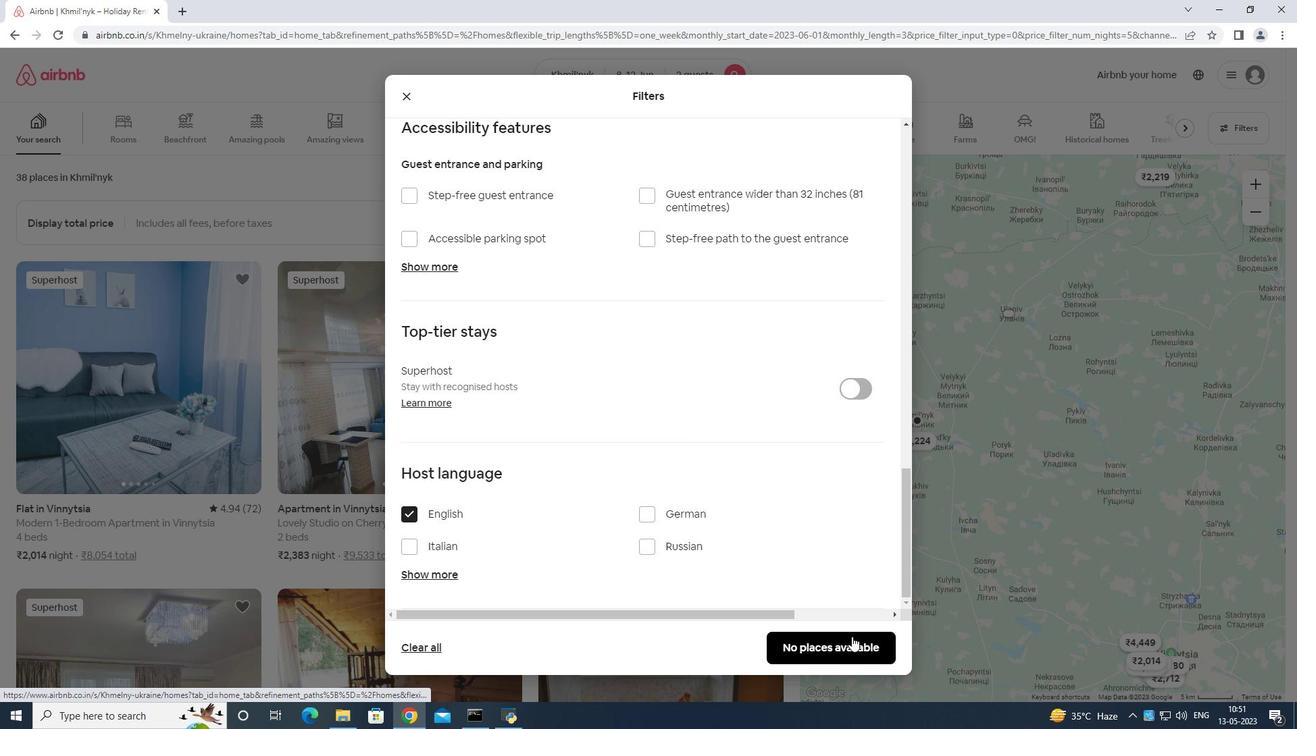 
Action: Mouse moved to (854, 635)
Screenshot: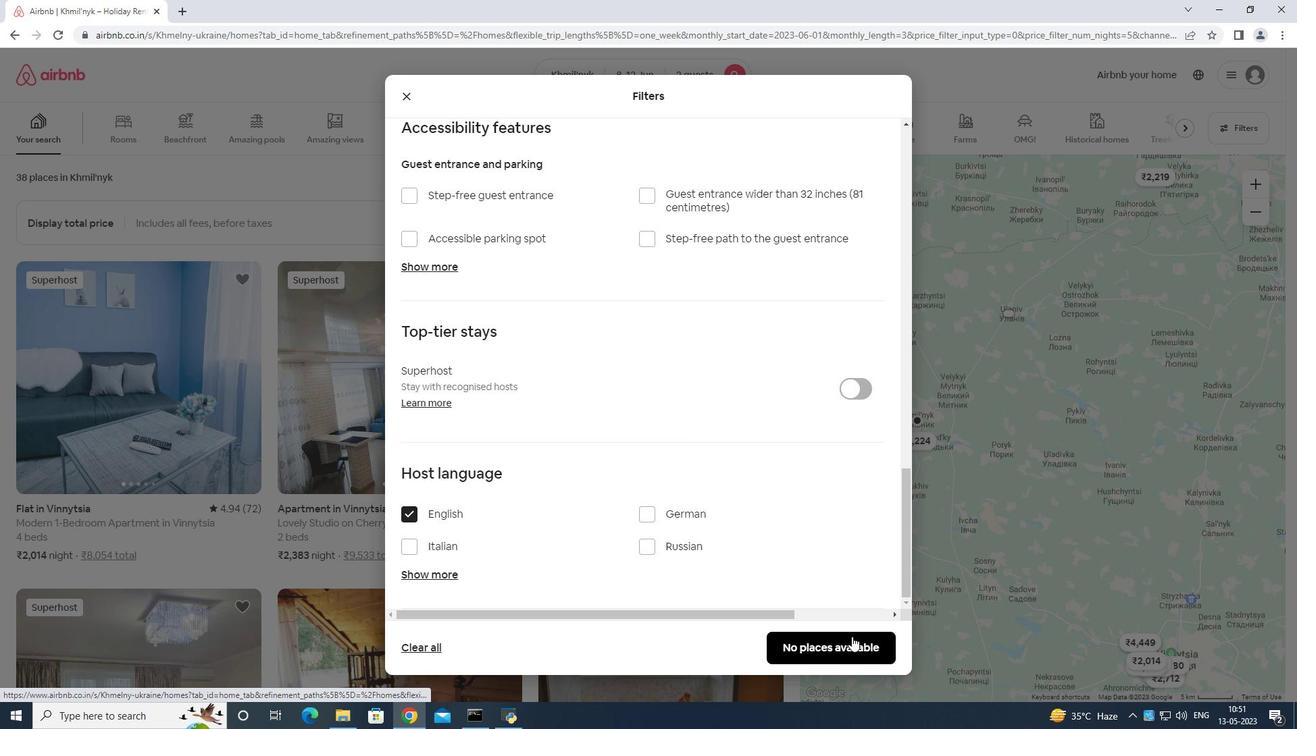 
